 Task: Open a blank sheet, save the file as goldmine.doc Insert a picture of 'Gold Mine Fields'with name   Gold Mine Fields.png  Change shape height to 7 select the picture, apply border and shading with setting Shadow, style wavy line, color Tan and width 3/4 pt
Action: Mouse moved to (33, 26)
Screenshot: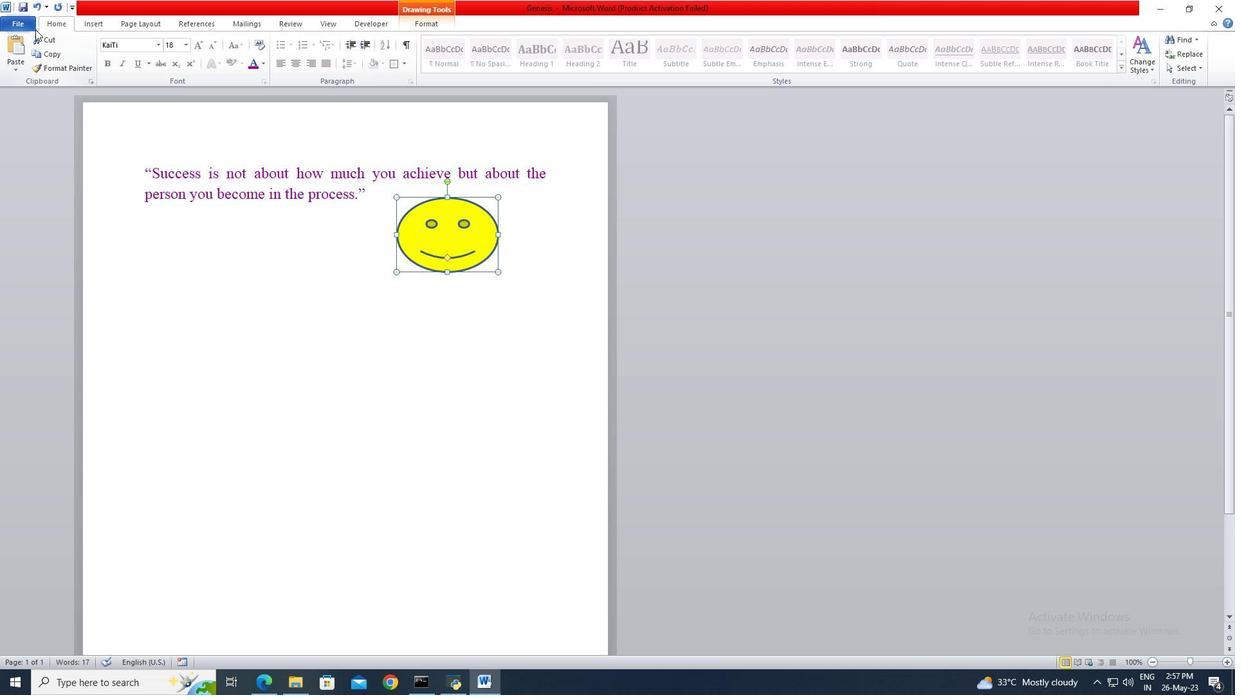 
Action: Mouse pressed left at (33, 26)
Screenshot: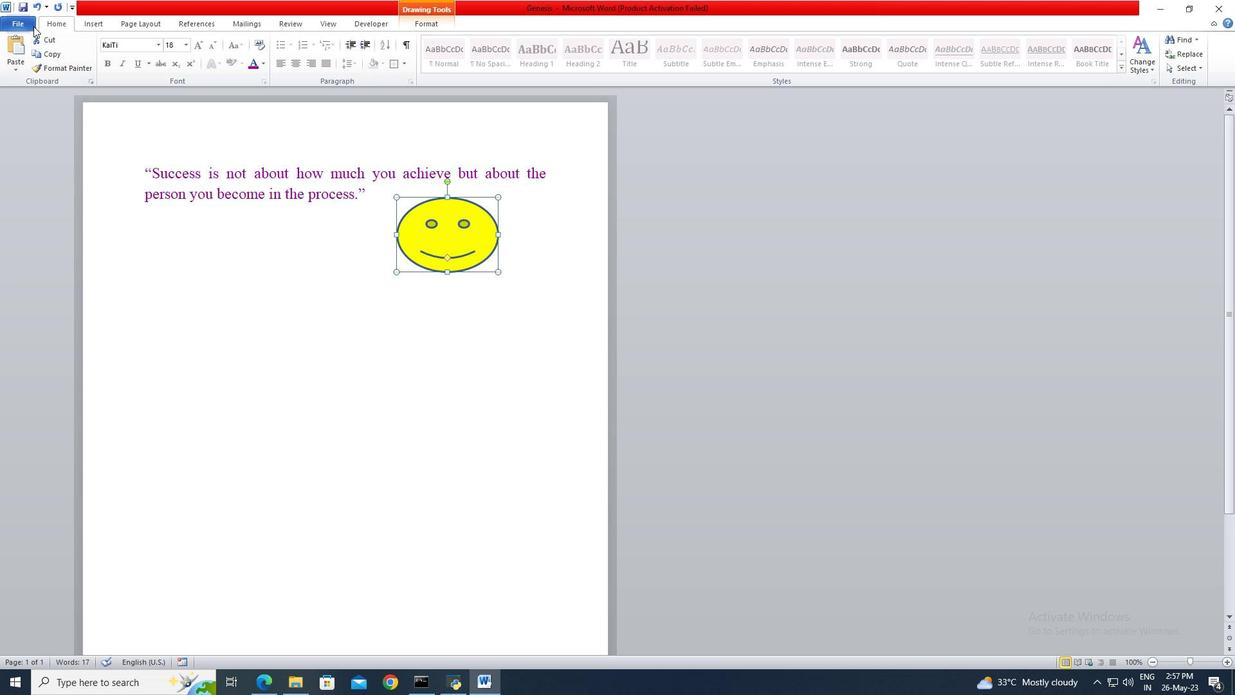 
Action: Mouse moved to (23, 164)
Screenshot: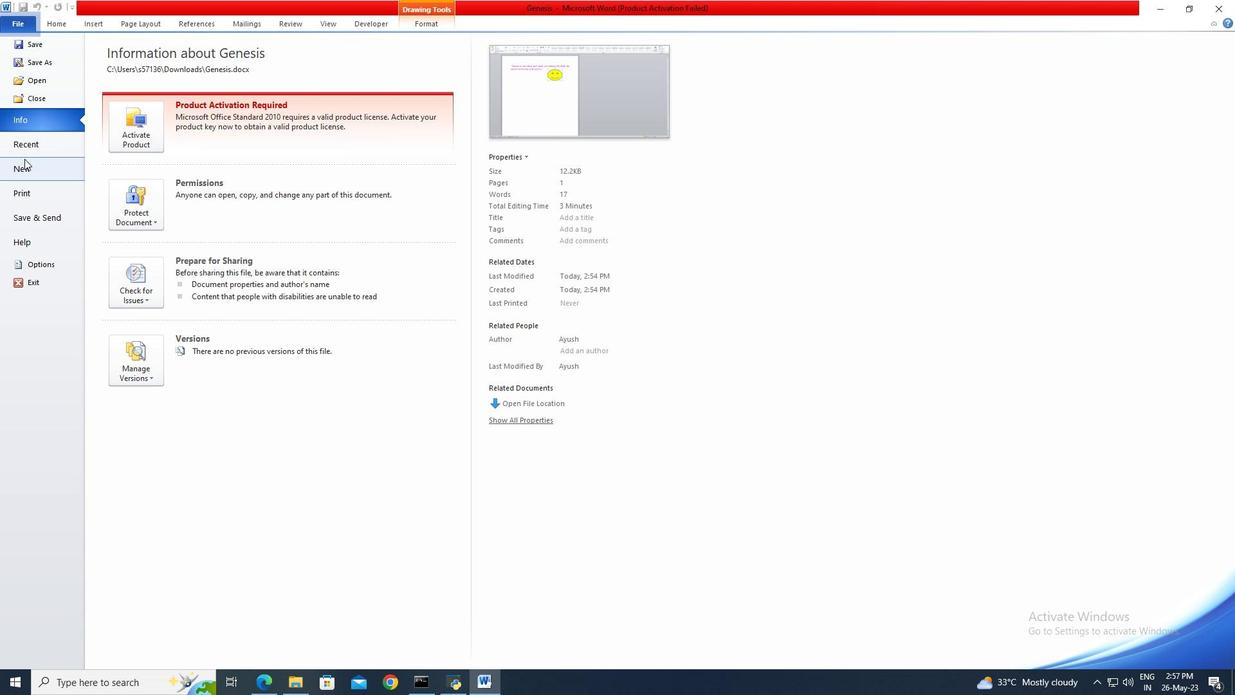 
Action: Mouse pressed left at (23, 164)
Screenshot: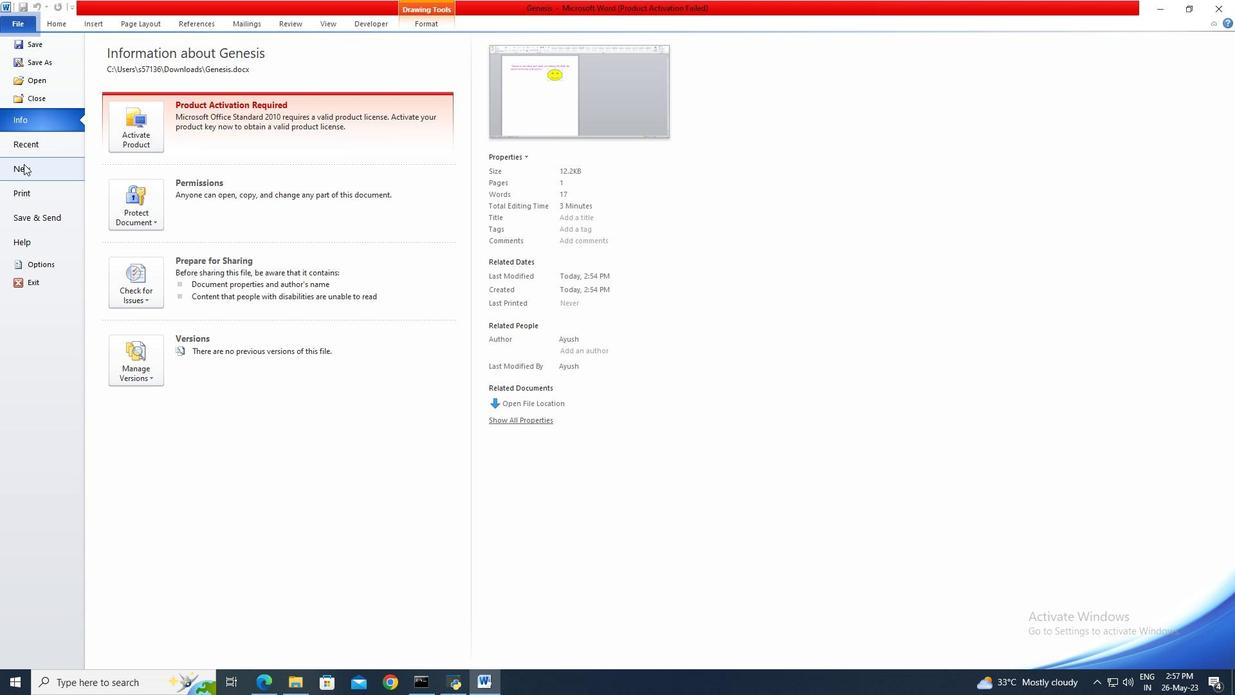 
Action: Mouse moved to (663, 328)
Screenshot: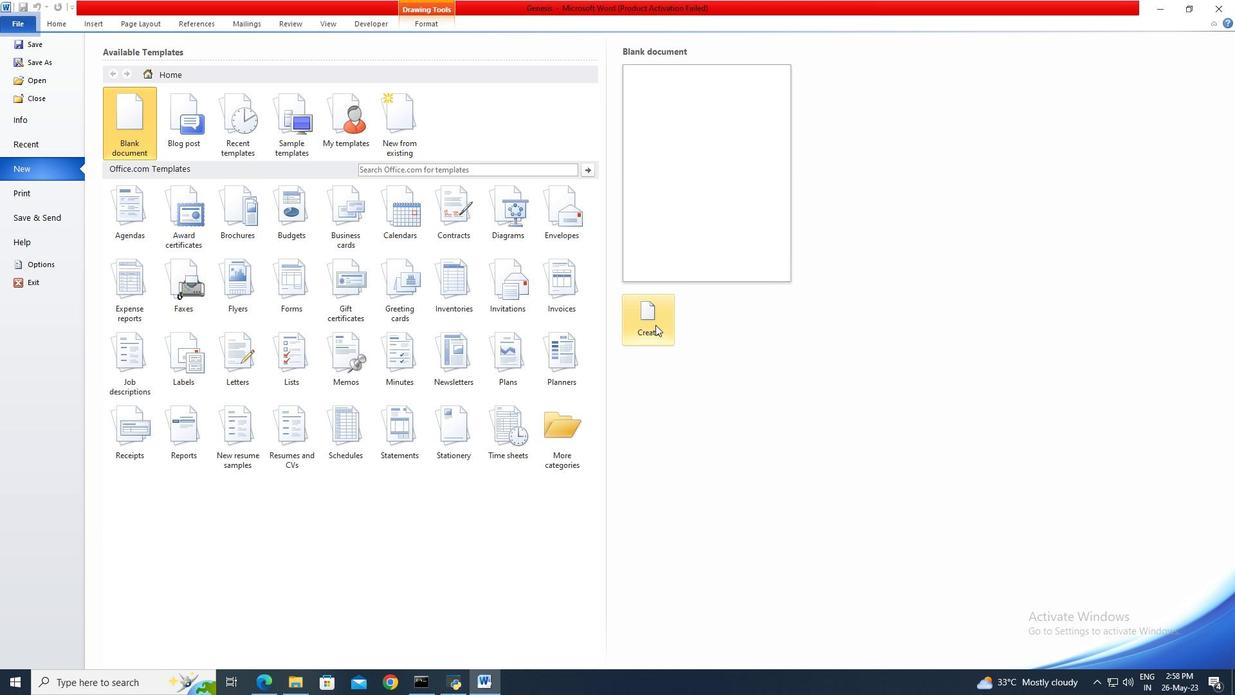 
Action: Mouse pressed left at (663, 328)
Screenshot: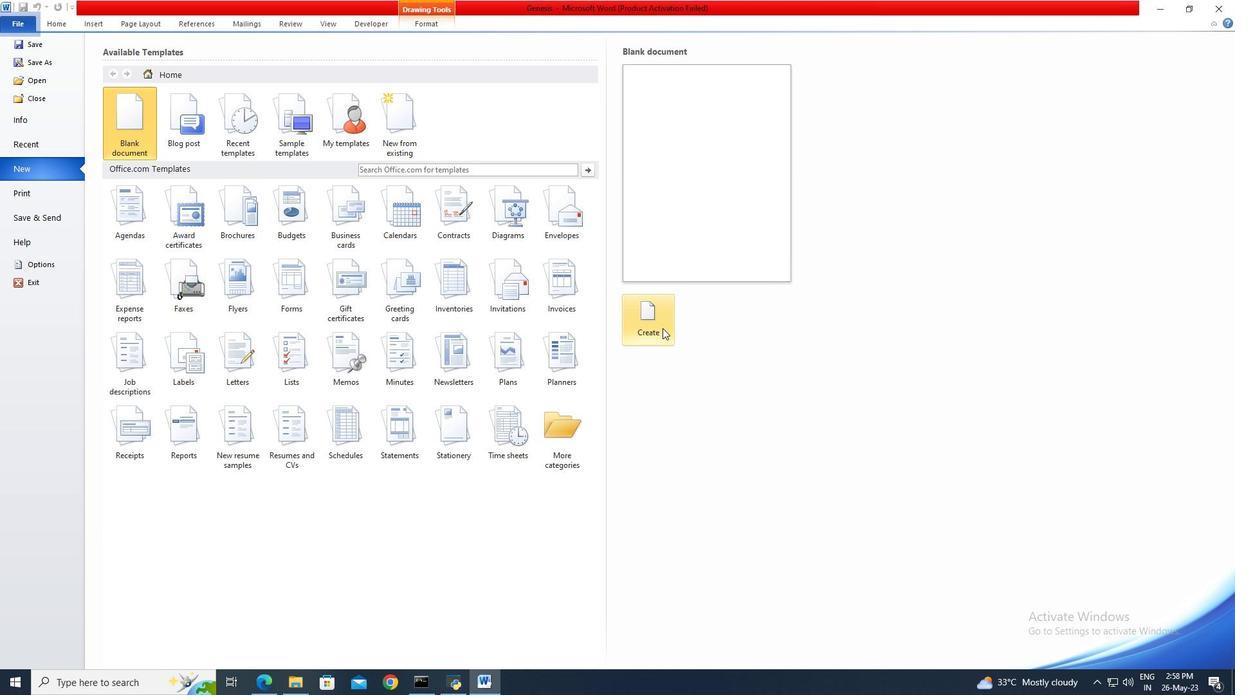 
Action: Mouse moved to (34, 24)
Screenshot: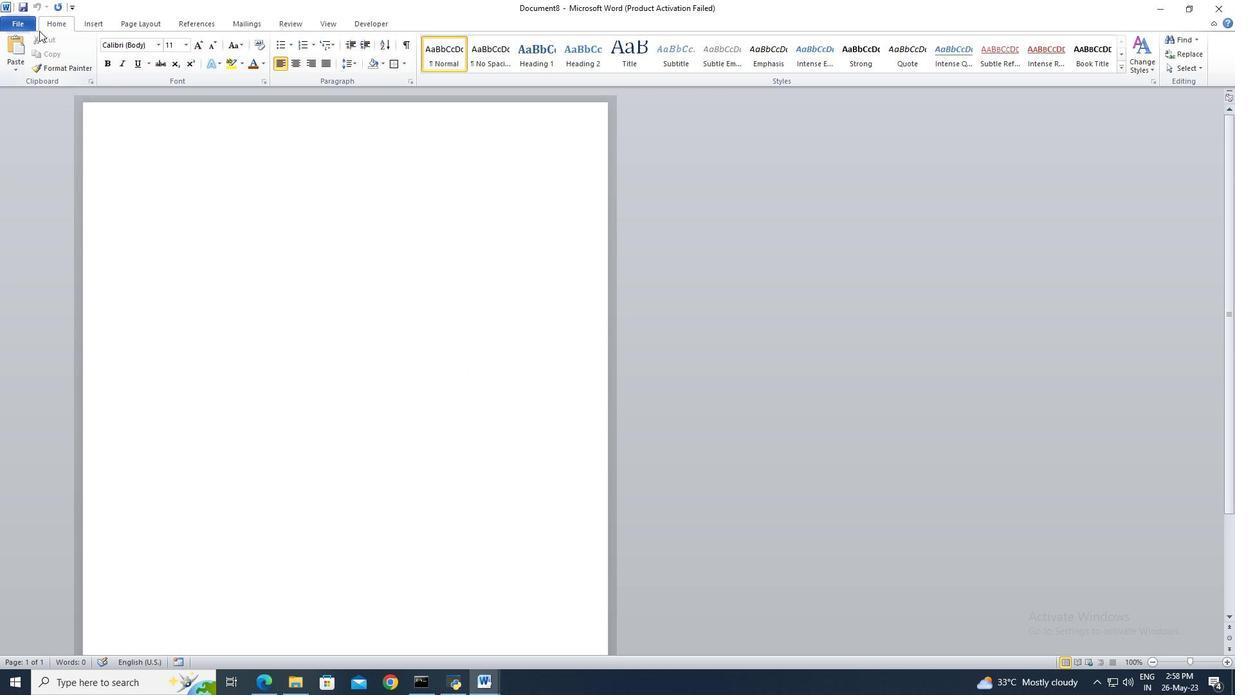 
Action: Mouse pressed left at (34, 24)
Screenshot: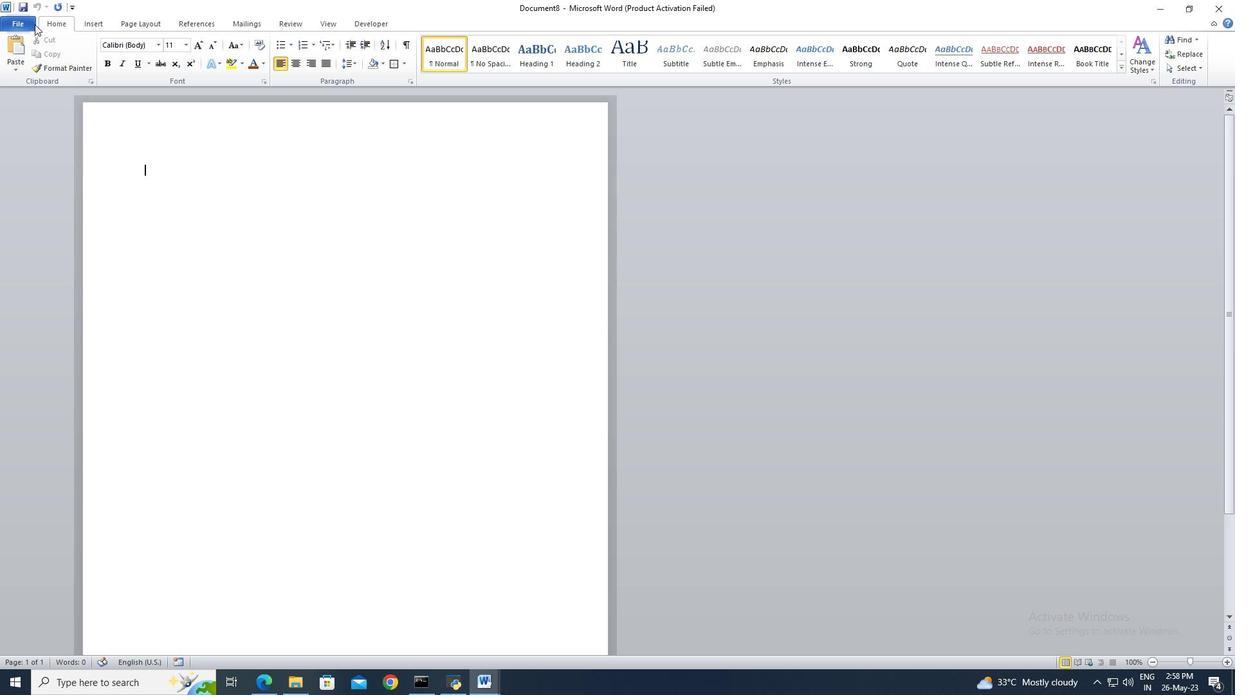 
Action: Mouse moved to (37, 61)
Screenshot: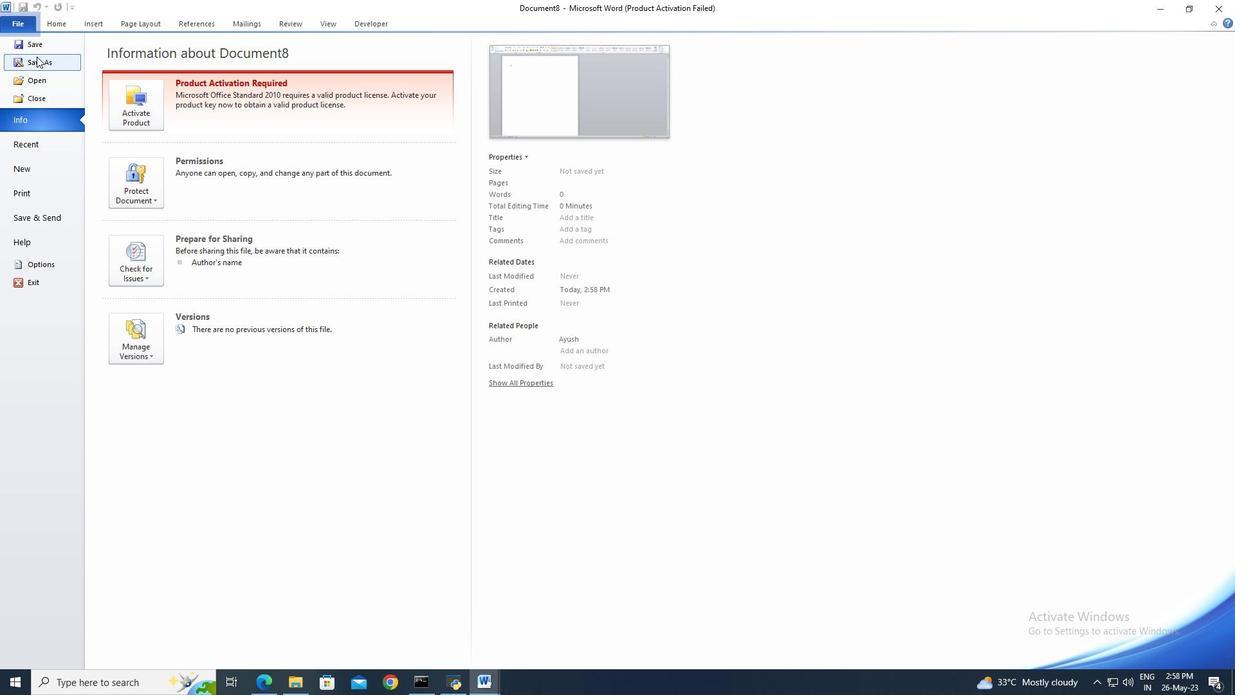 
Action: Mouse pressed left at (37, 61)
Screenshot: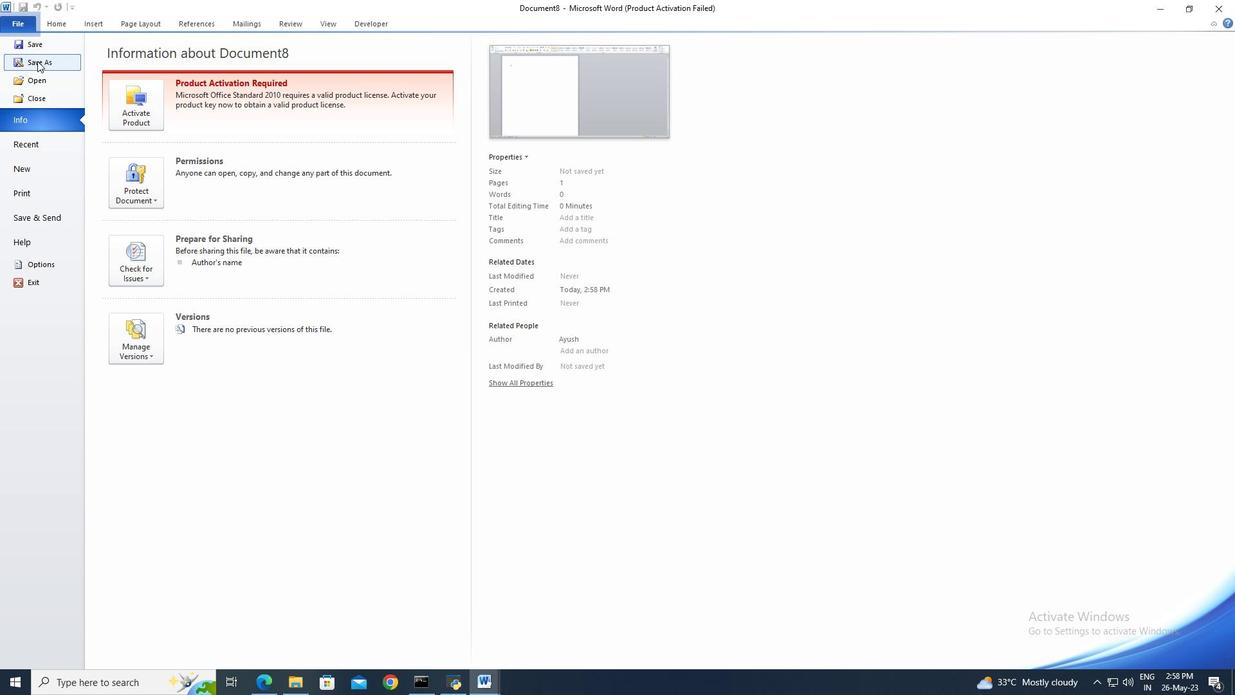 
Action: Mouse moved to (57, 137)
Screenshot: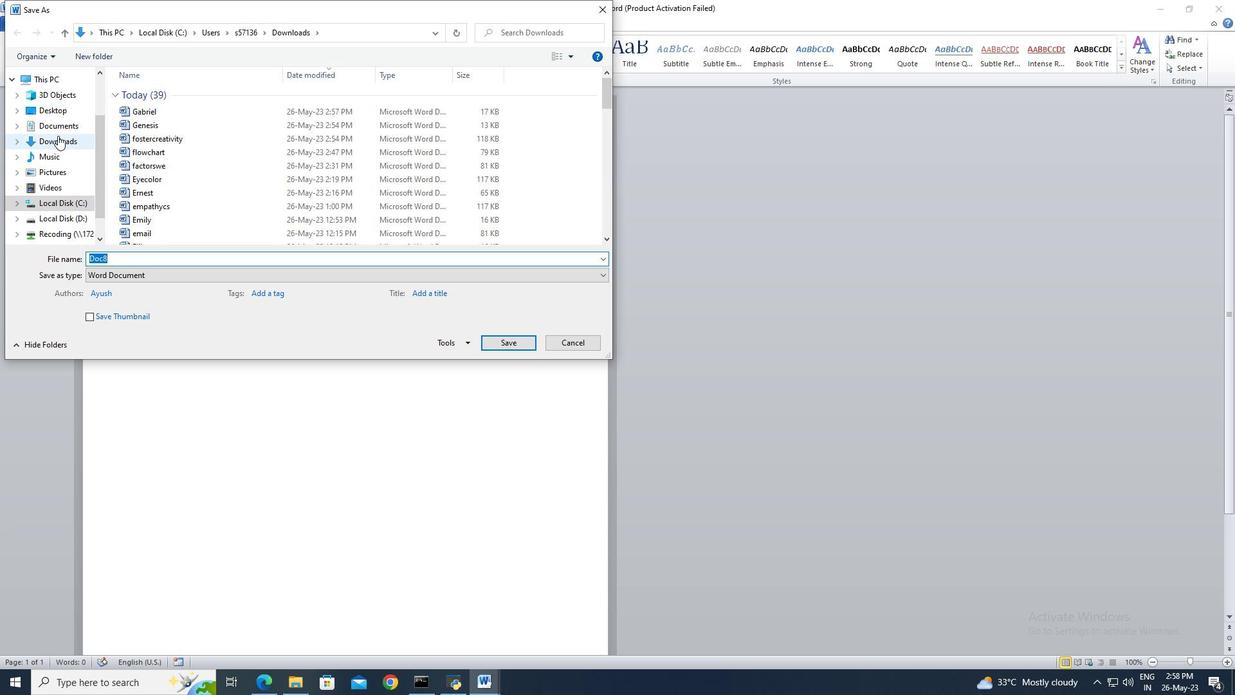 
Action: Mouse pressed left at (57, 137)
Screenshot: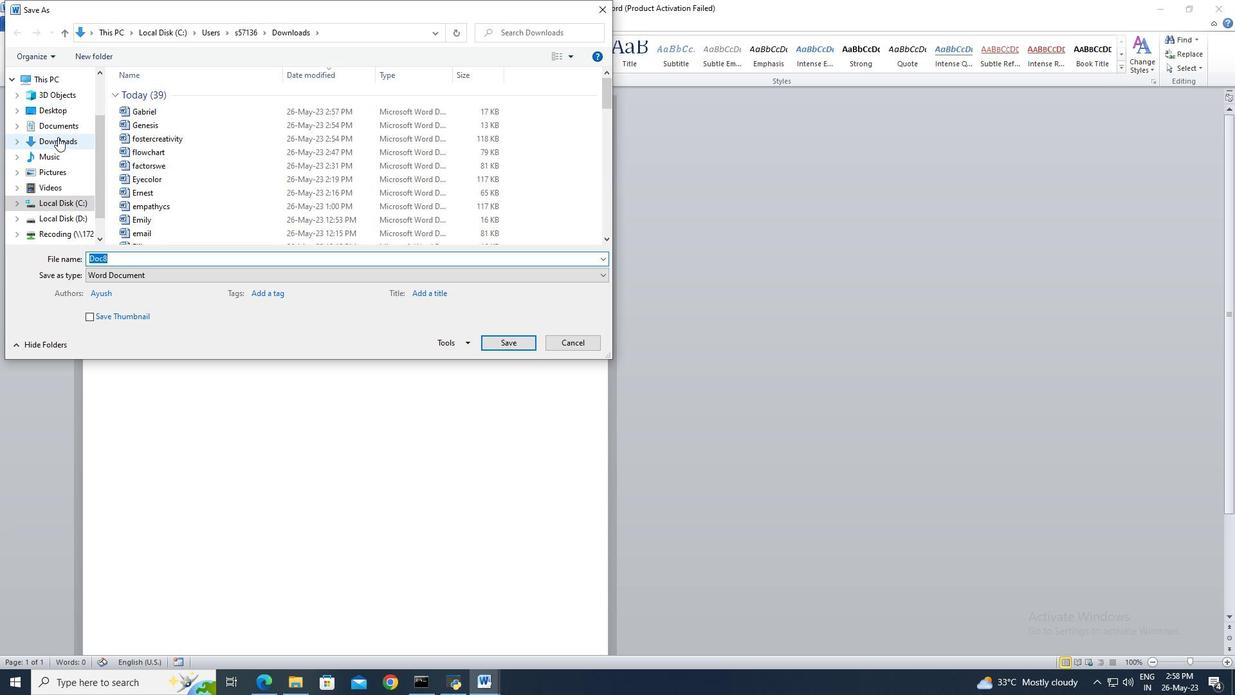 
Action: Mouse moved to (113, 258)
Screenshot: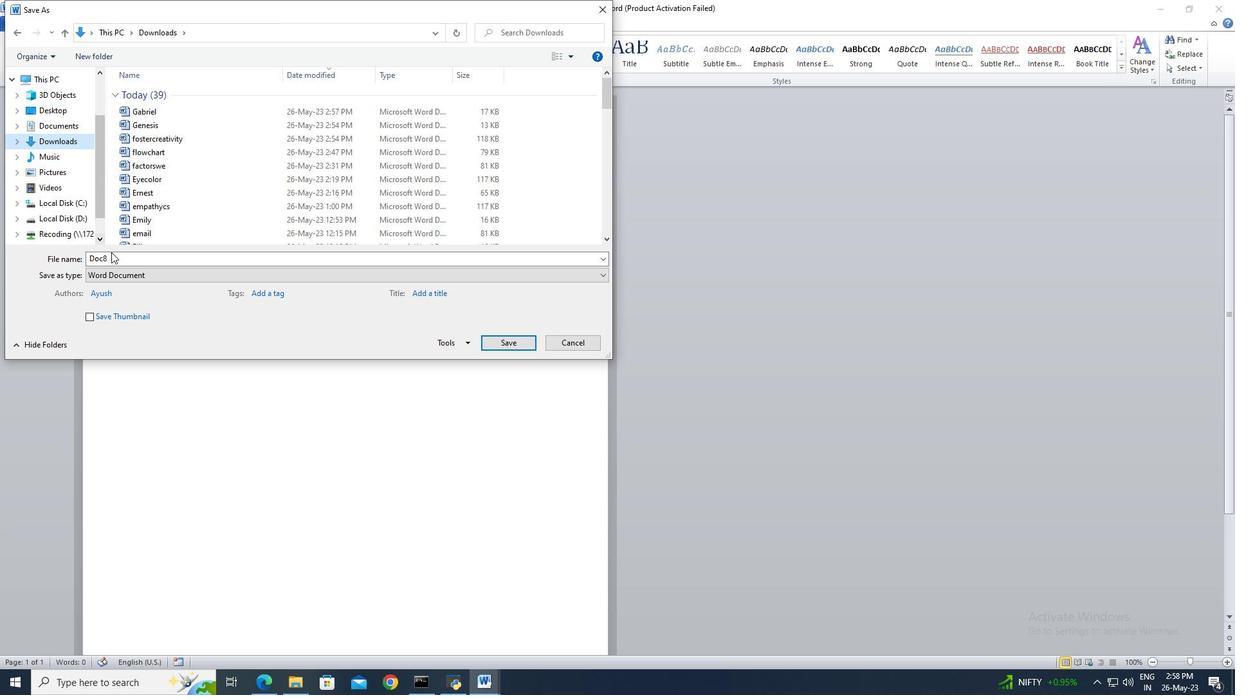 
Action: Mouse pressed left at (113, 258)
Screenshot: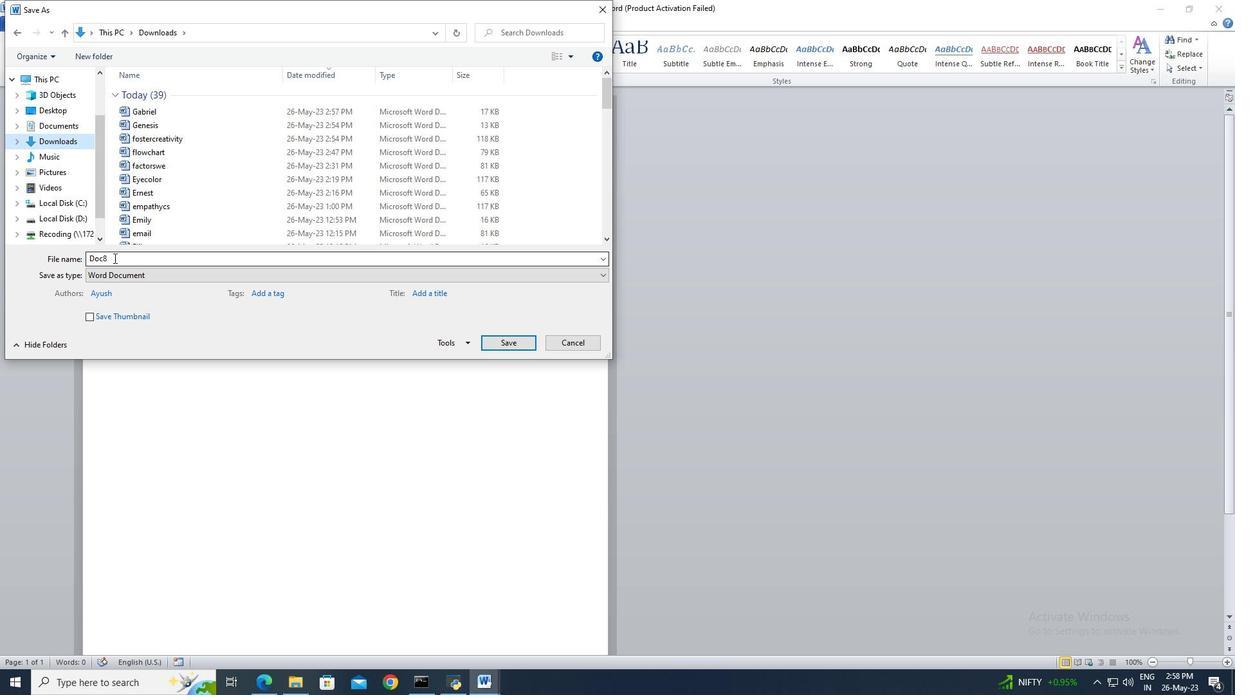 
Action: Key pressed goldmine
Screenshot: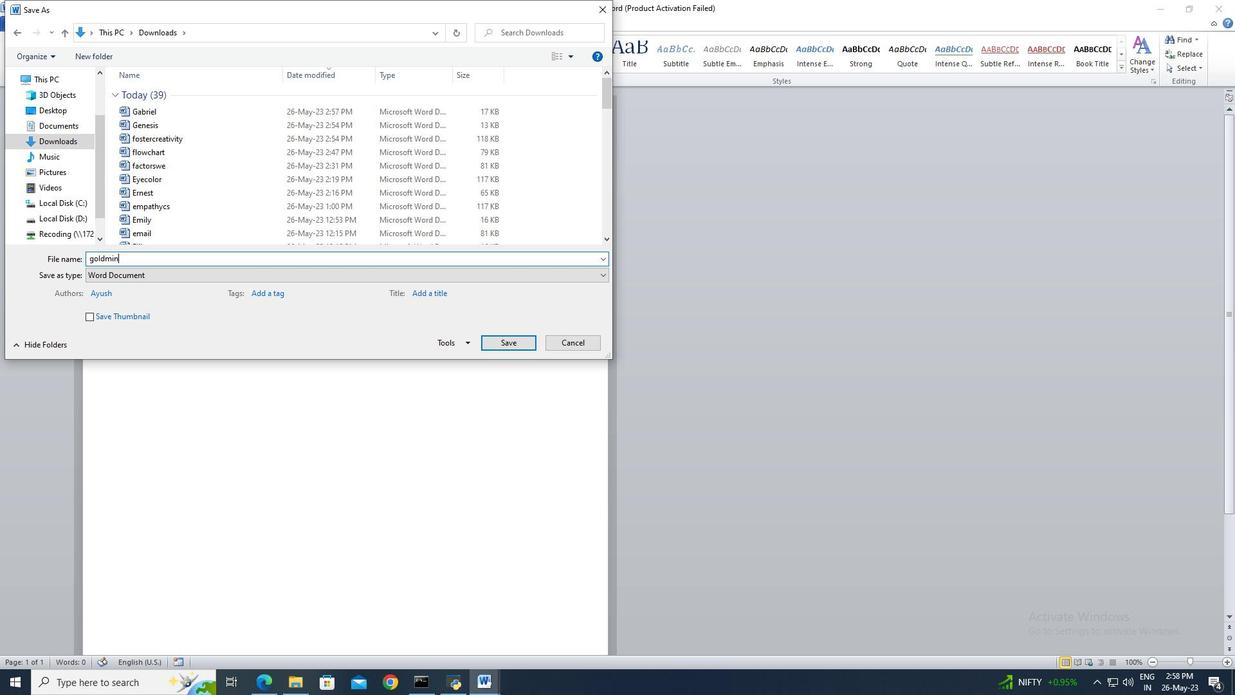 
Action: Mouse moved to (488, 341)
Screenshot: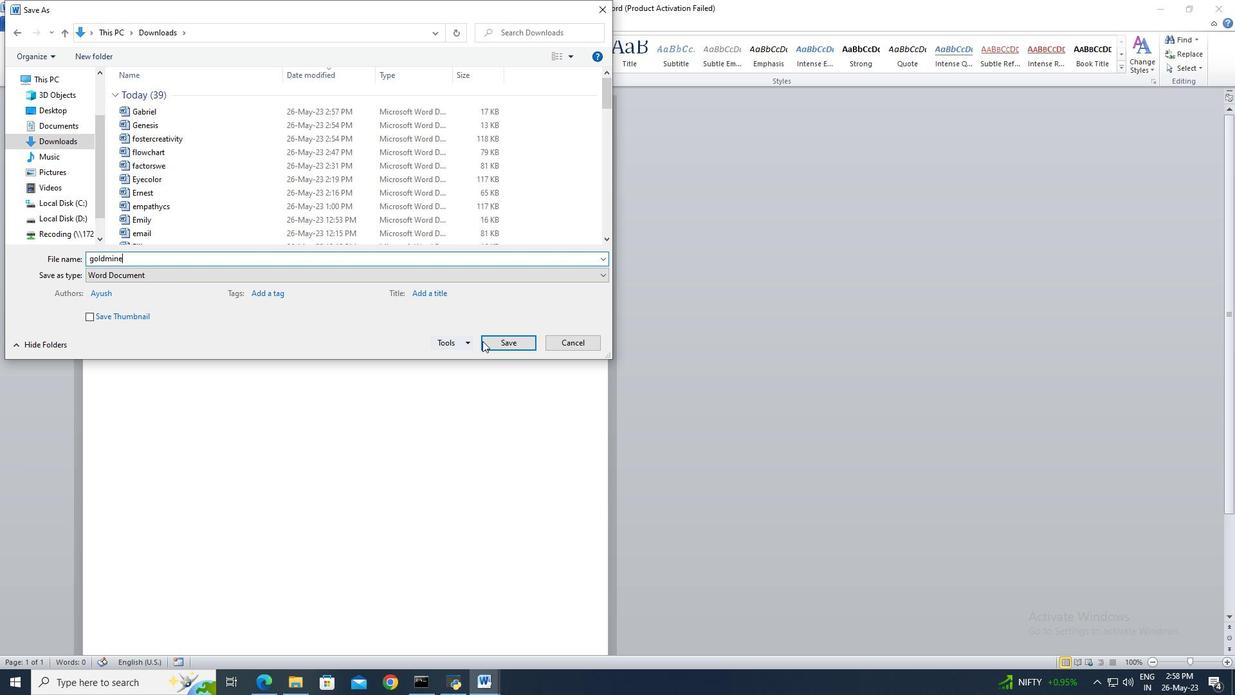 
Action: Mouse pressed left at (488, 341)
Screenshot: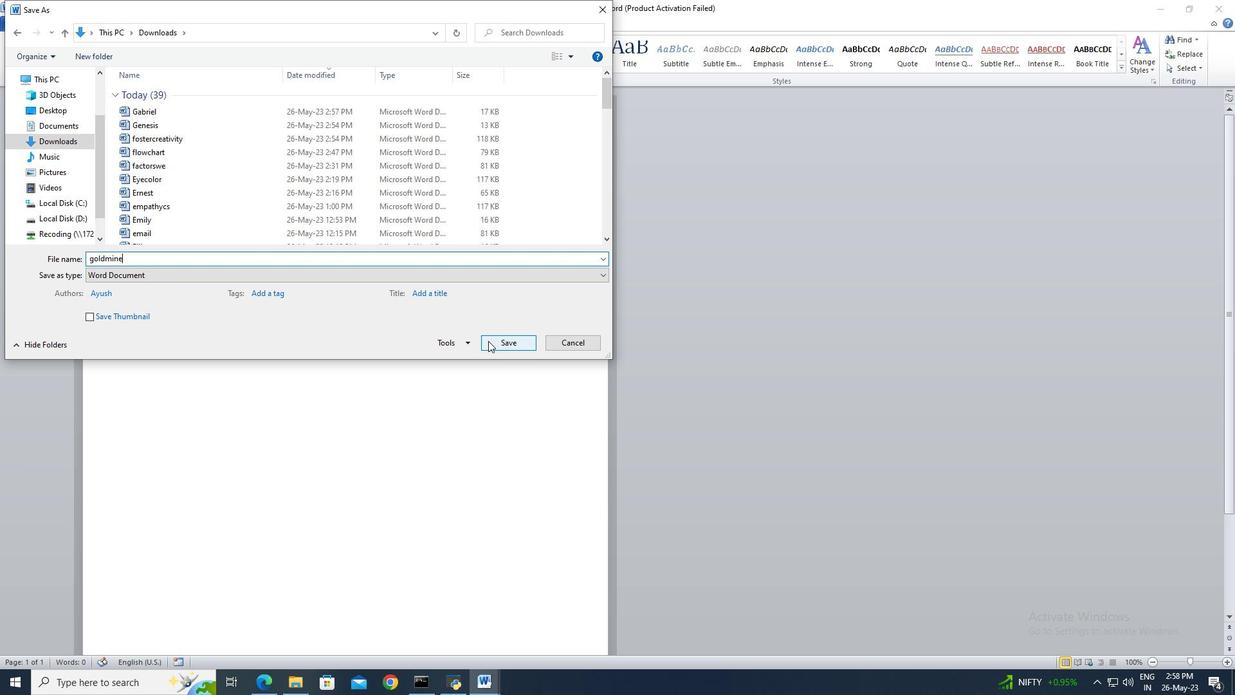 
Action: Mouse moved to (262, 688)
Screenshot: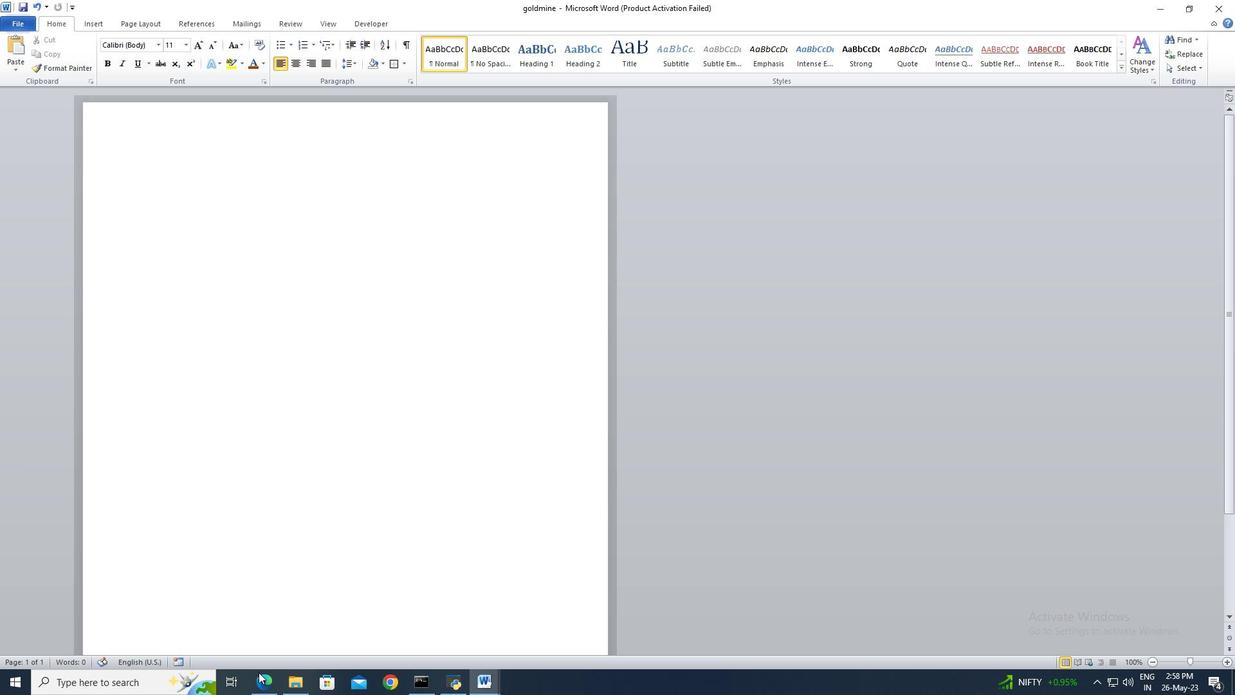 
Action: Mouse pressed left at (262, 688)
Screenshot: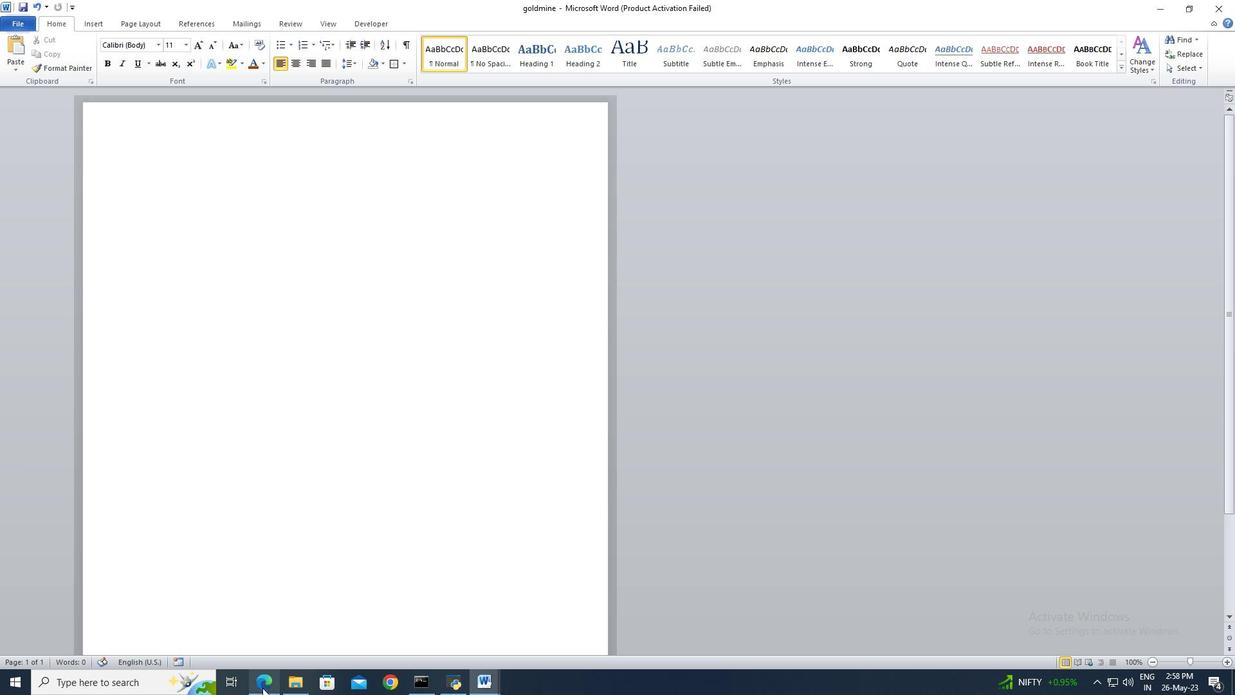 
Action: Mouse moved to (222, 66)
Screenshot: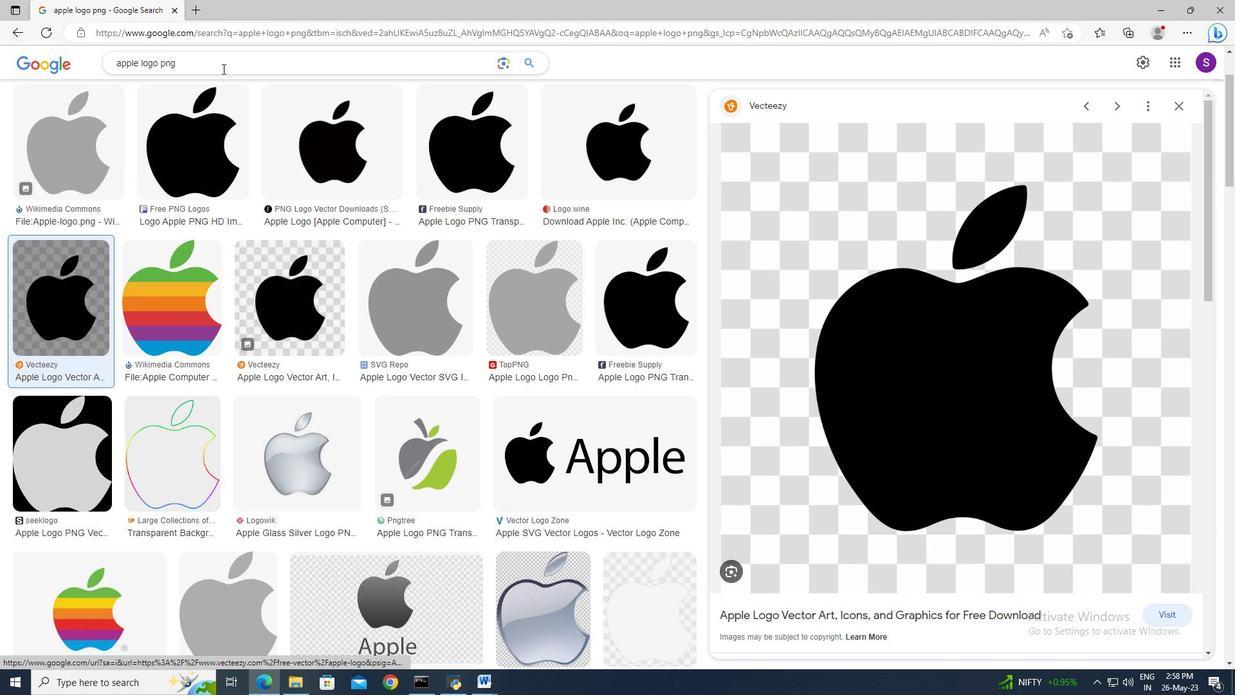 
Action: Mouse pressed left at (222, 66)
Screenshot: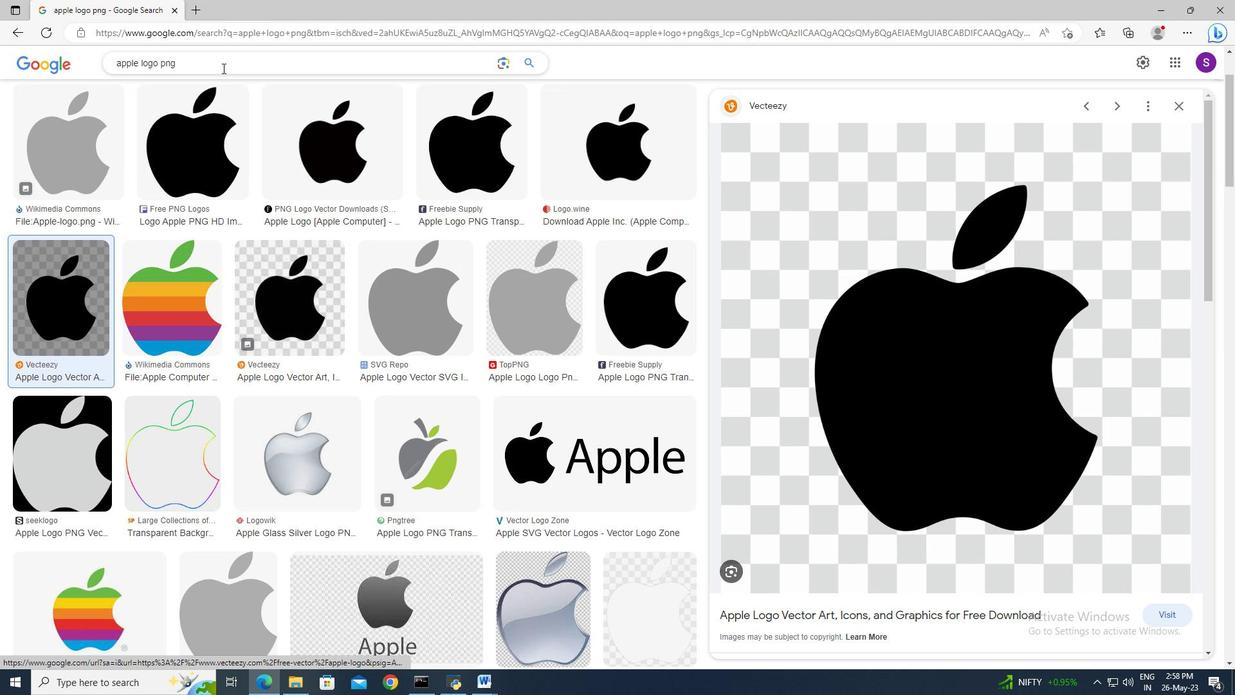 
Action: Key pressed ctrl+A<Key.delete>gold<Key.space>mine<Key.space>fields<Key.space>png<Key.enter>
Screenshot: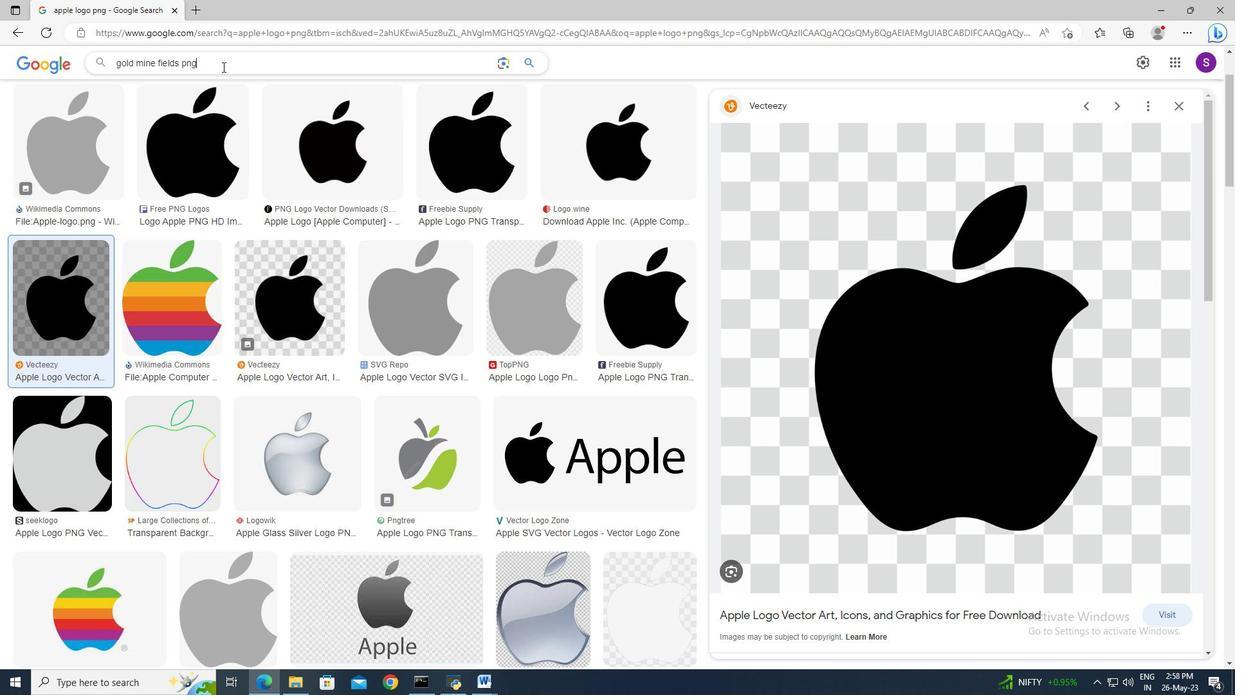 
Action: Mouse moved to (435, 232)
Screenshot: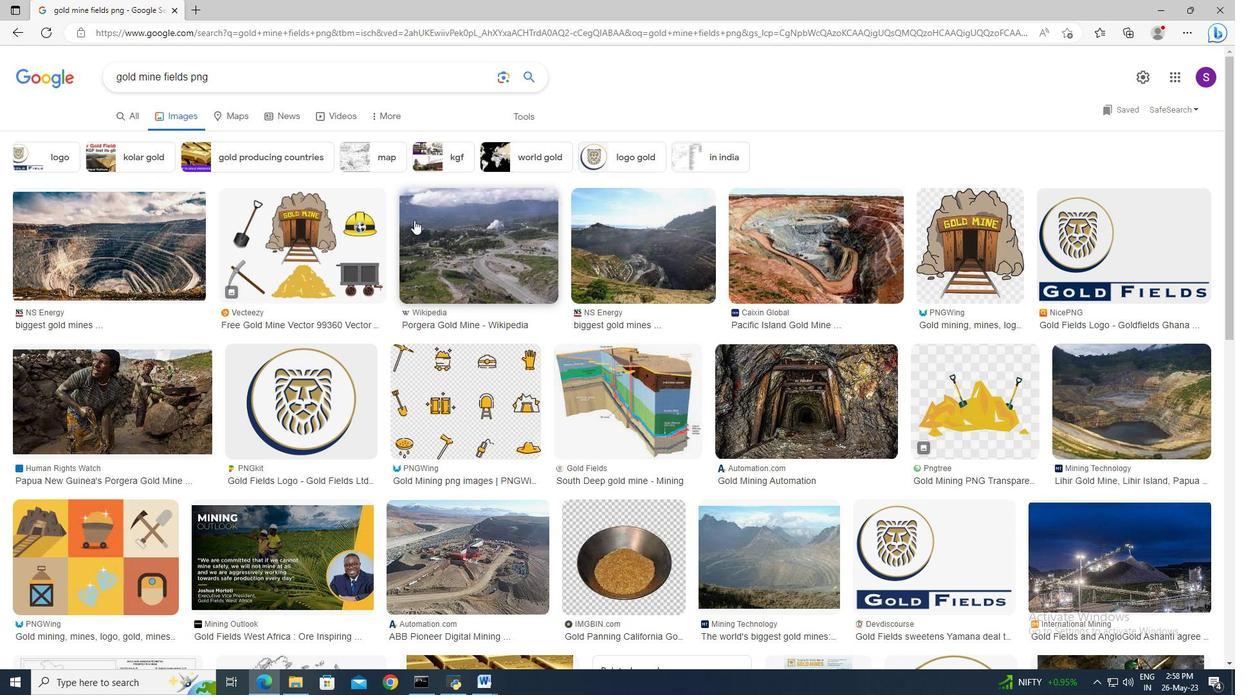 
Action: Mouse pressed left at (435, 232)
Screenshot: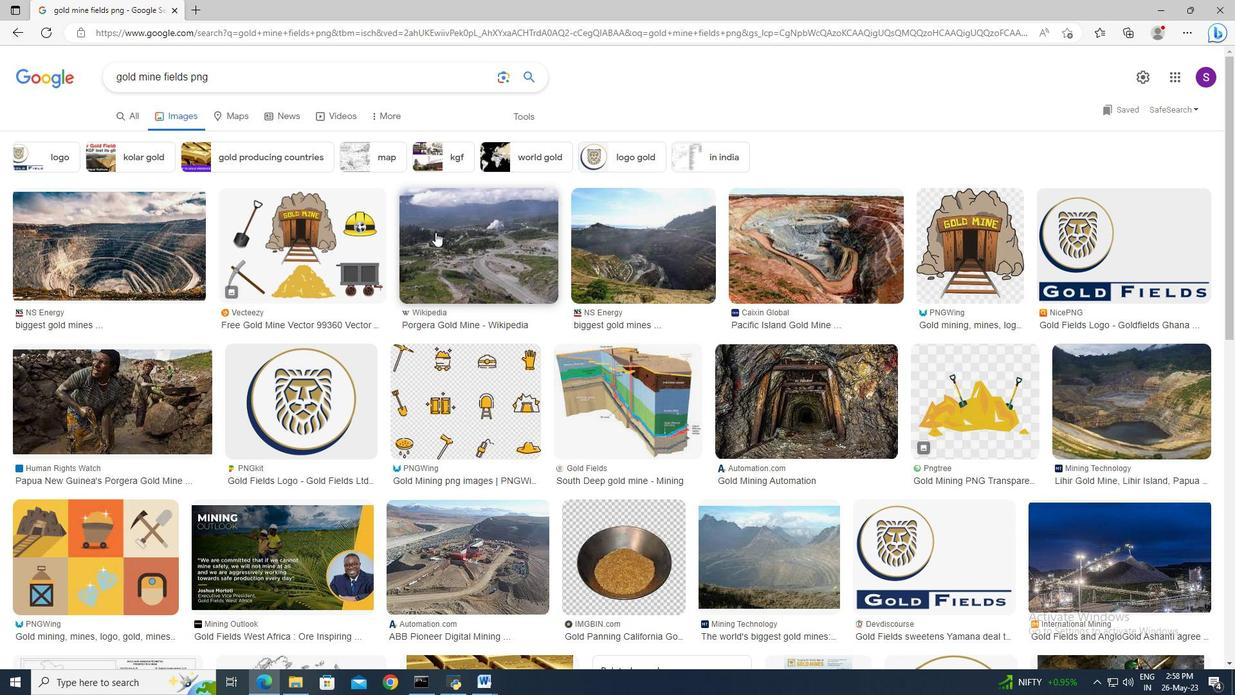 
Action: Mouse moved to (778, 249)
Screenshot: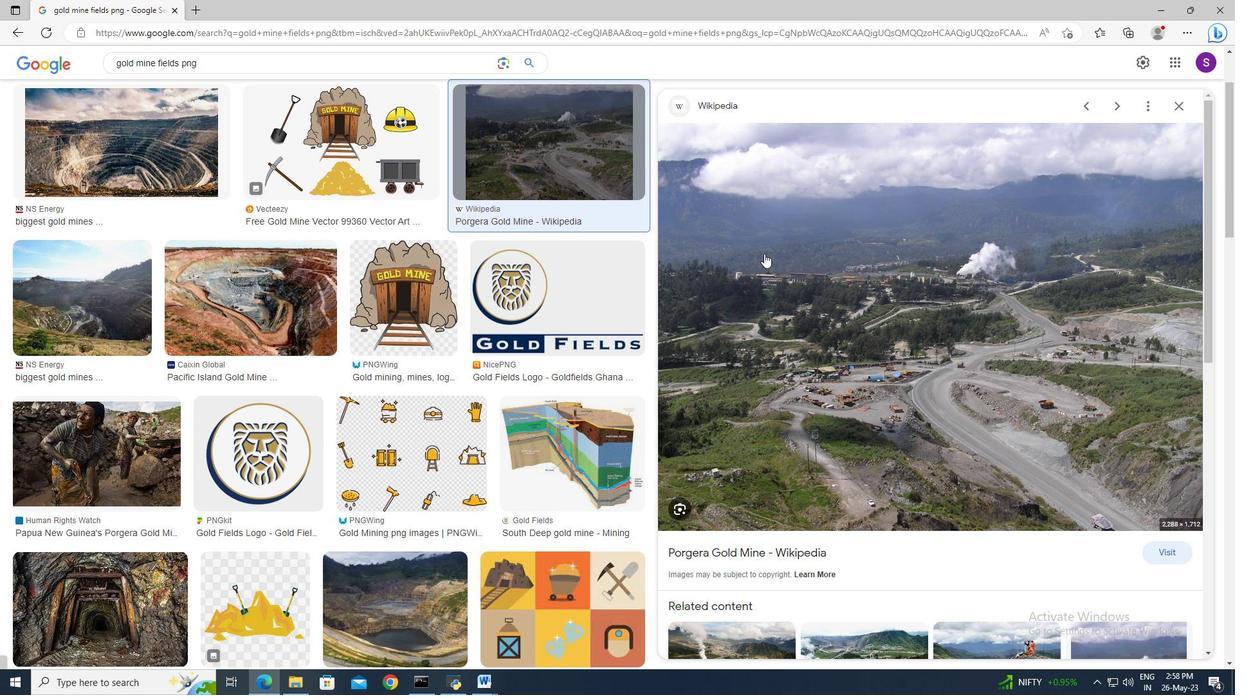 
Action: Mouse pressed right at (778, 249)
Screenshot: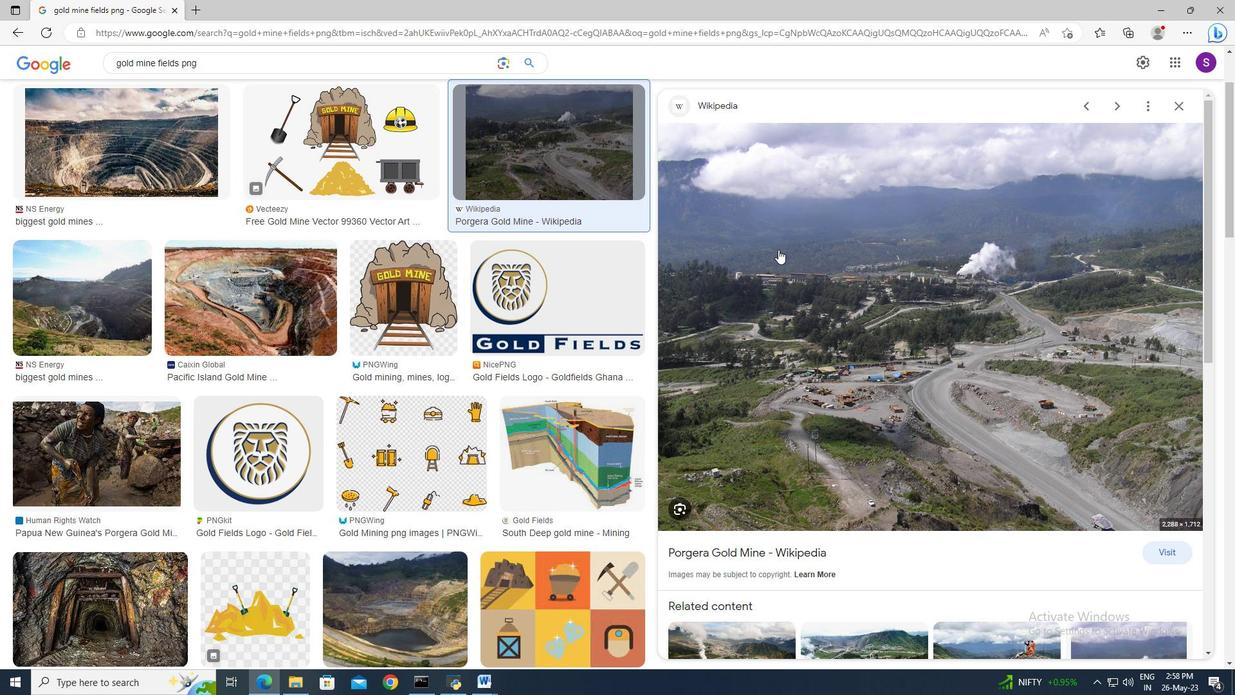 
Action: Mouse moved to (805, 411)
Screenshot: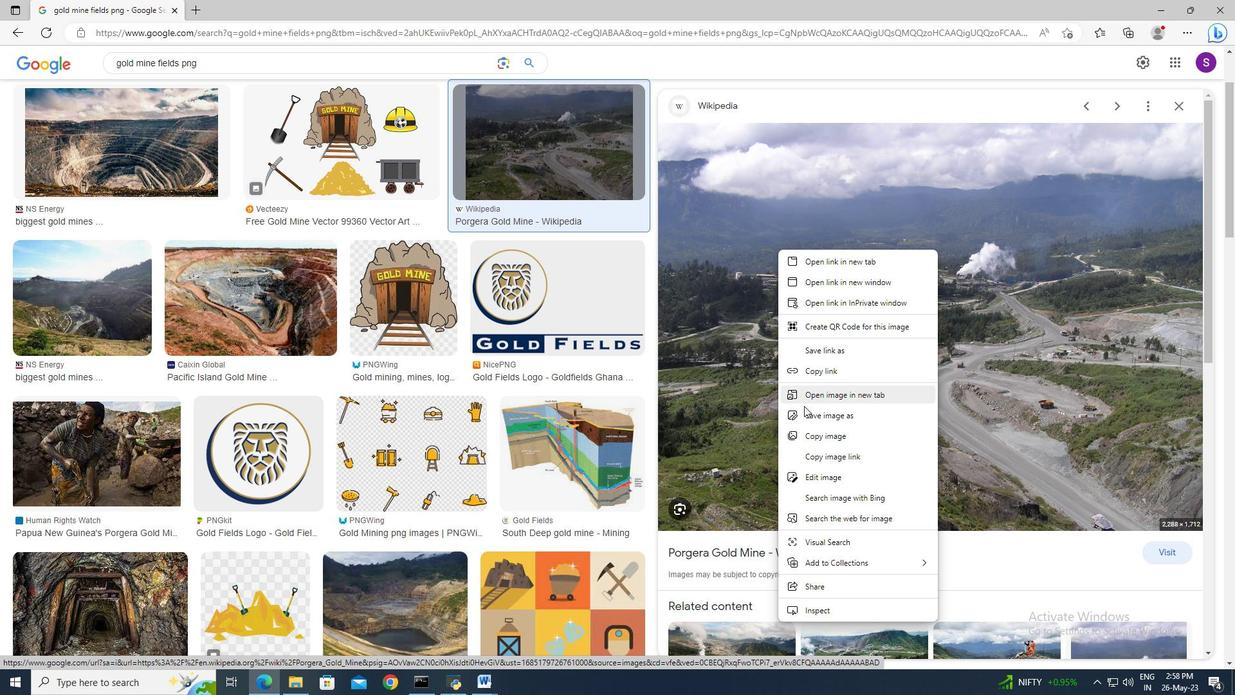 
Action: Mouse pressed left at (805, 411)
Screenshot: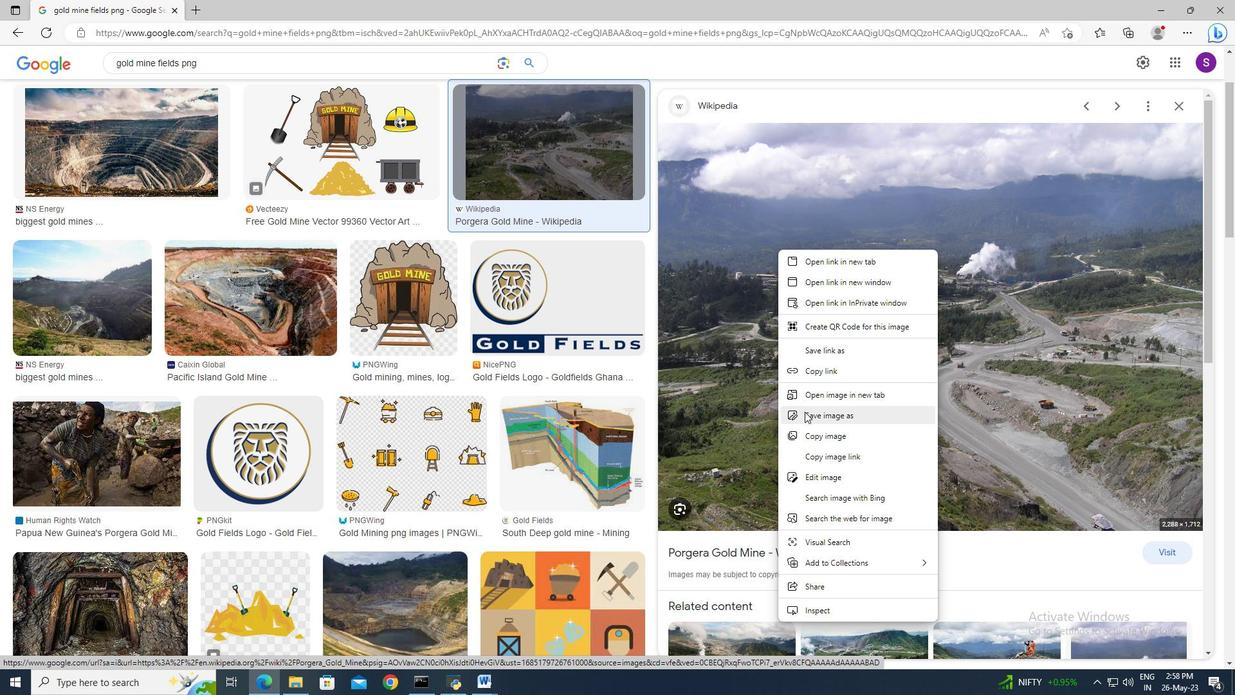 
Action: Key pressed <Key.shift>Gold<Key.space><Key.shift>Mine<Key.space><Key.shift>Fields.png<Key.enter>
Screenshot: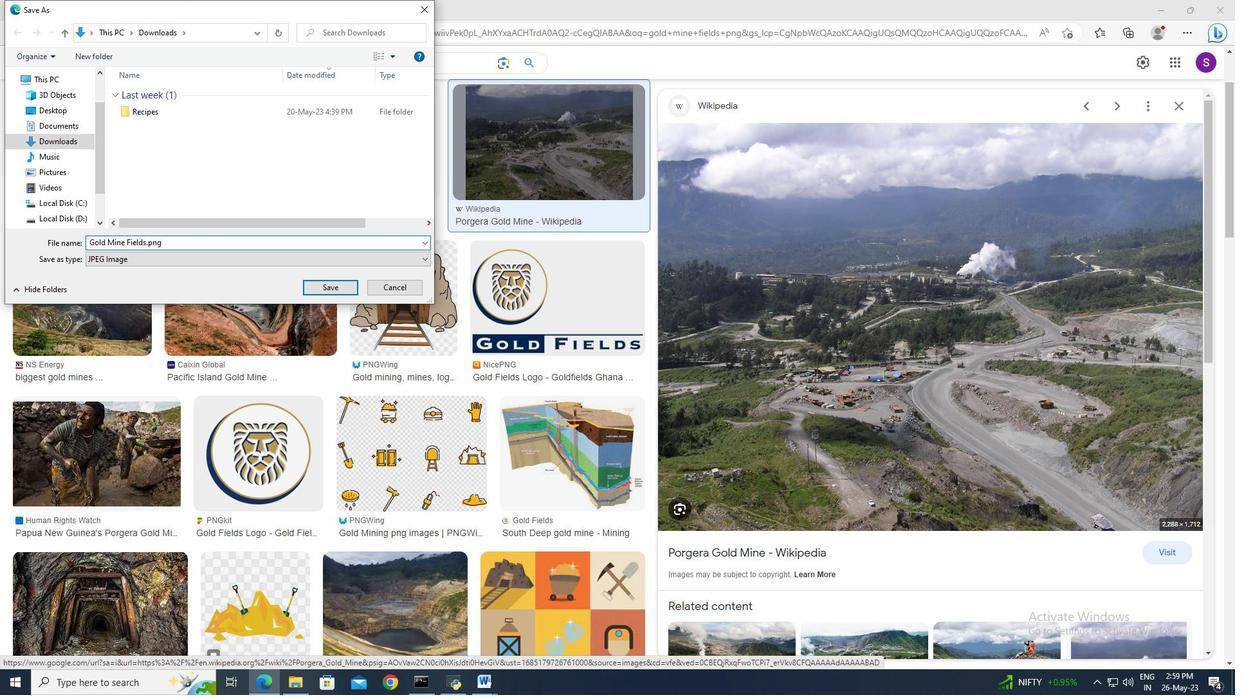 
Action: Mouse moved to (274, 679)
Screenshot: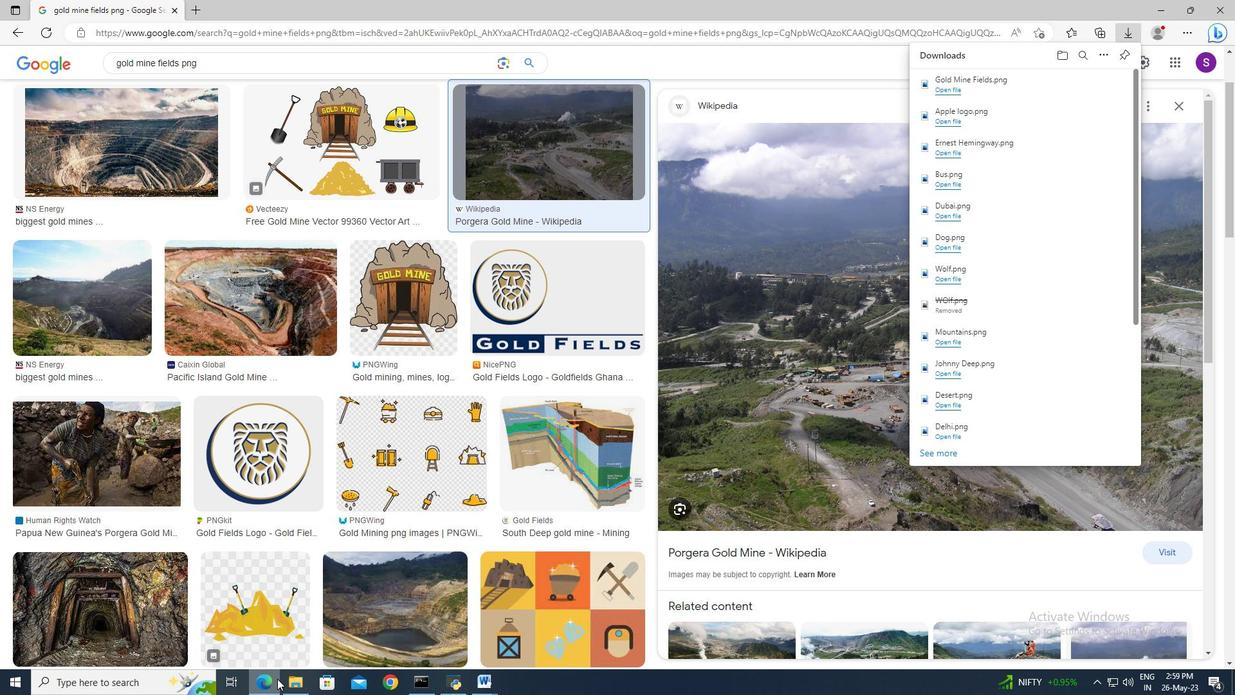 
Action: Mouse pressed left at (274, 679)
Screenshot: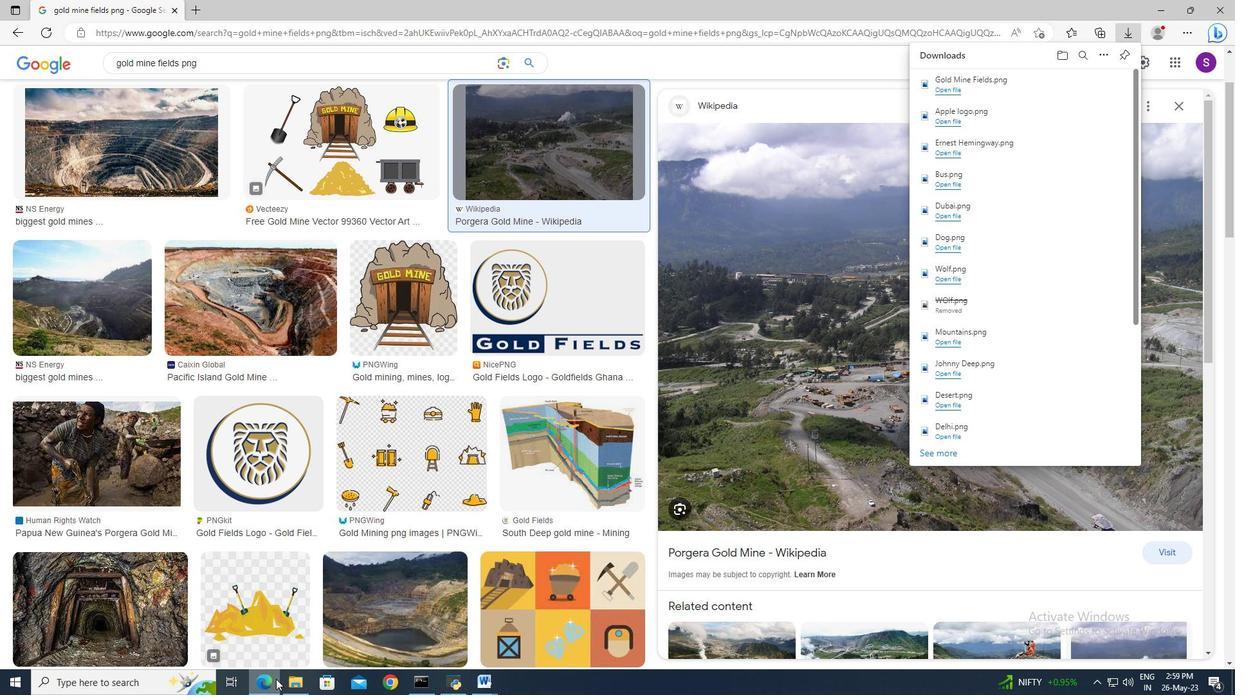 
Action: Mouse moved to (95, 28)
Screenshot: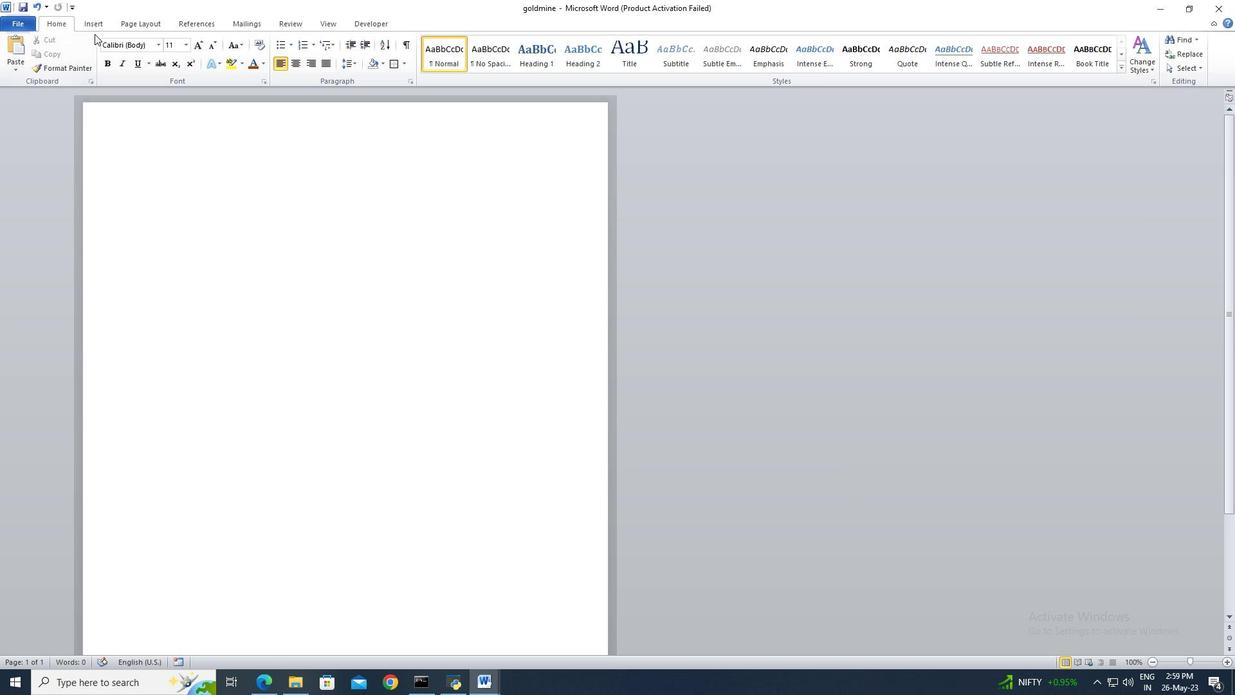 
Action: Mouse pressed left at (95, 28)
Screenshot: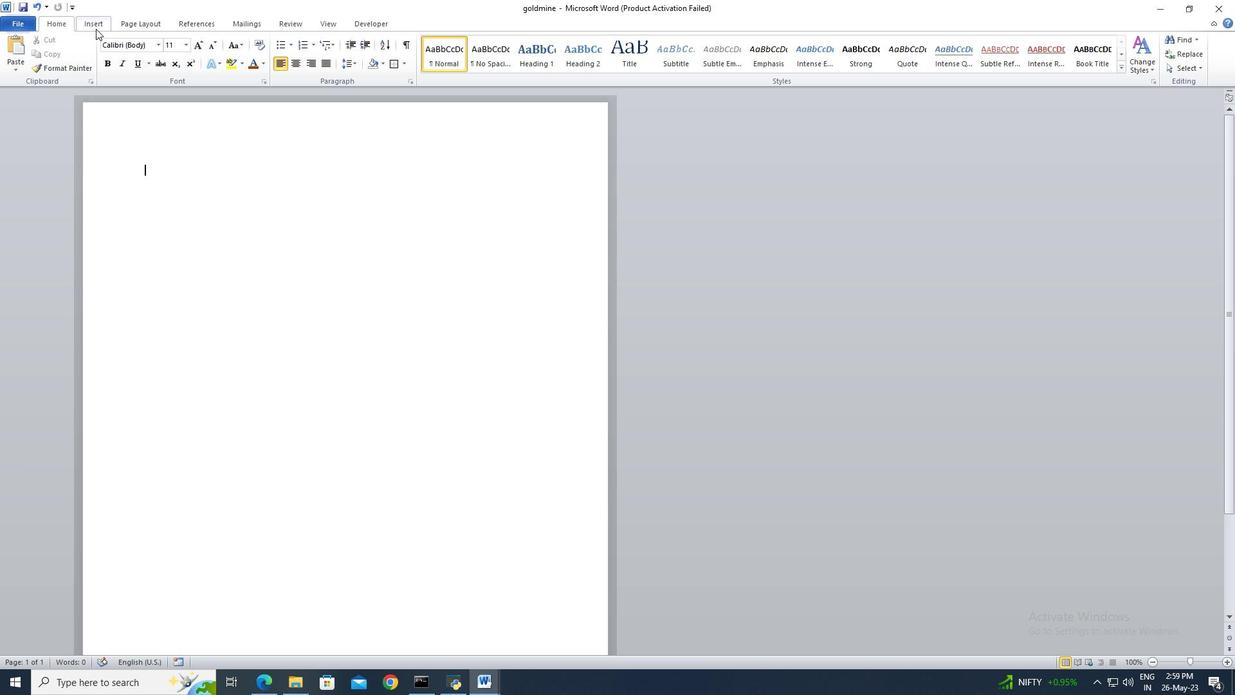 
Action: Mouse moved to (181, 56)
Screenshot: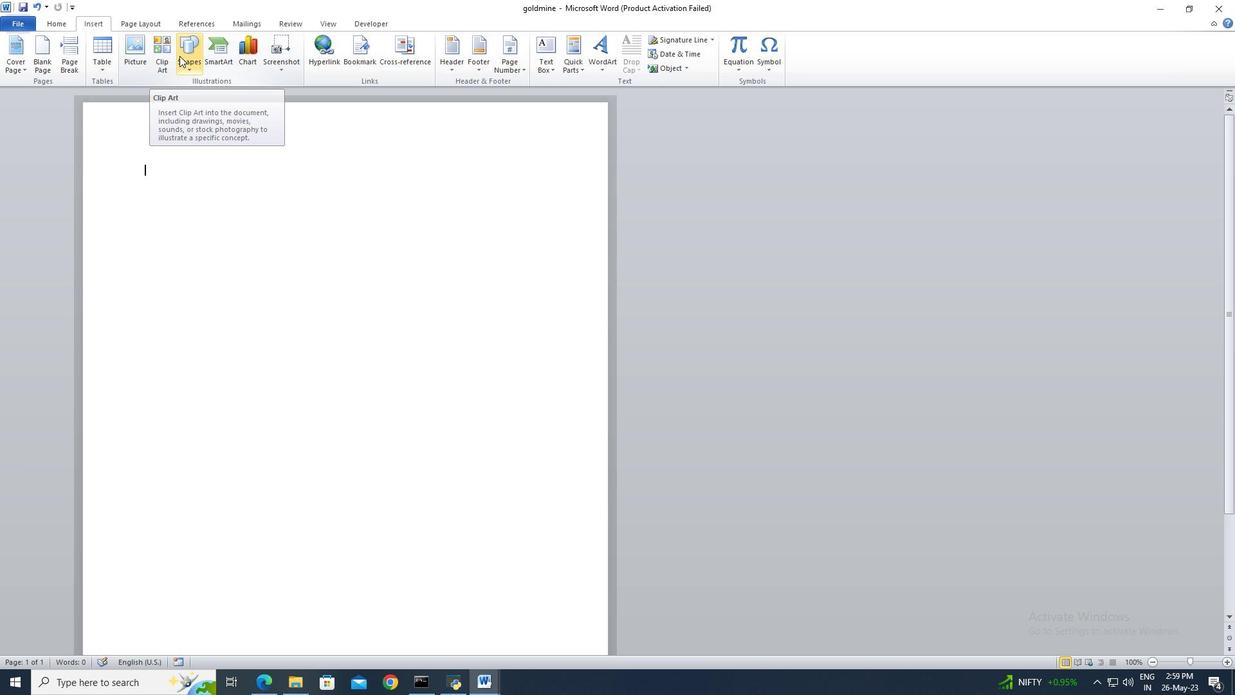 
Action: Mouse pressed left at (181, 56)
Screenshot: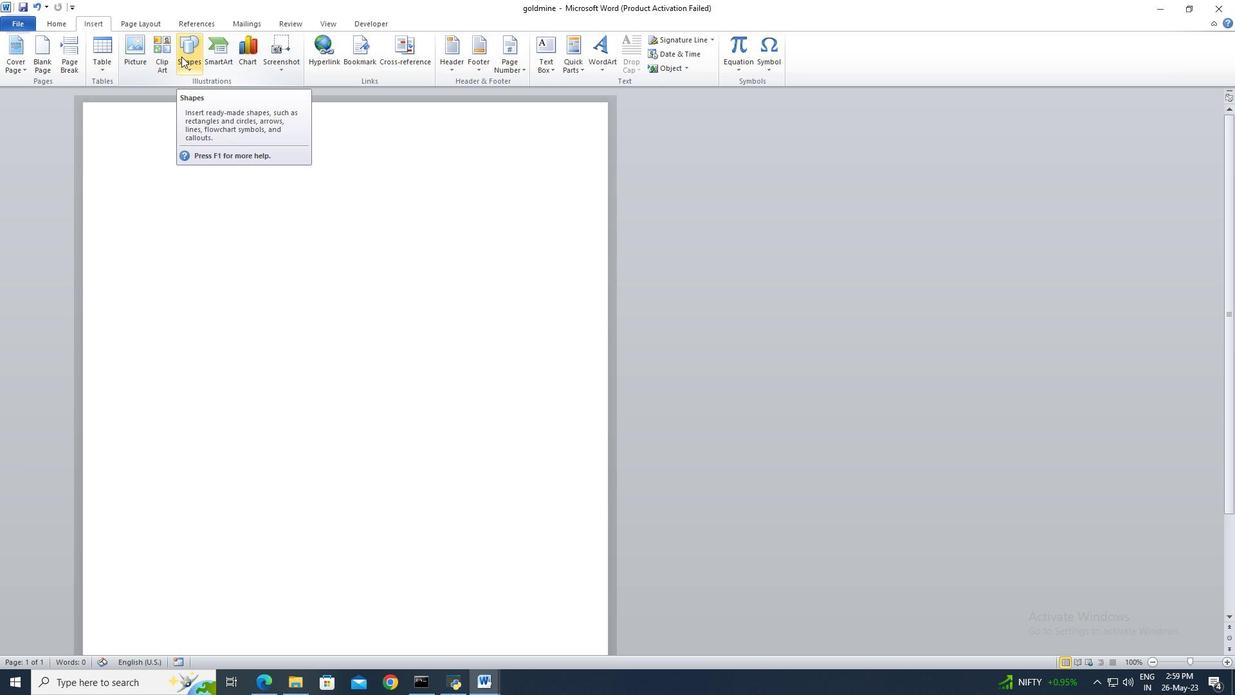 
Action: Mouse moved to (126, 56)
Screenshot: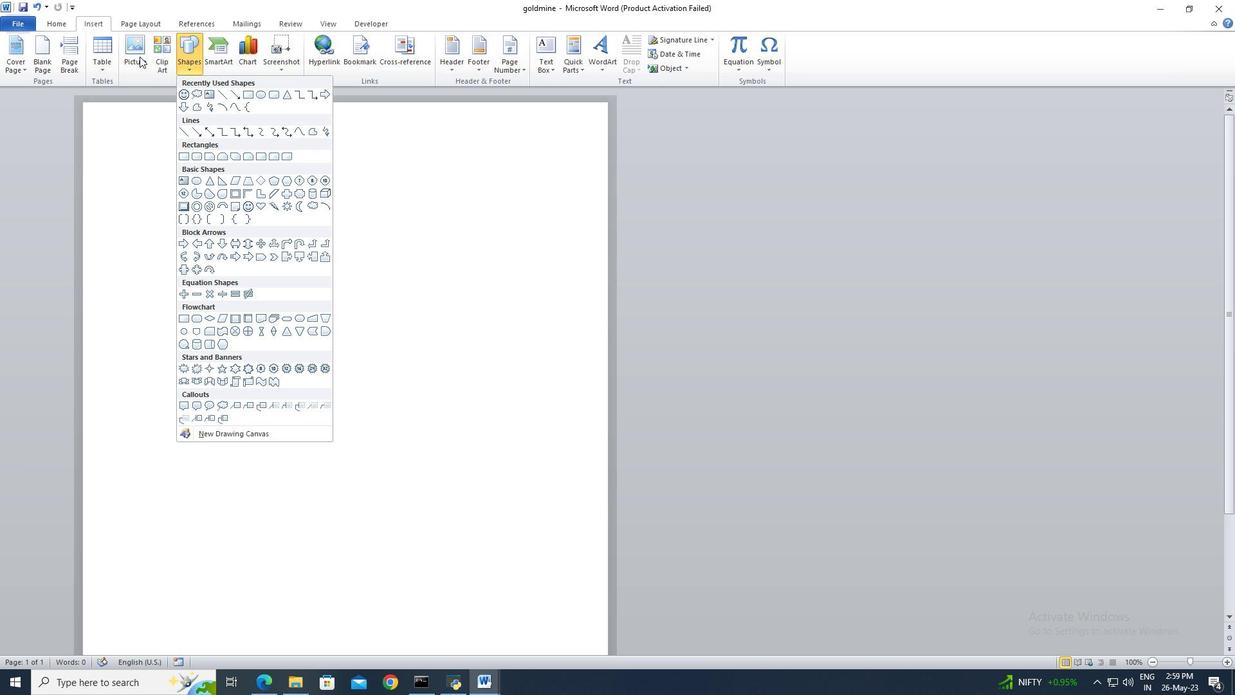 
Action: Mouse pressed left at (126, 56)
Screenshot: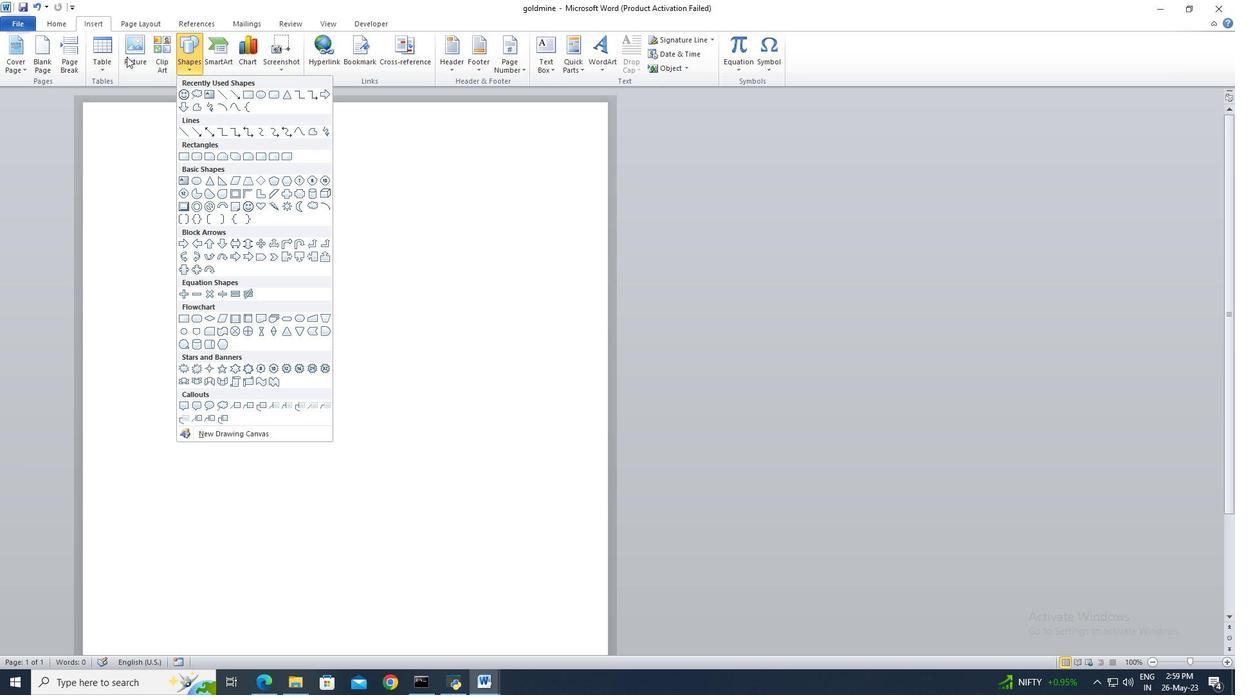 
Action: Mouse moved to (146, 114)
Screenshot: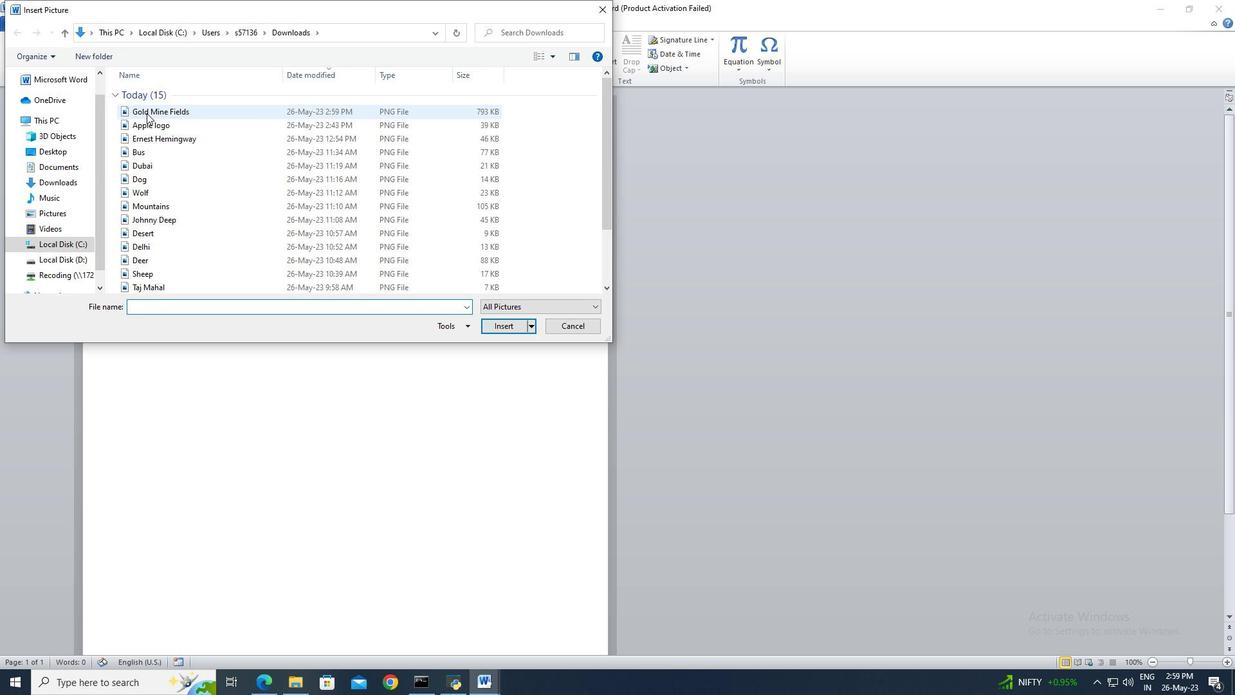 
Action: Mouse pressed left at (146, 114)
Screenshot: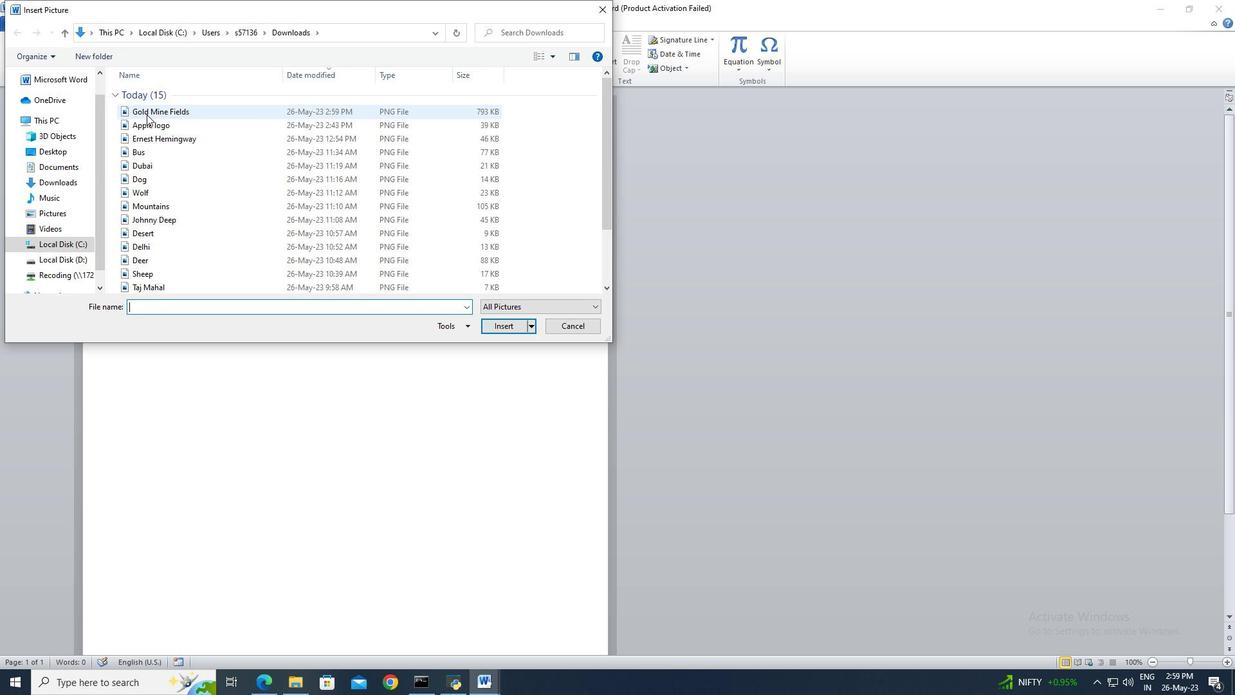 
Action: Mouse moved to (489, 325)
Screenshot: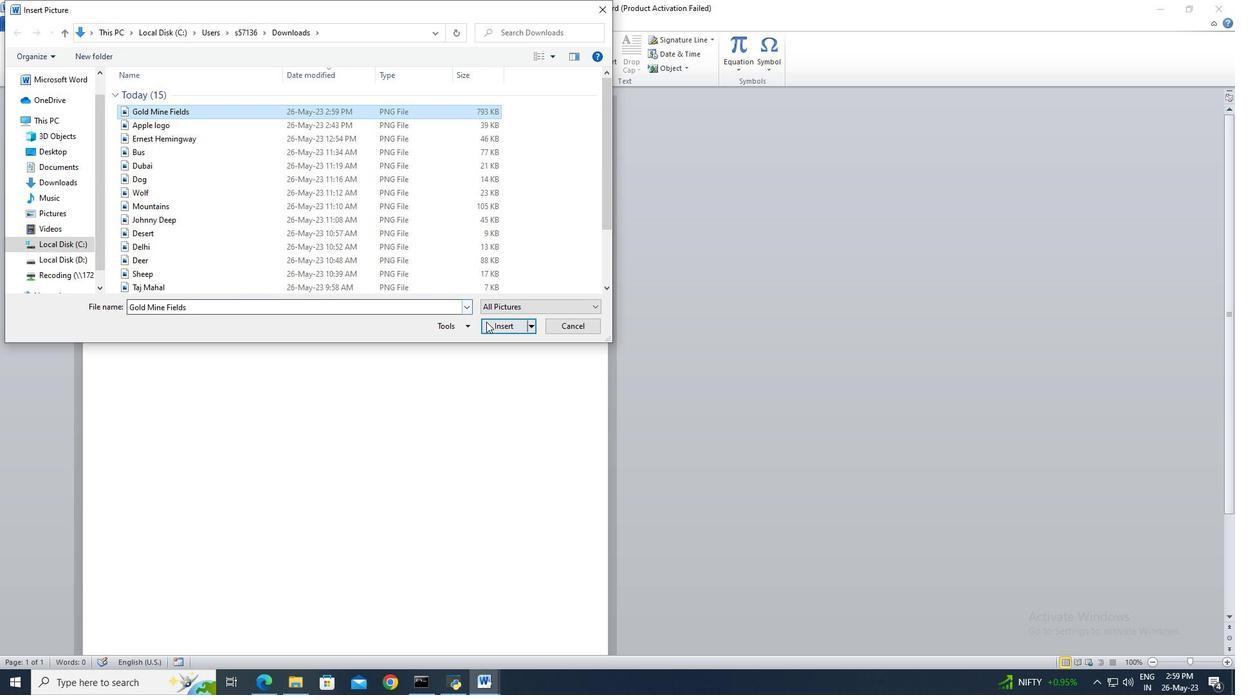 
Action: Mouse pressed left at (489, 325)
Screenshot: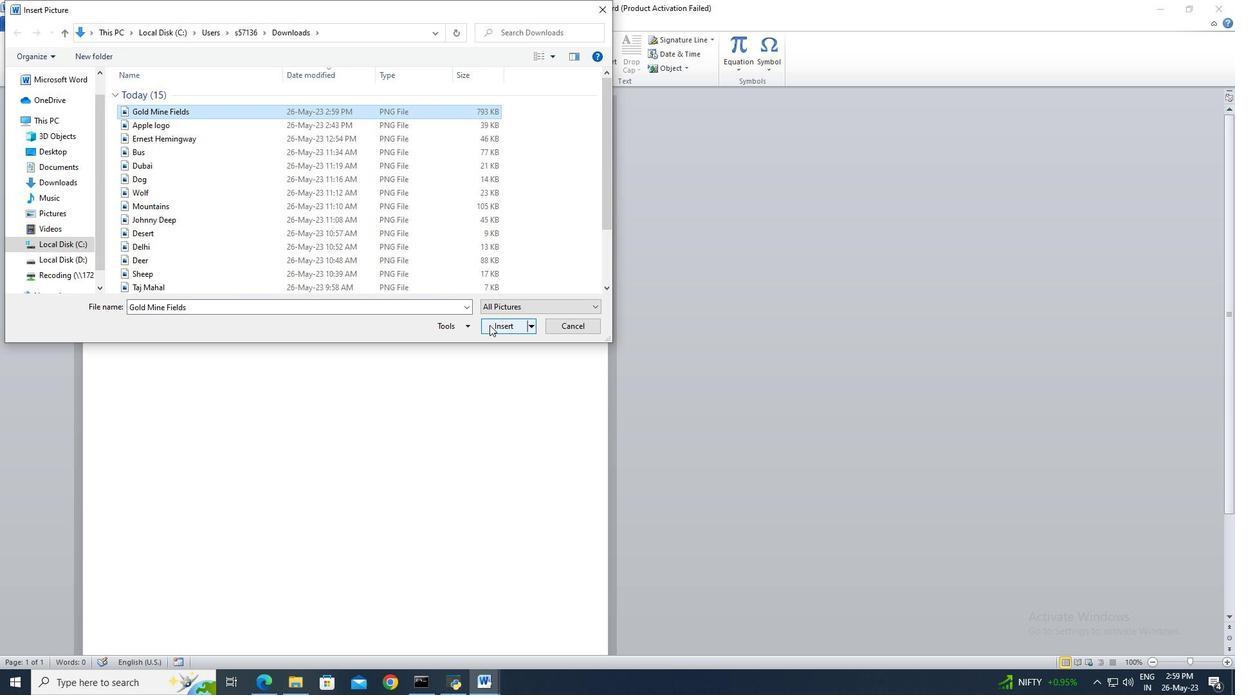 
Action: Mouse moved to (1208, 40)
Screenshot: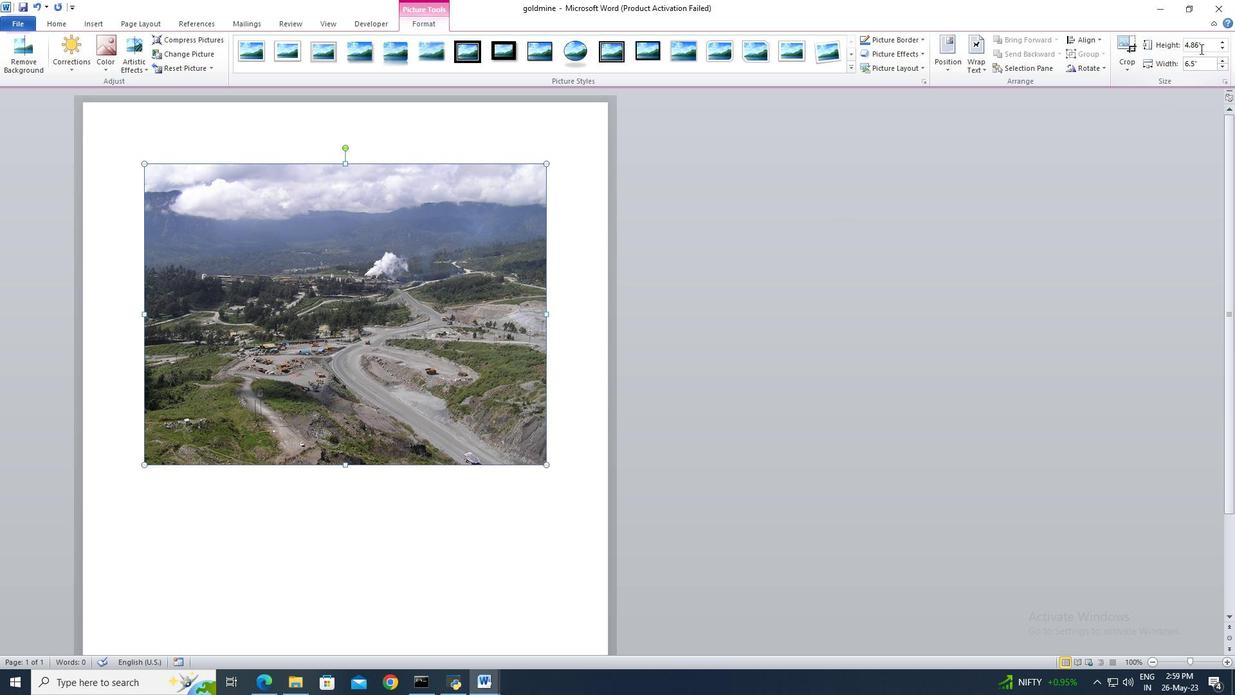 
Action: Mouse pressed left at (1208, 40)
Screenshot: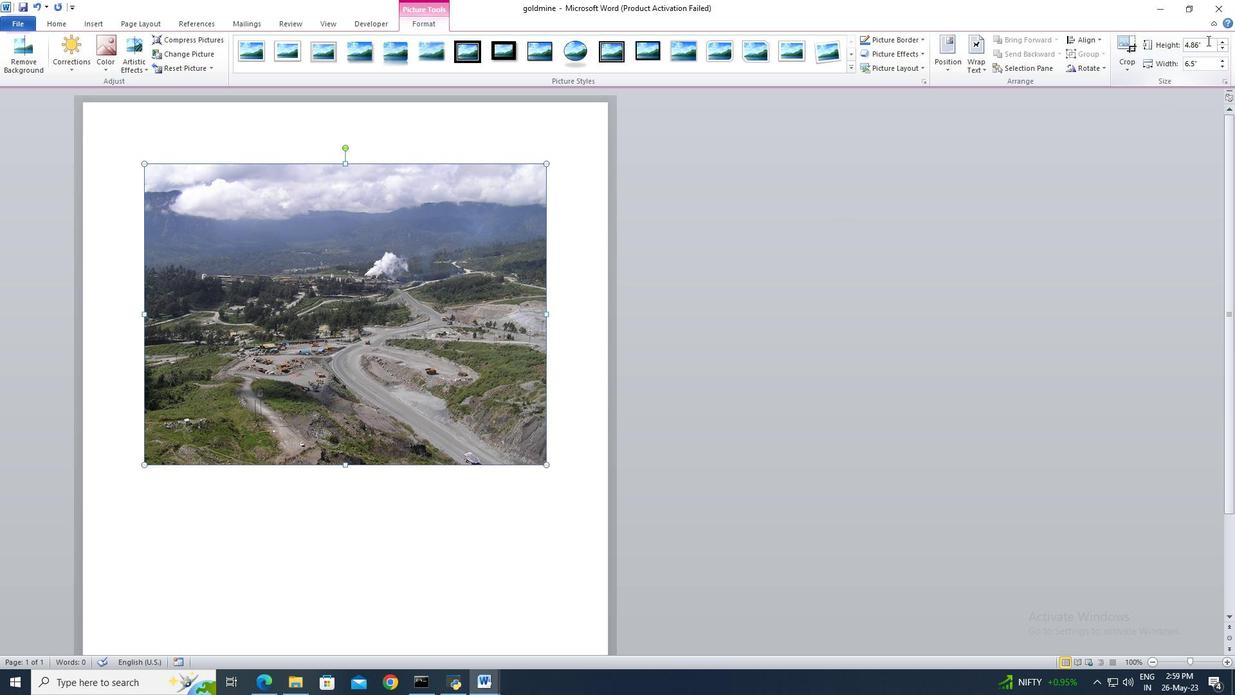 
Action: Mouse moved to (1208, 40)
Screenshot: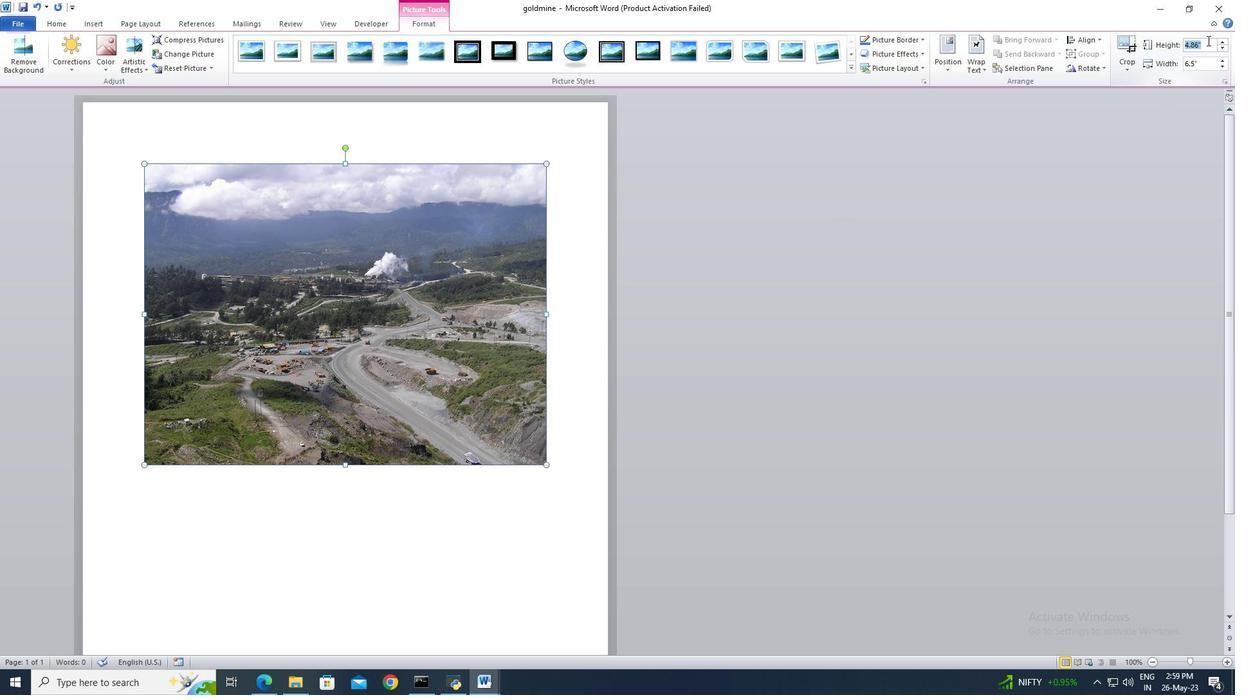 
Action: Key pressed 7
Screenshot: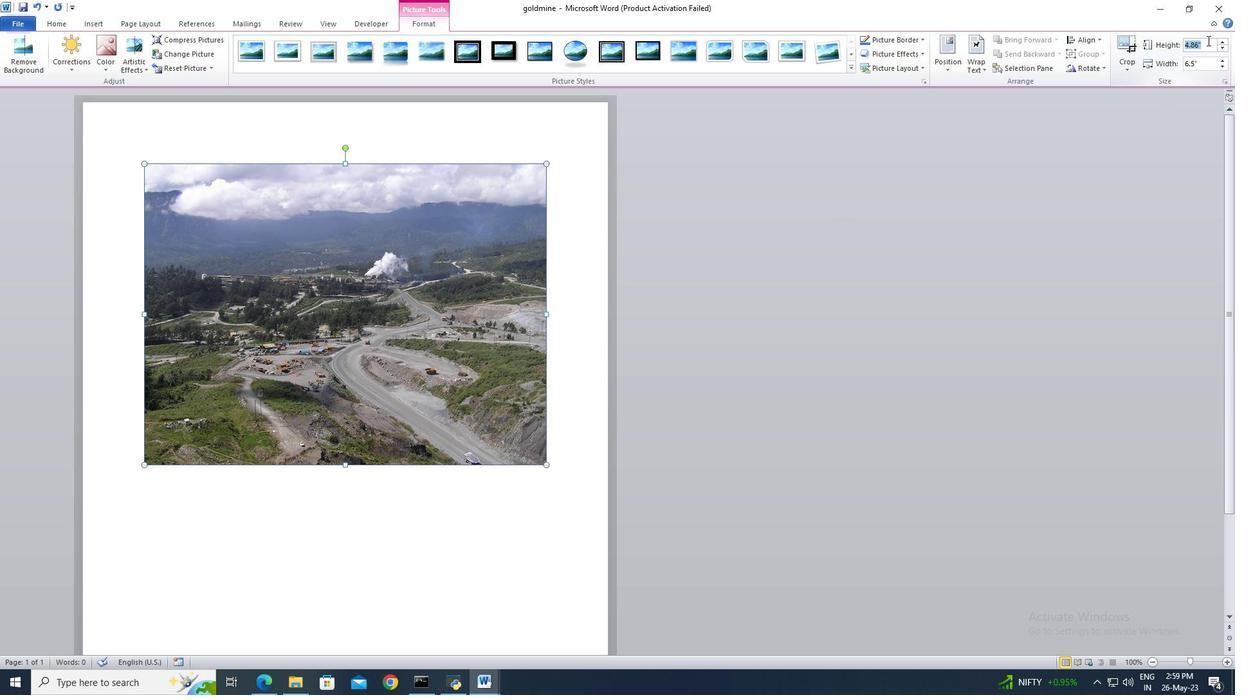 
Action: Mouse moved to (1207, 40)
Screenshot: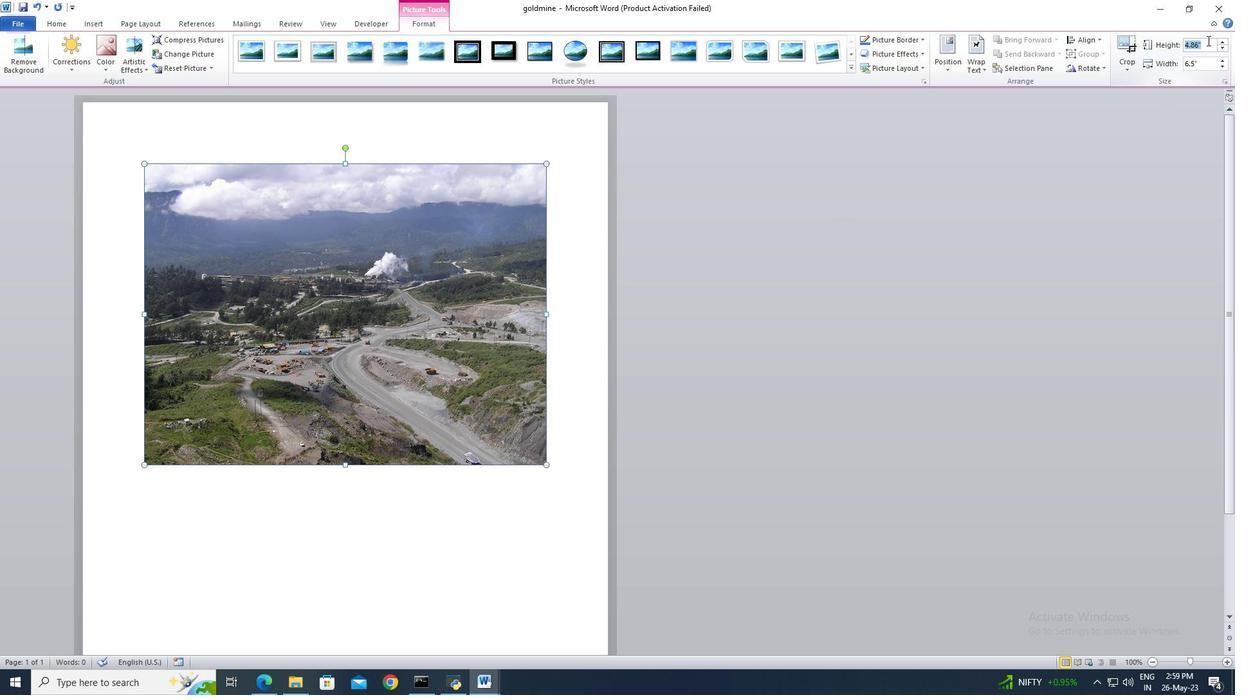 
Action: Key pressed <Key.enter>
Screenshot: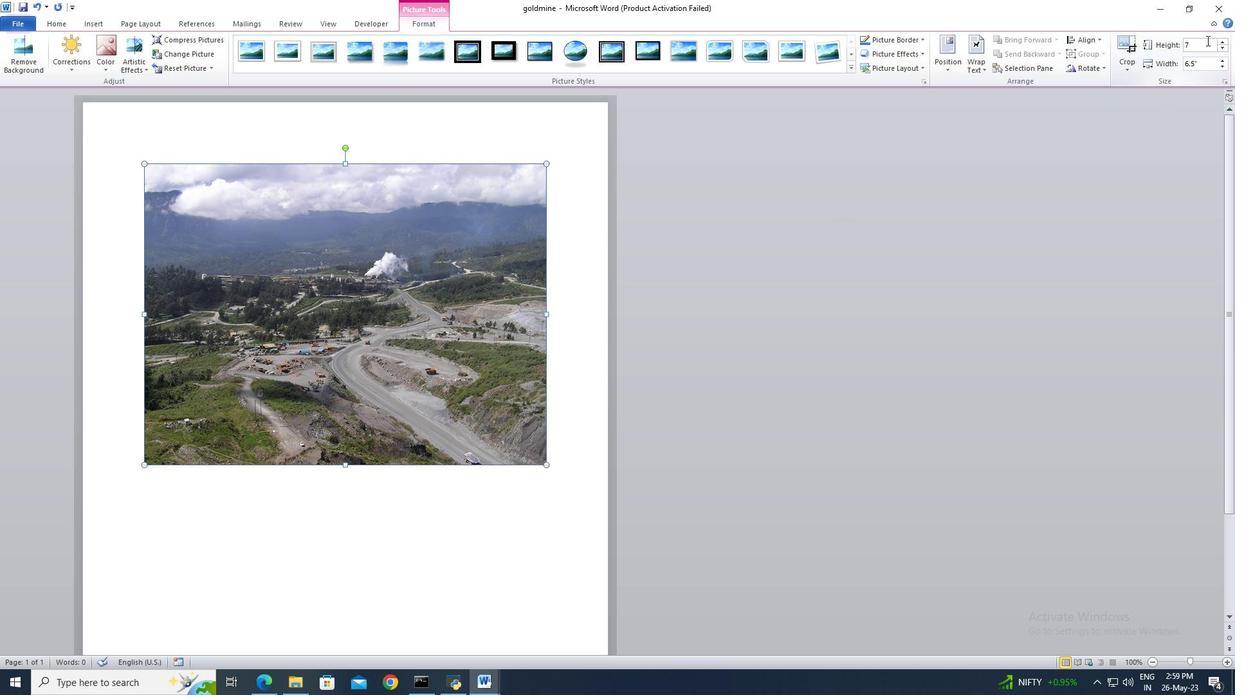 
Action: Mouse moved to (57, 21)
Screenshot: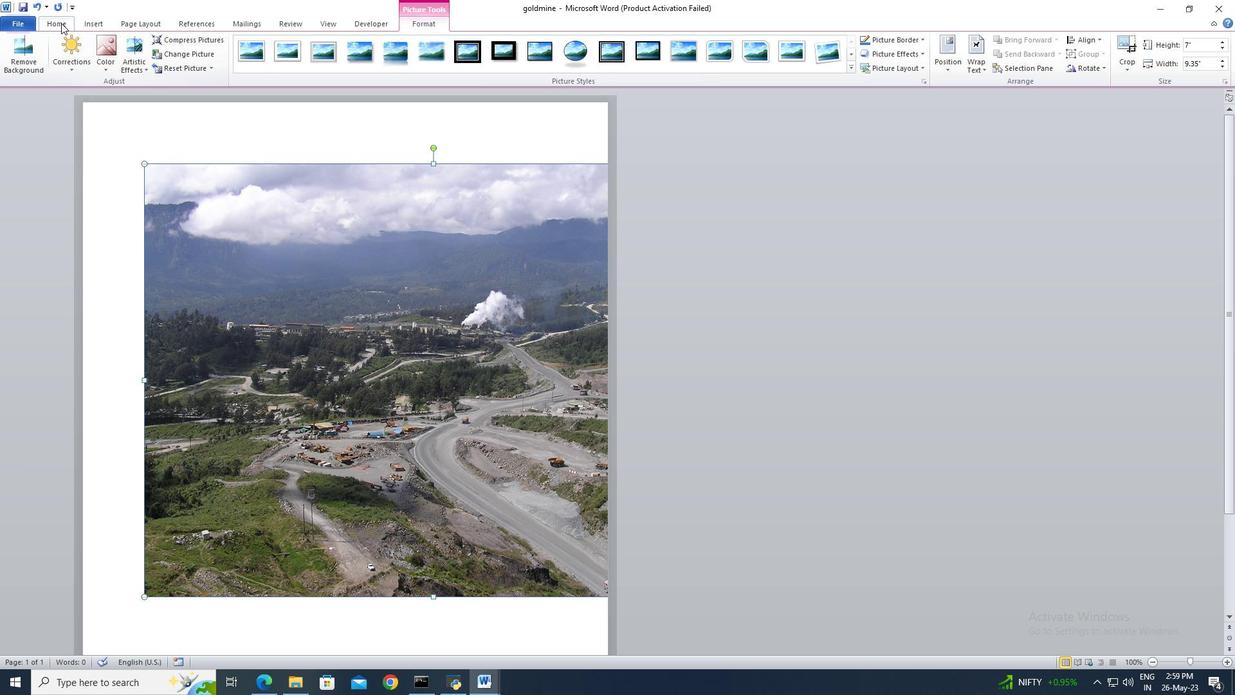 
Action: Mouse pressed left at (57, 21)
Screenshot: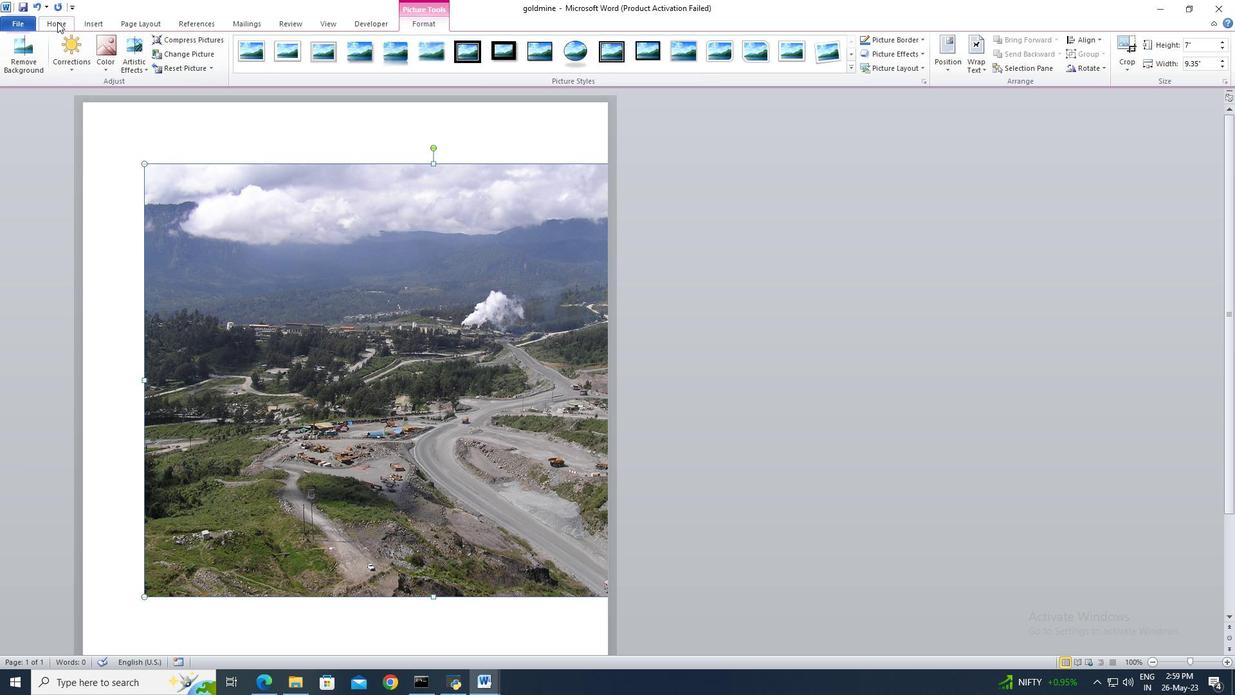
Action: Mouse moved to (402, 64)
Screenshot: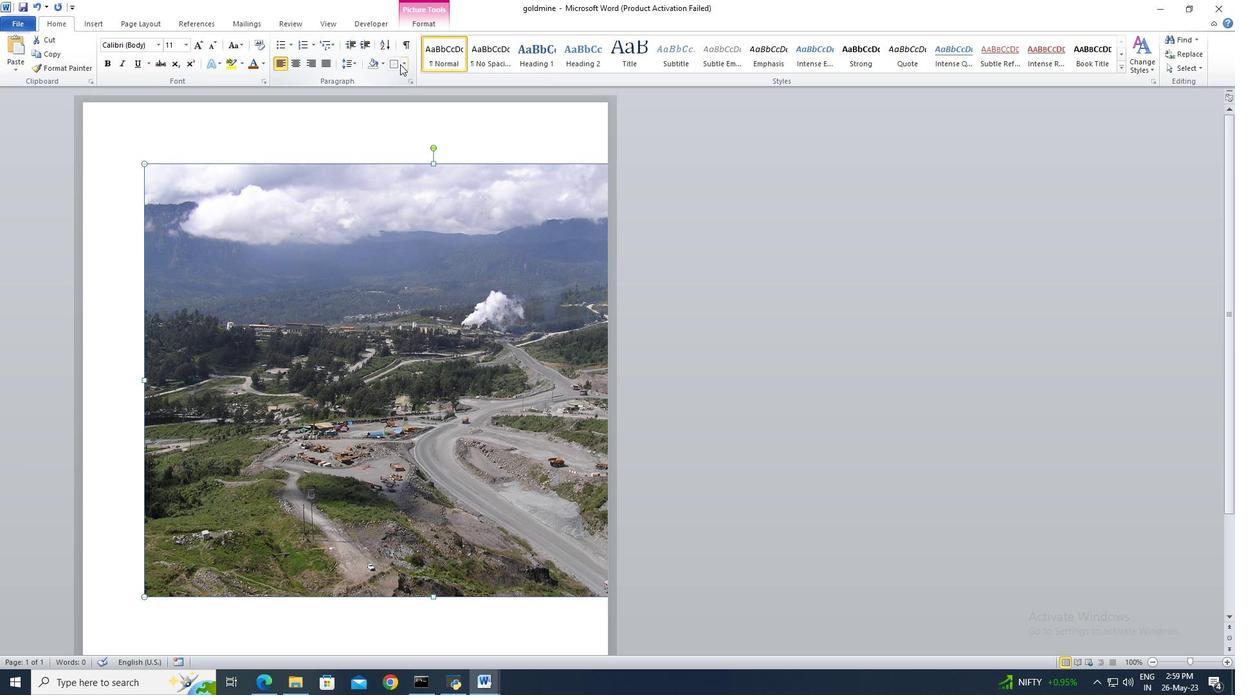 
Action: Mouse pressed left at (402, 64)
Screenshot: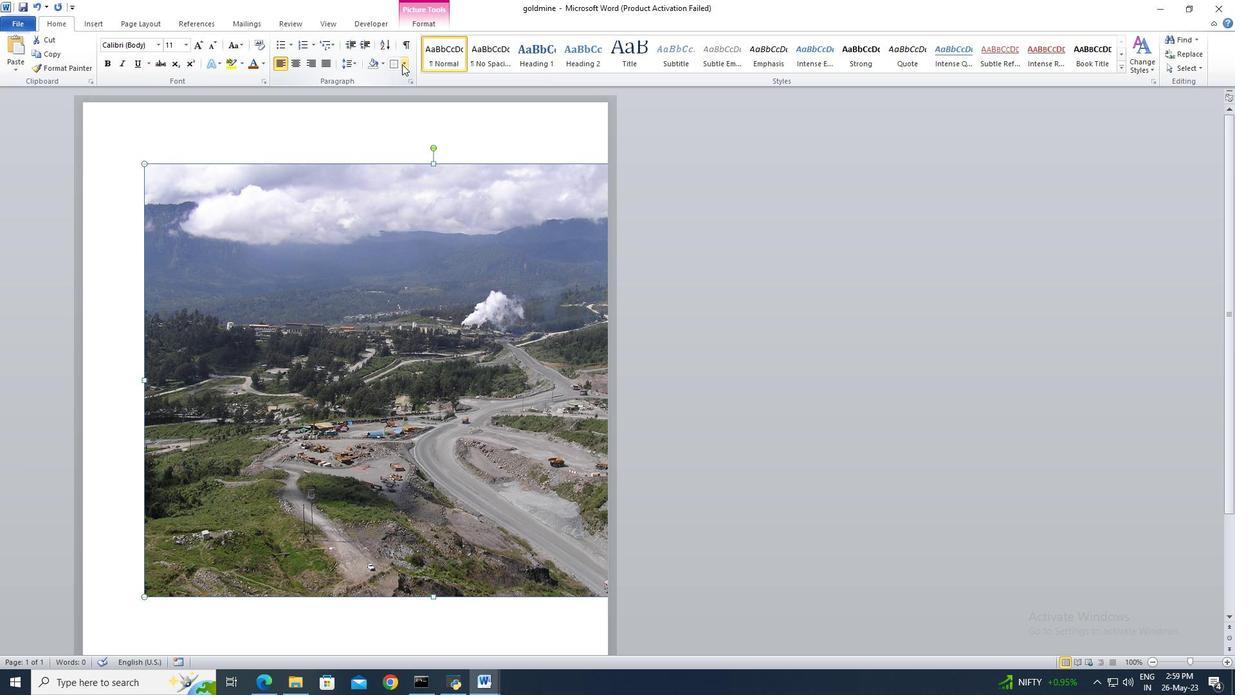 
Action: Mouse moved to (430, 299)
Screenshot: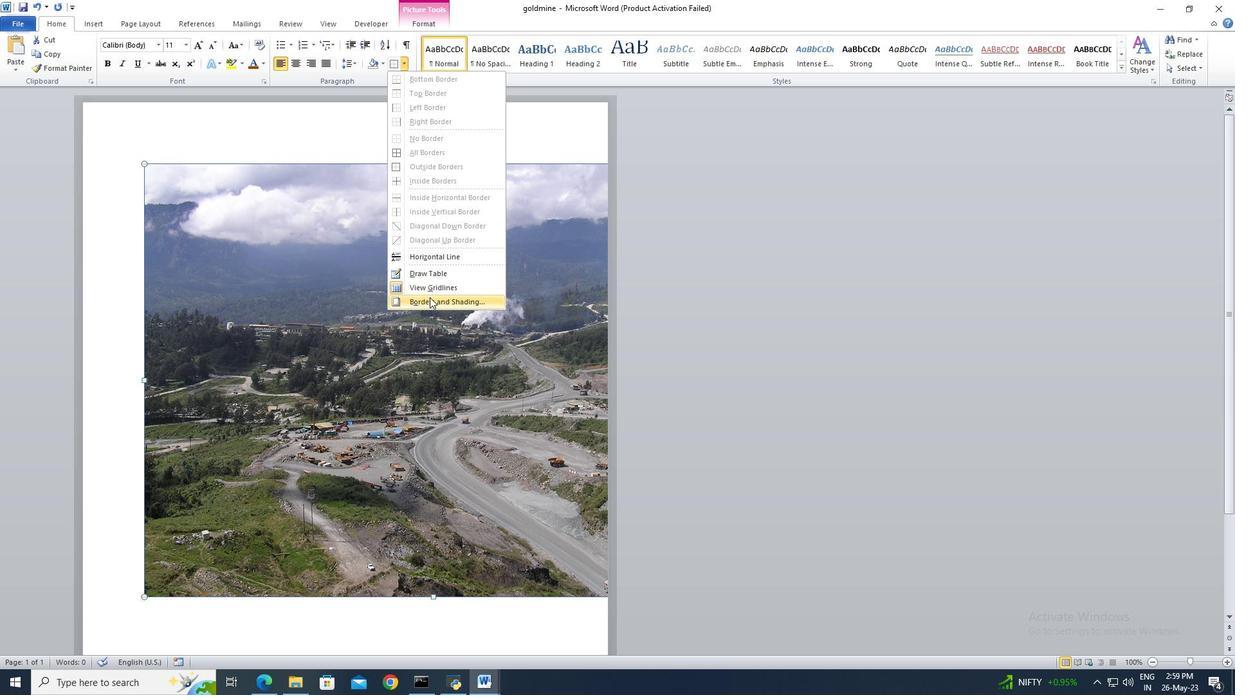 
Action: Mouse pressed left at (430, 299)
Screenshot: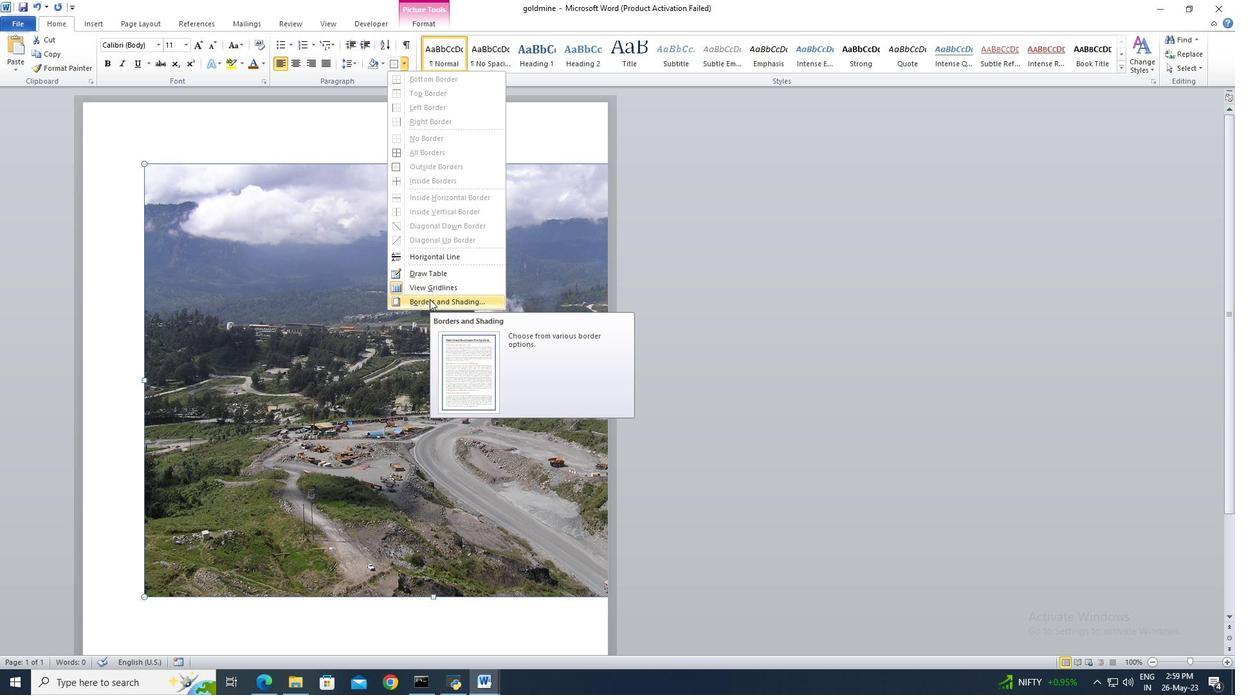 
Action: Mouse moved to (462, 317)
Screenshot: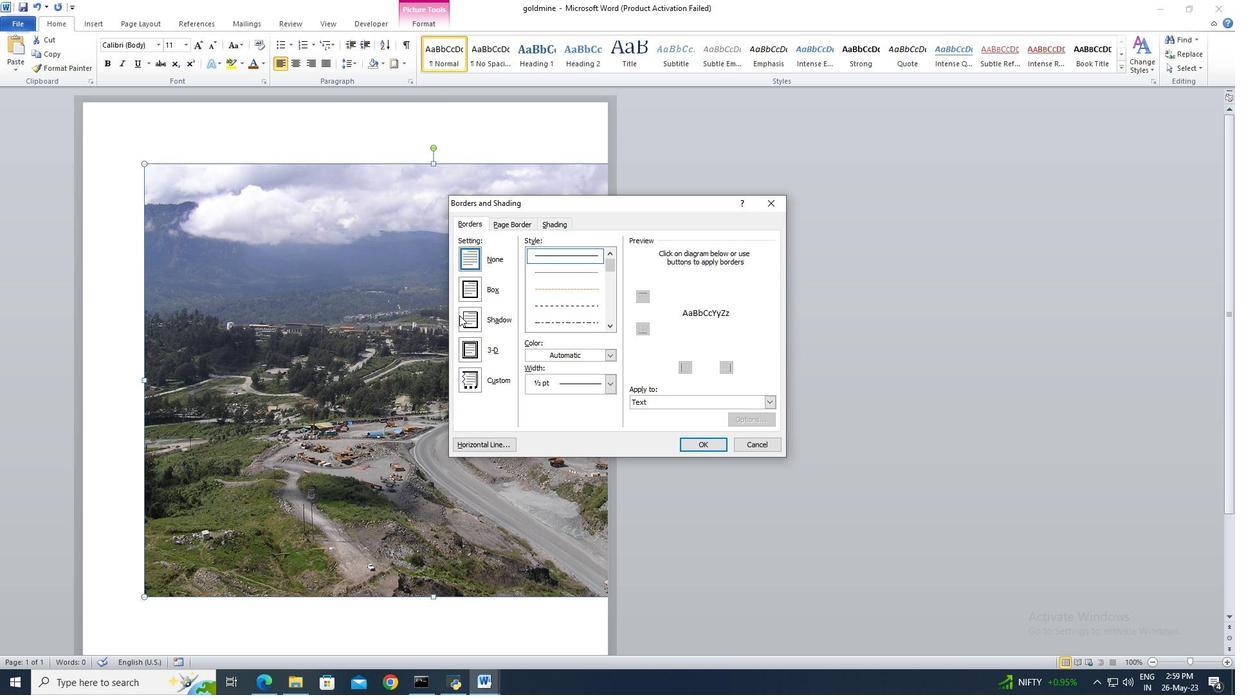 
Action: Mouse pressed left at (462, 317)
Screenshot: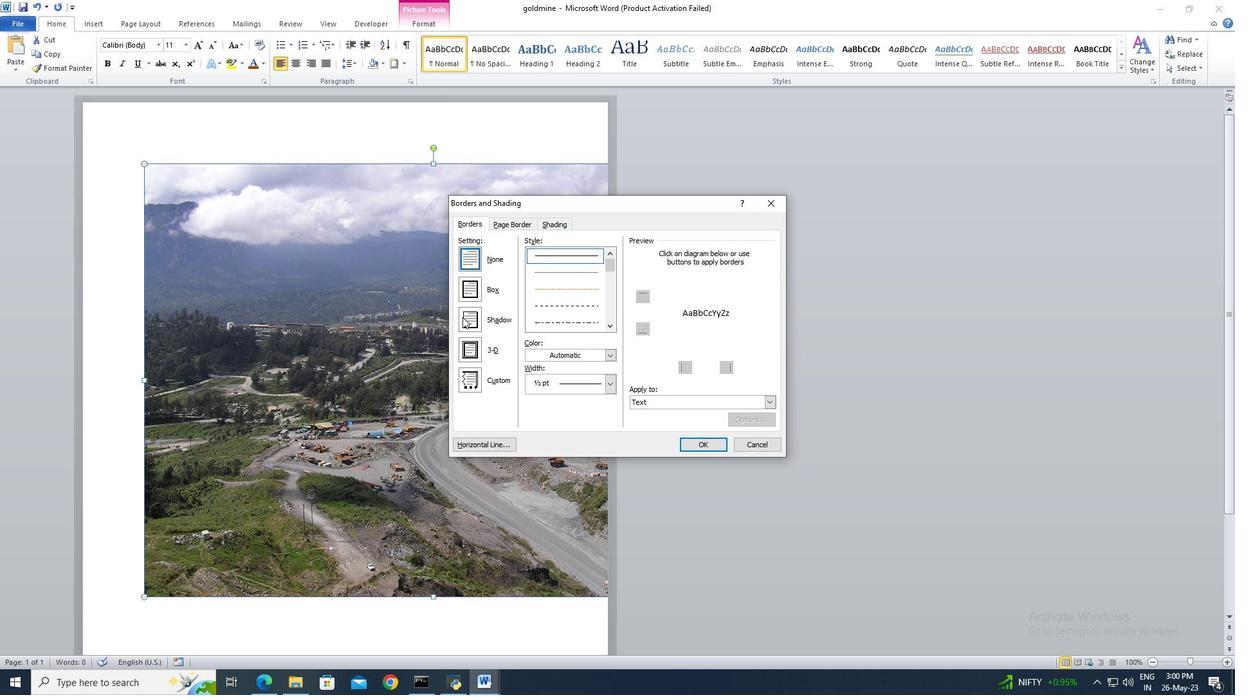 
Action: Mouse moved to (605, 324)
Screenshot: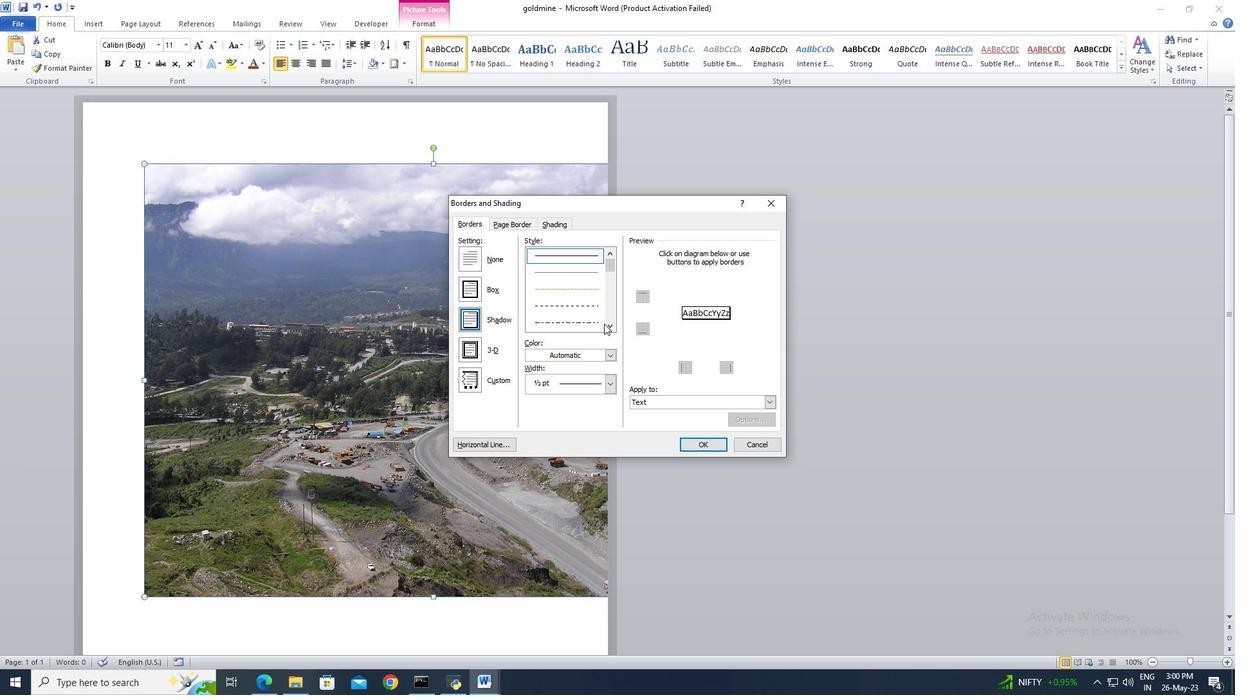
Action: Mouse pressed left at (605, 324)
Screenshot: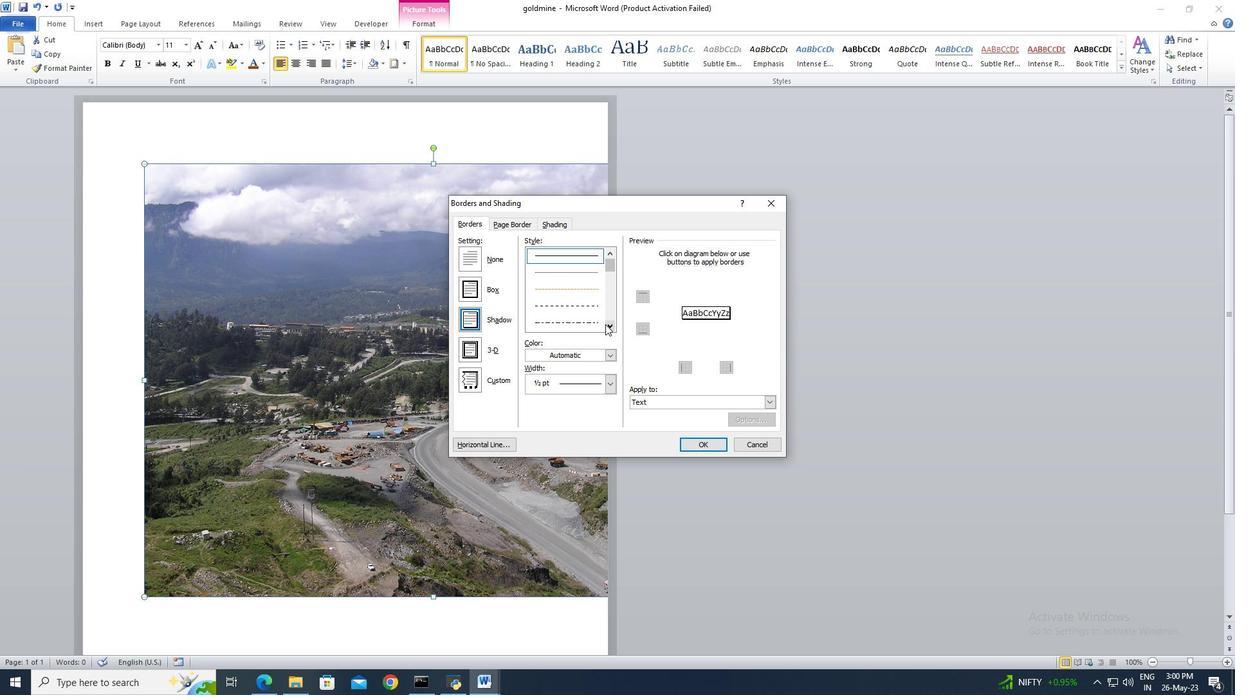 
Action: Mouse pressed left at (605, 324)
Screenshot: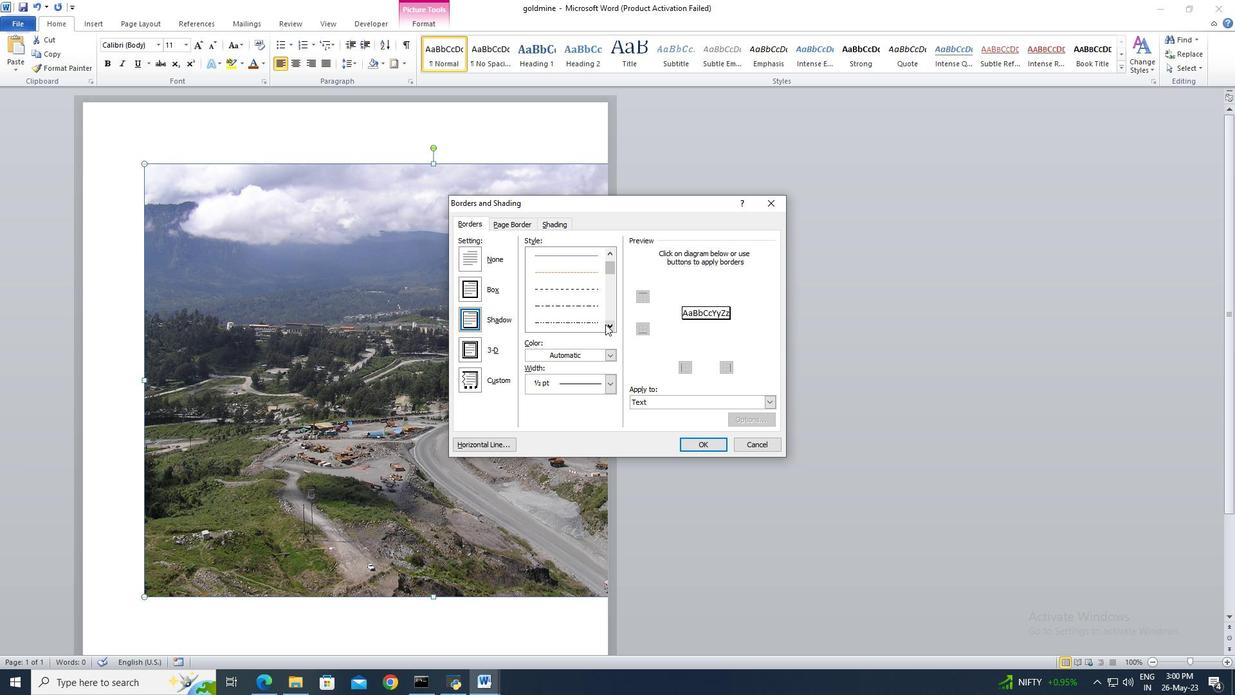 
Action: Mouse pressed left at (605, 324)
Screenshot: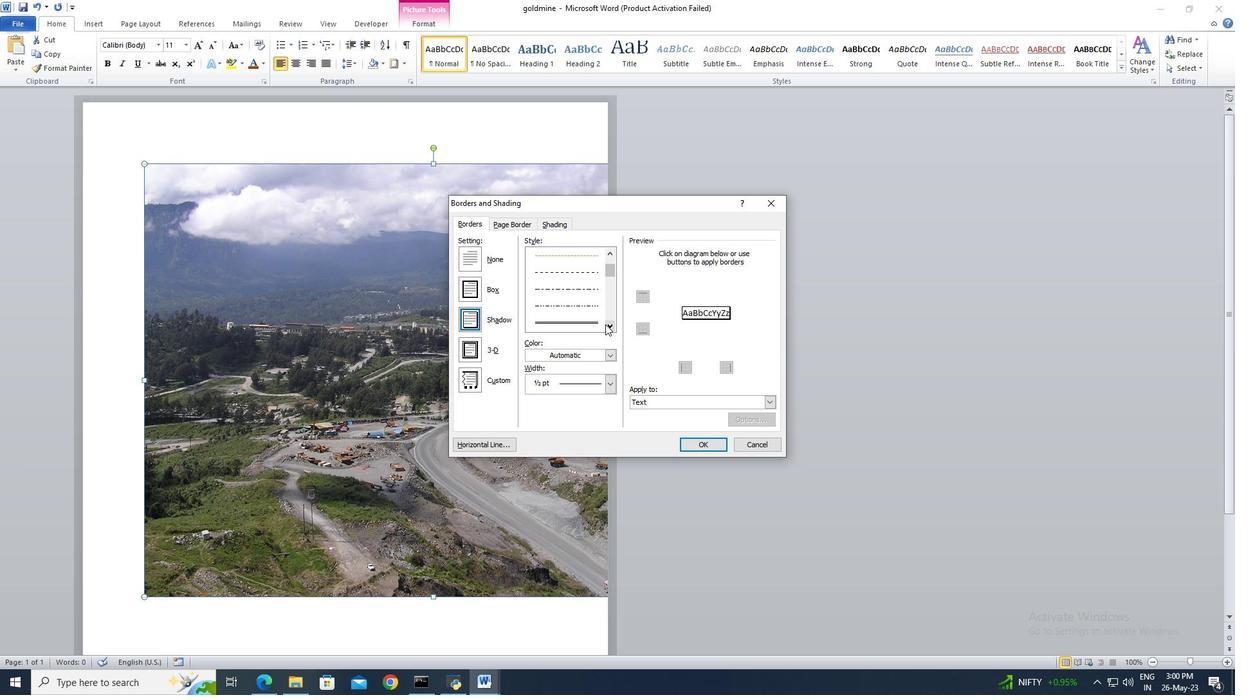 
Action: Mouse pressed left at (605, 324)
Screenshot: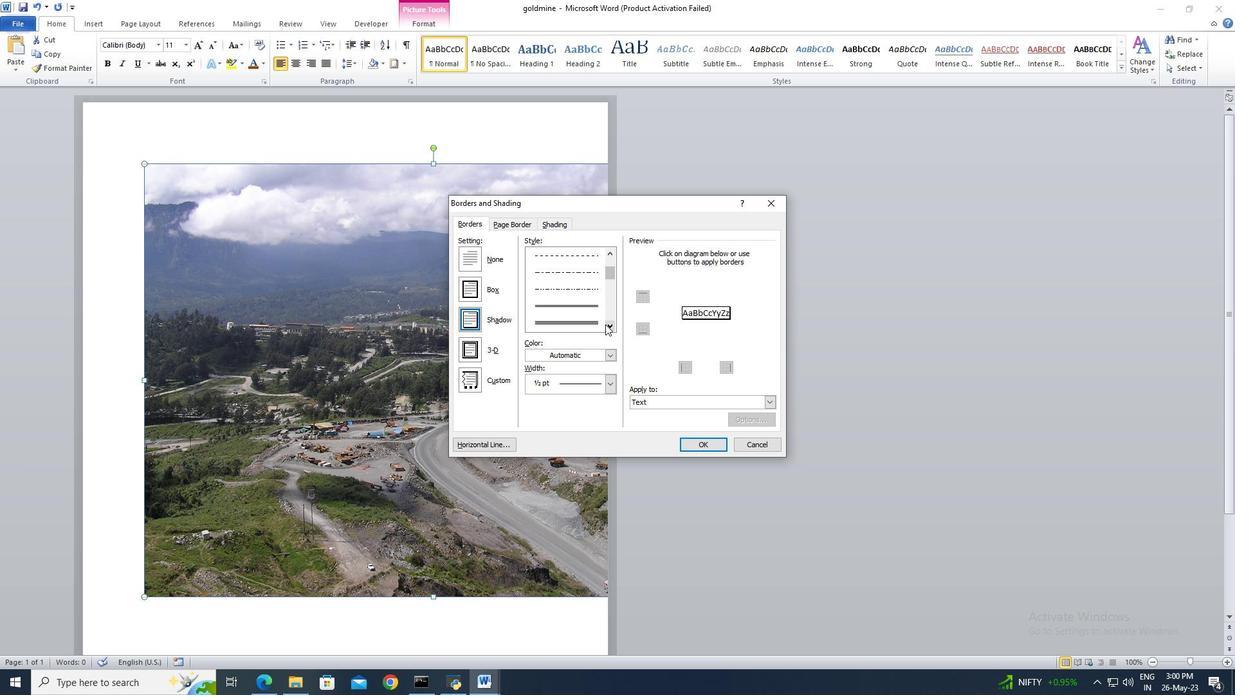 
Action: Mouse pressed left at (605, 324)
Screenshot: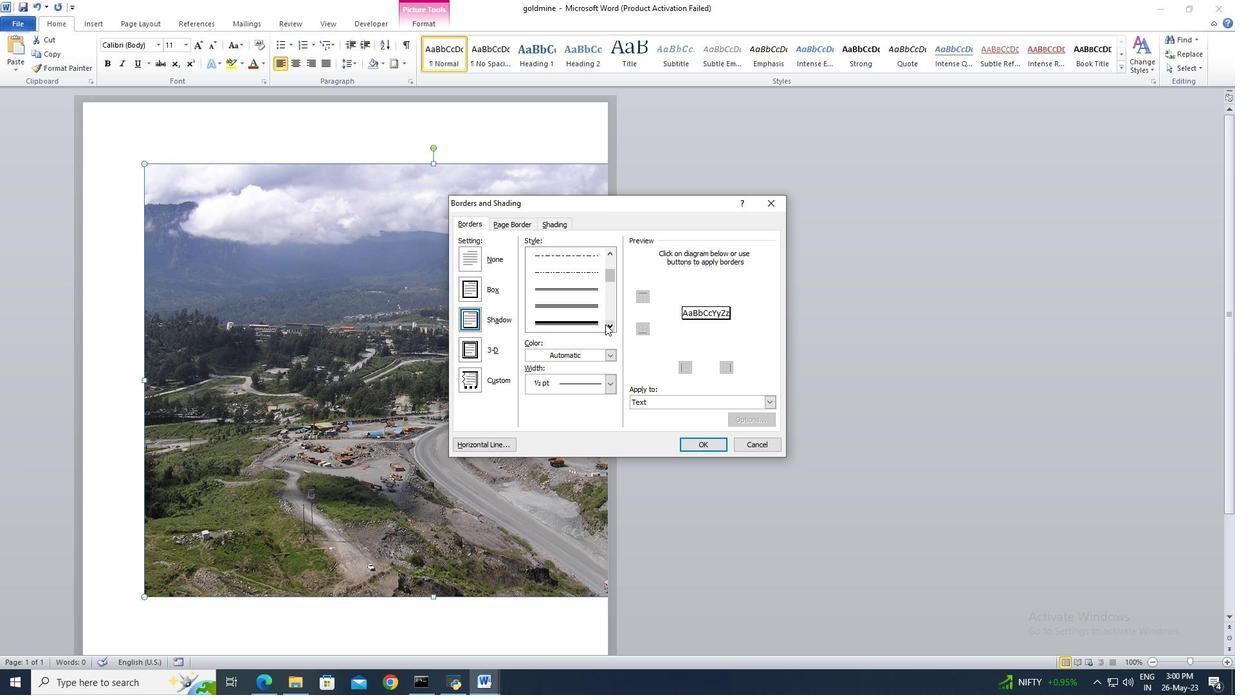 
Action: Mouse pressed left at (605, 324)
Screenshot: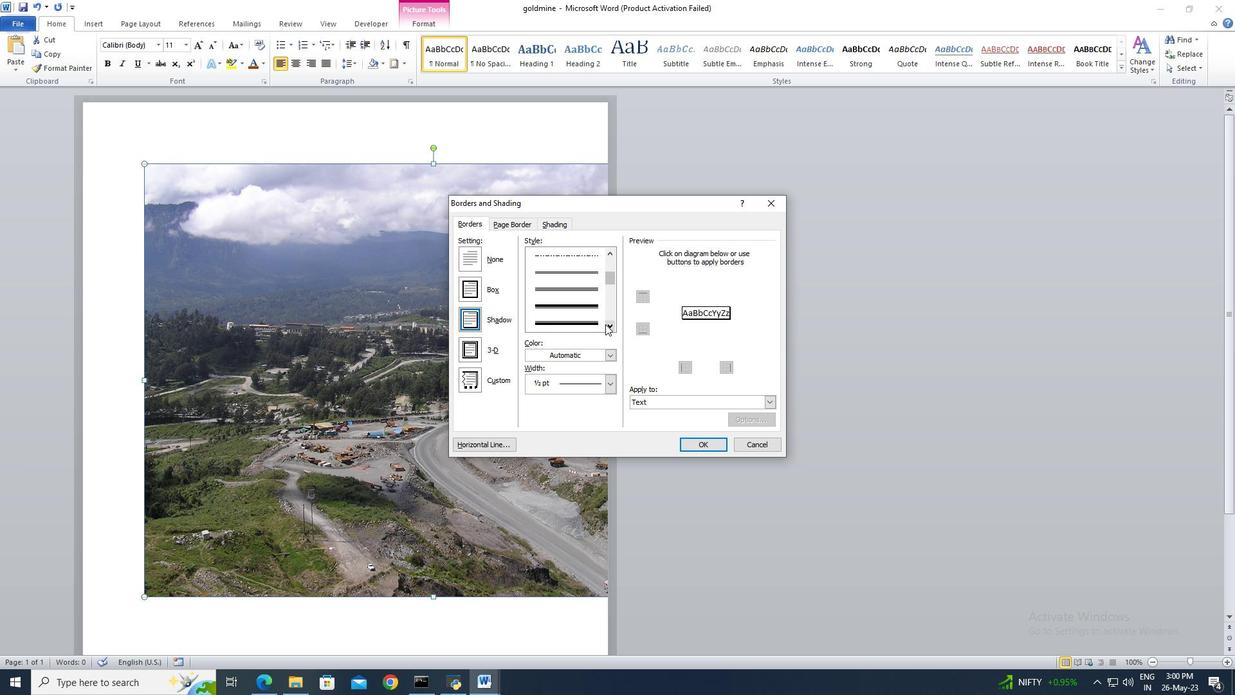 
Action: Mouse pressed left at (605, 324)
Screenshot: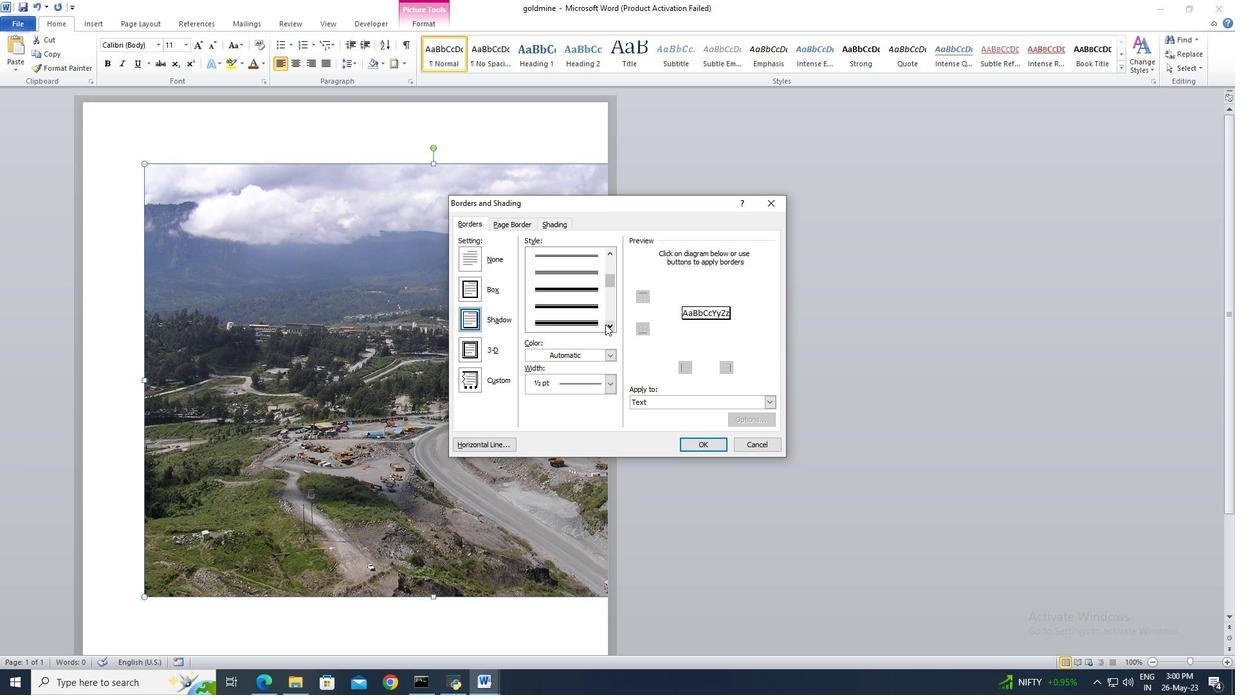 
Action: Mouse pressed left at (605, 324)
Screenshot: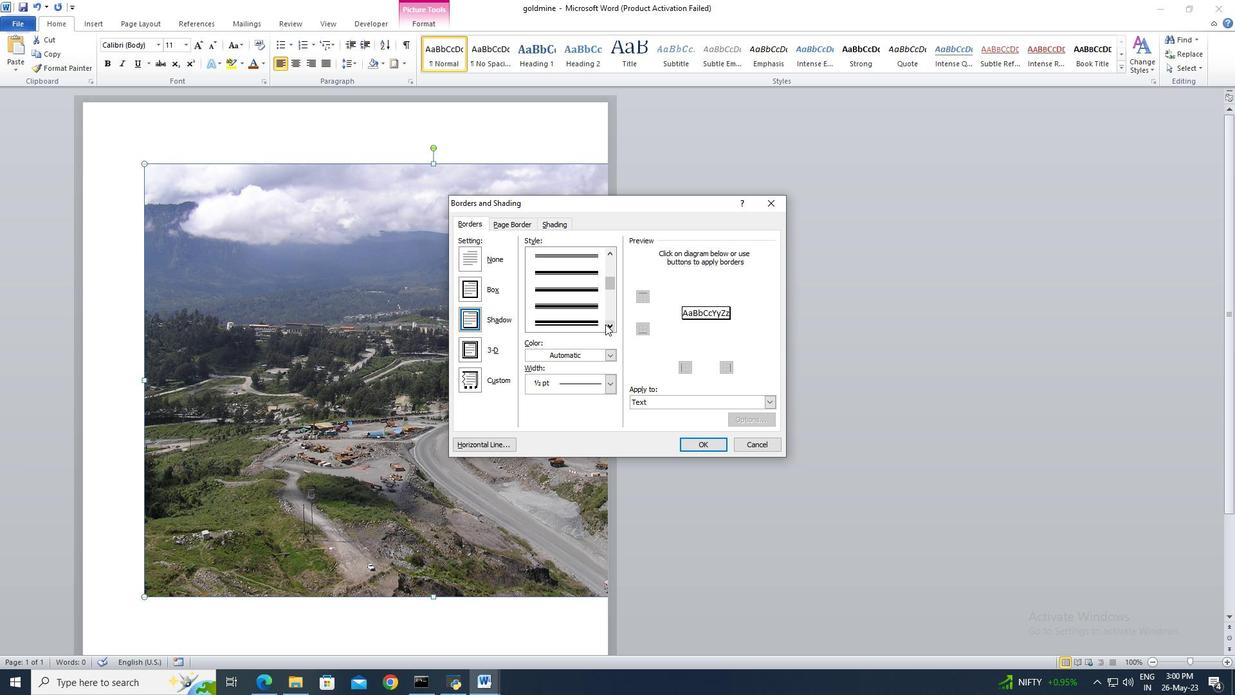 
Action: Mouse pressed left at (605, 324)
Screenshot: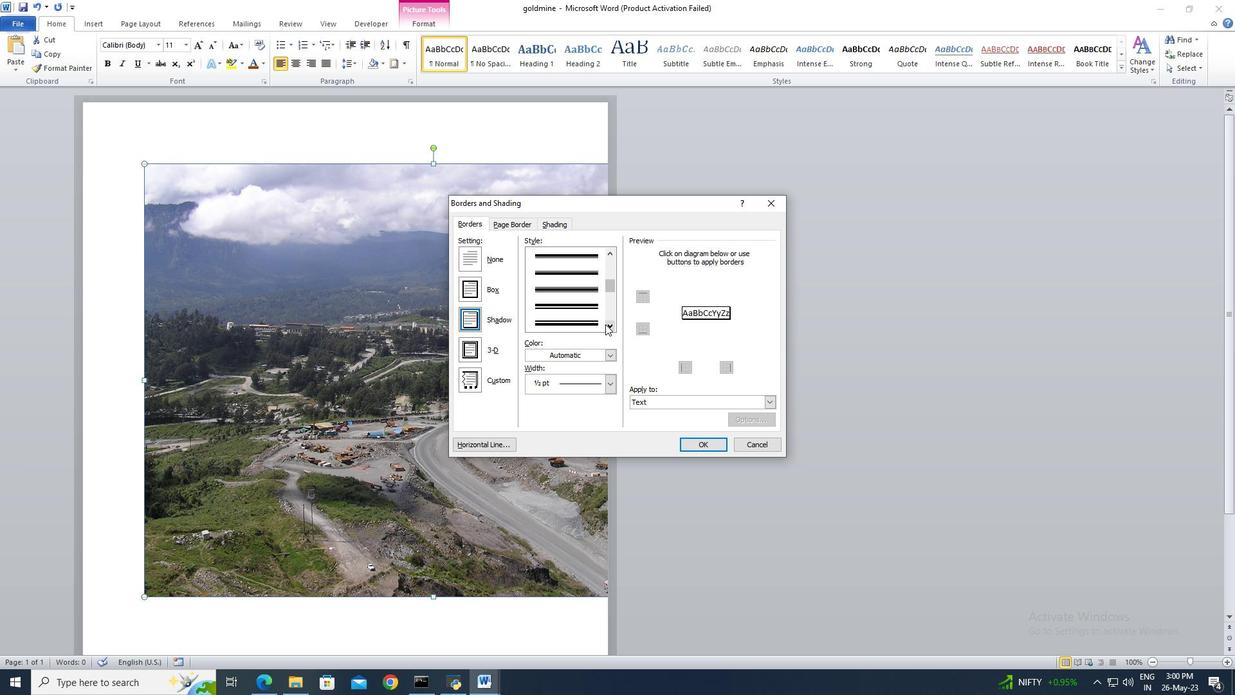 
Action: Mouse pressed left at (605, 324)
Screenshot: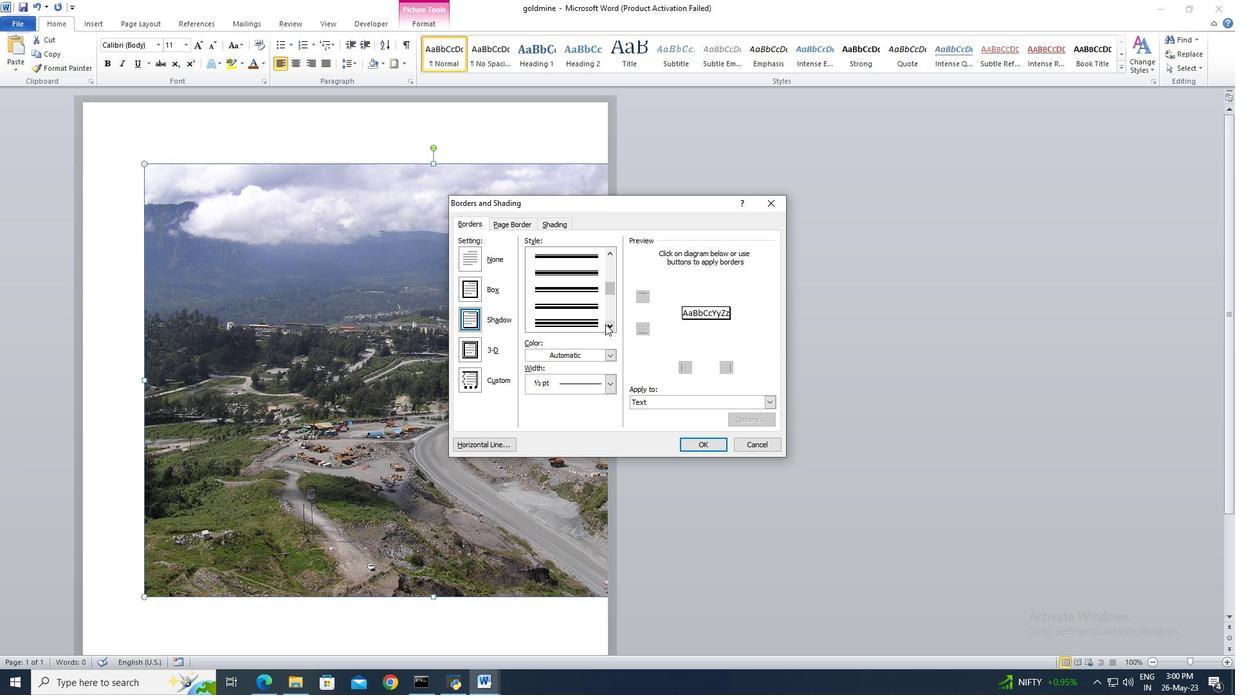 
Action: Mouse pressed left at (605, 324)
Screenshot: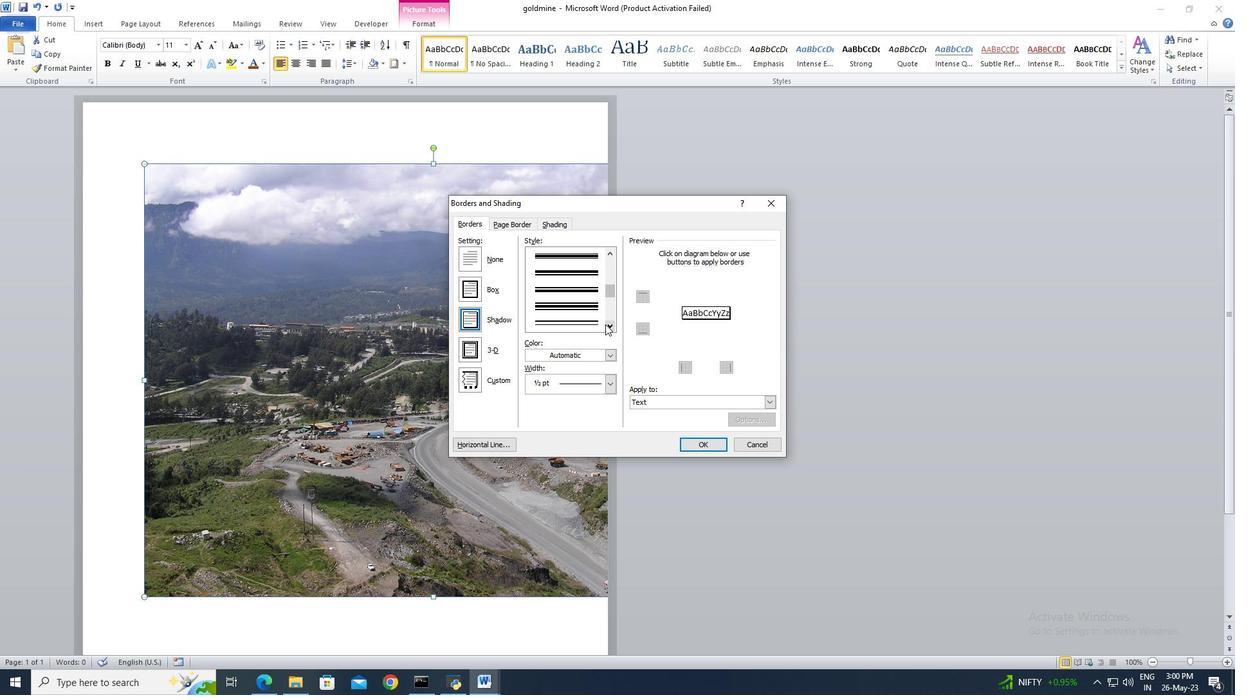 
Action: Mouse pressed left at (605, 324)
Screenshot: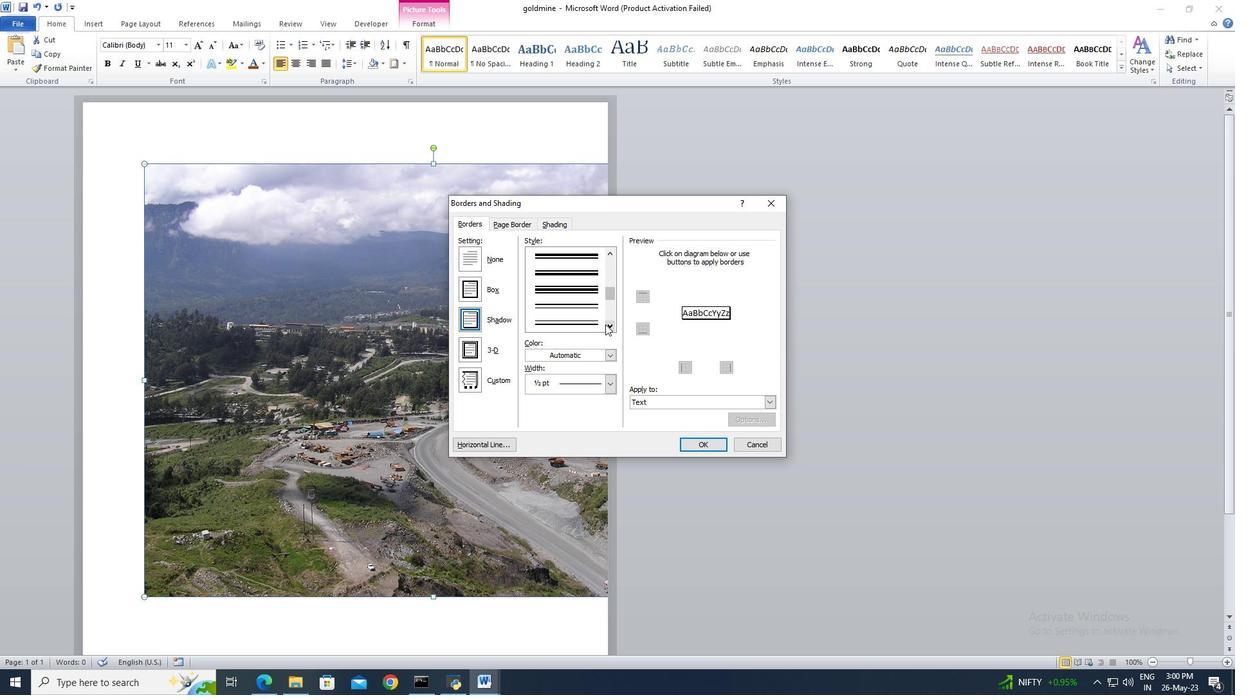 
Action: Mouse pressed left at (605, 324)
Screenshot: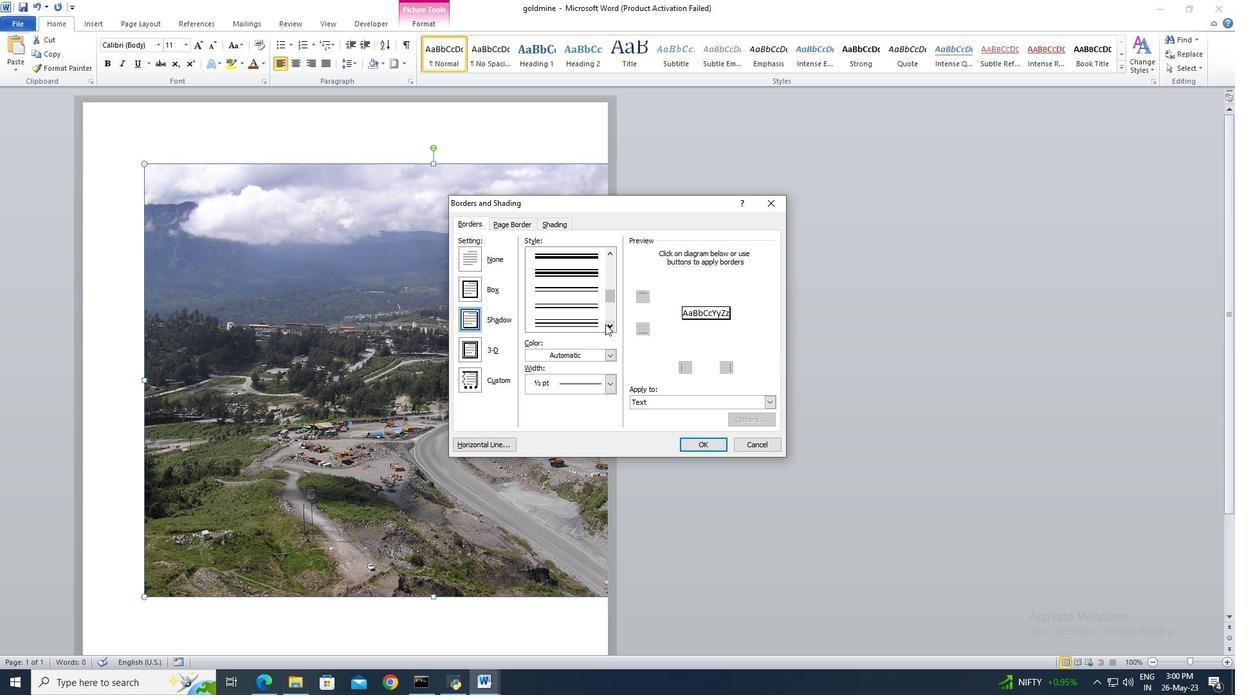 
Action: Mouse pressed left at (605, 324)
Screenshot: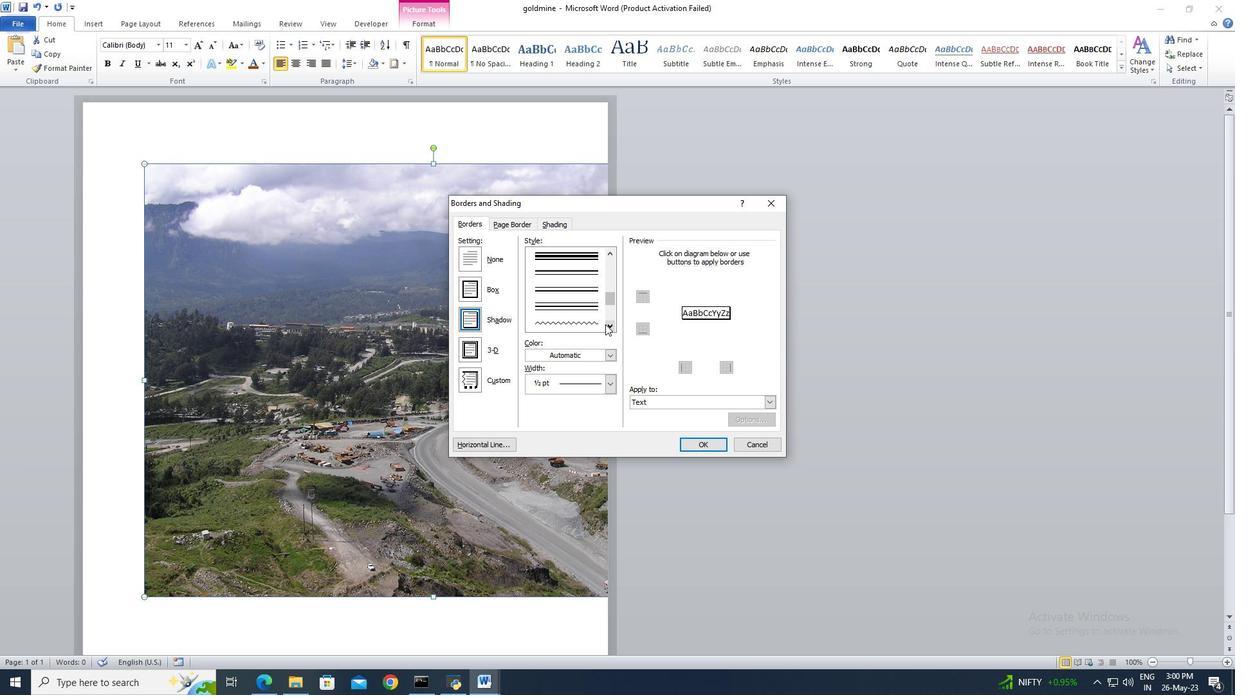 
Action: Mouse pressed left at (605, 324)
Screenshot: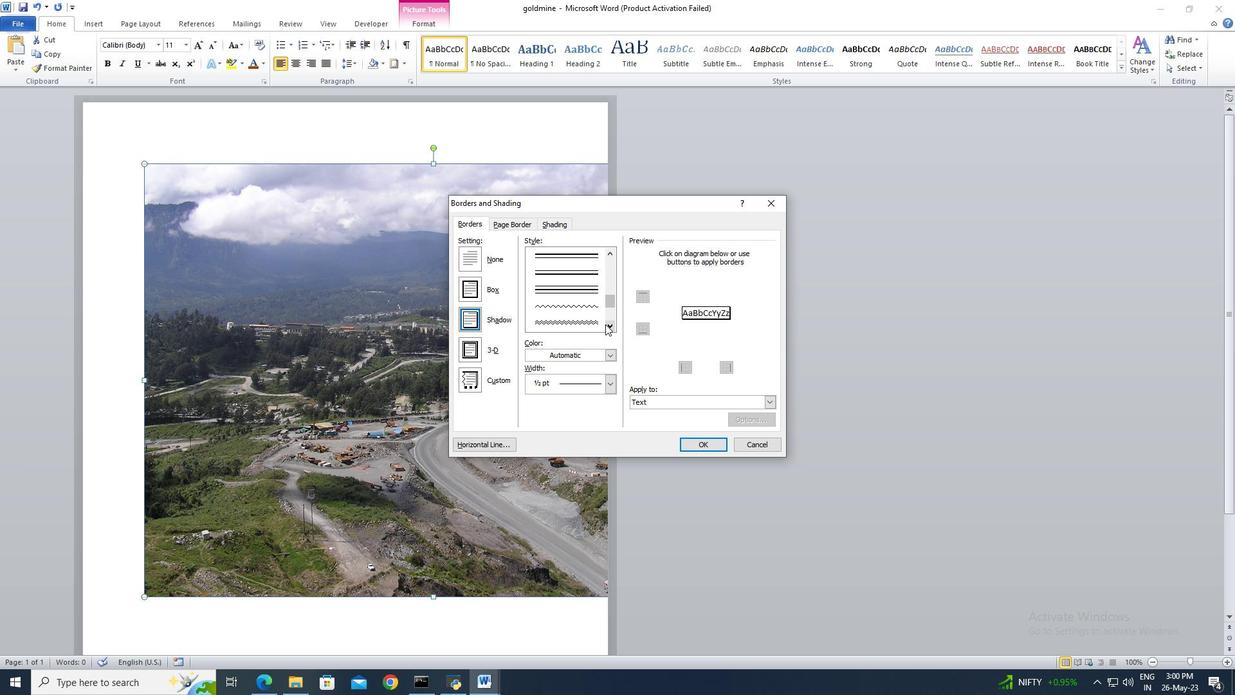 
Action: Mouse pressed left at (605, 324)
Screenshot: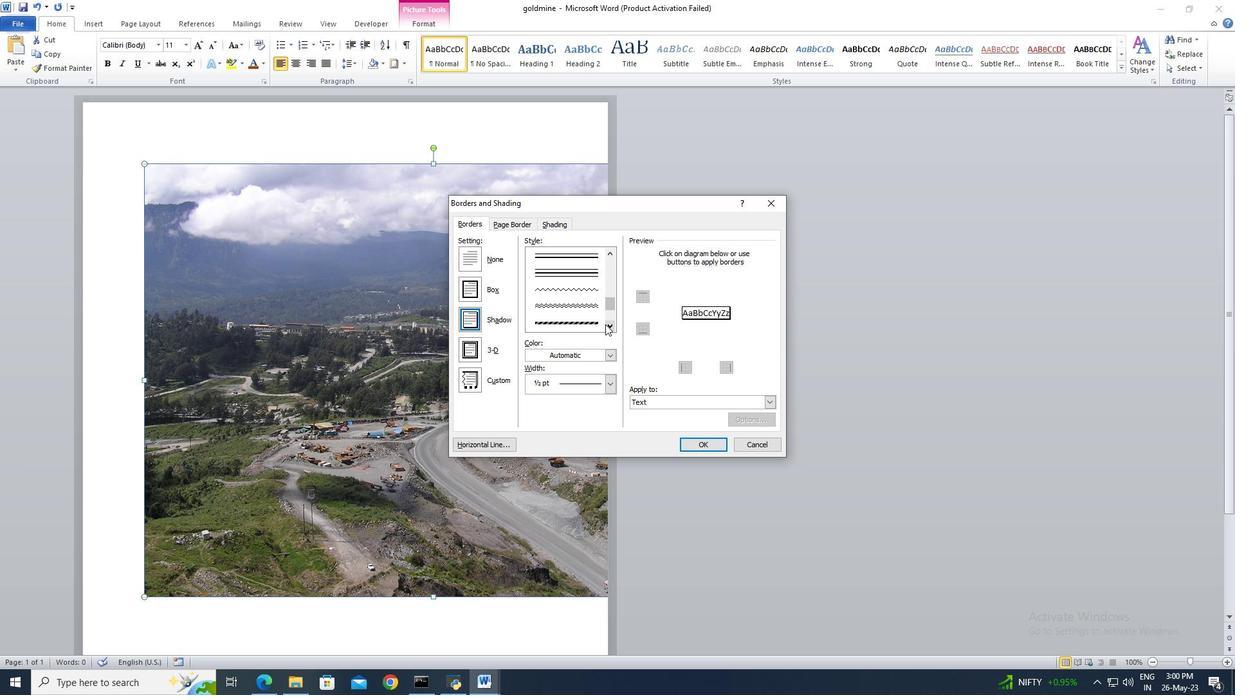 
Action: Mouse pressed left at (605, 324)
Screenshot: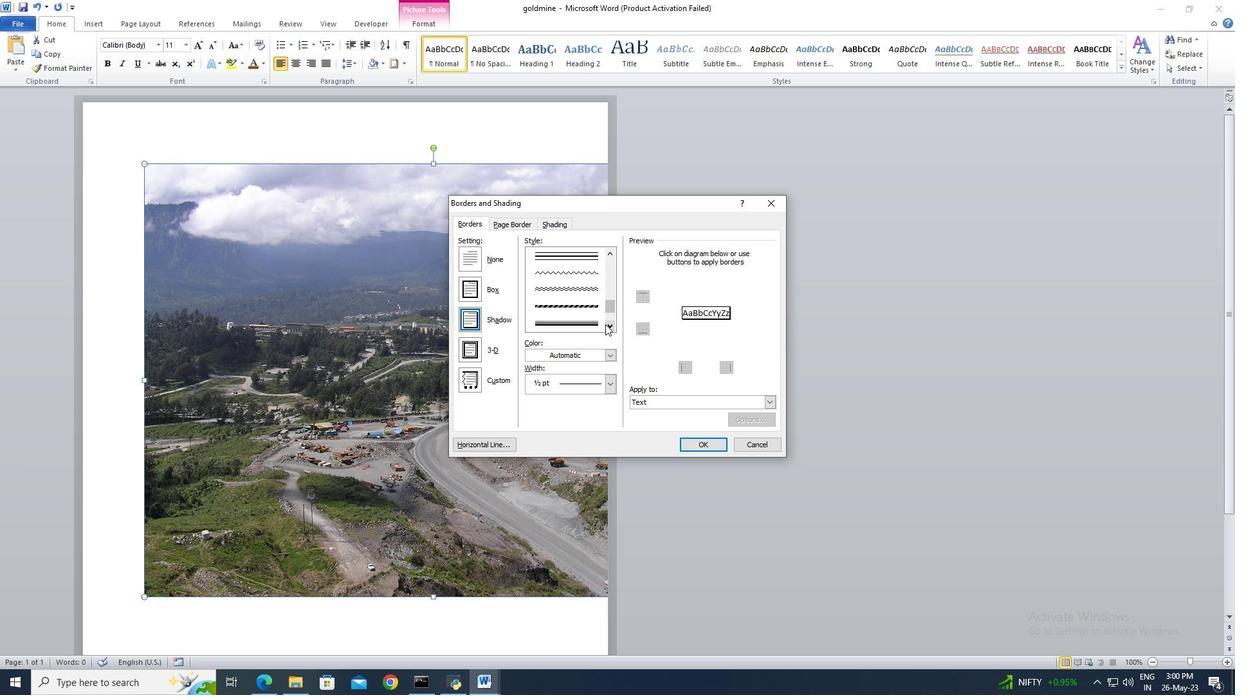 
Action: Mouse pressed left at (605, 324)
Screenshot: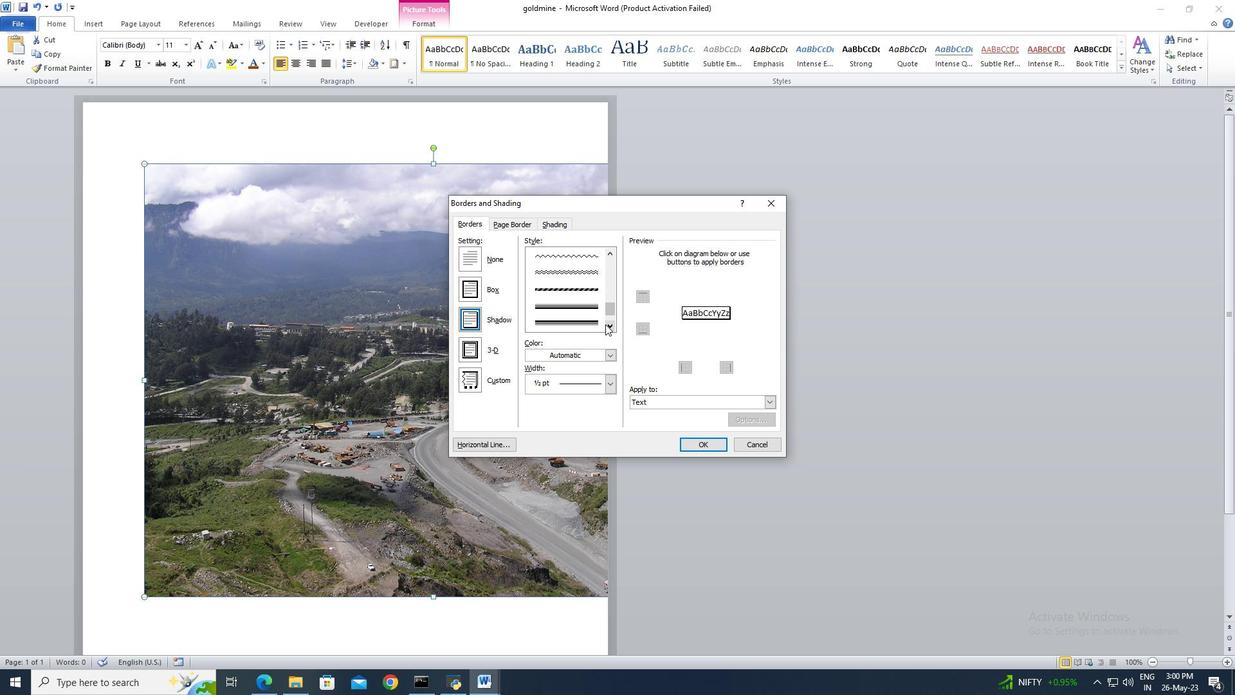 
Action: Mouse pressed left at (605, 324)
Screenshot: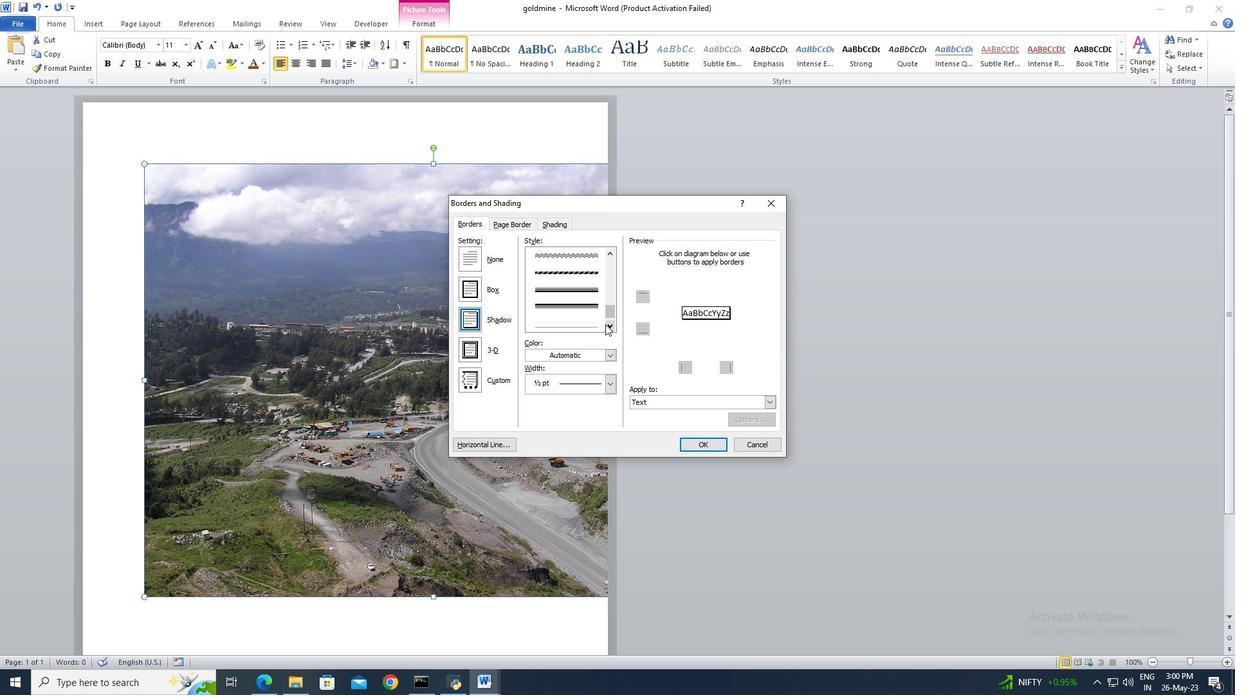 
Action: Mouse pressed left at (605, 324)
Screenshot: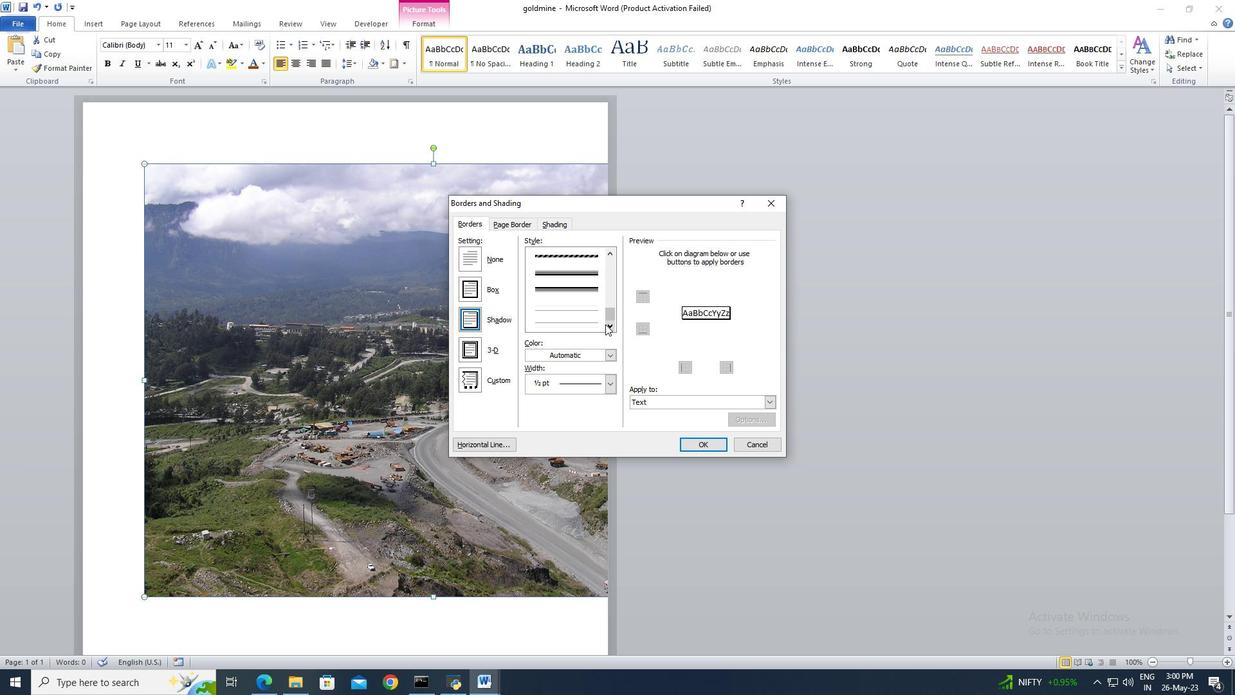 
Action: Mouse moved to (613, 254)
Screenshot: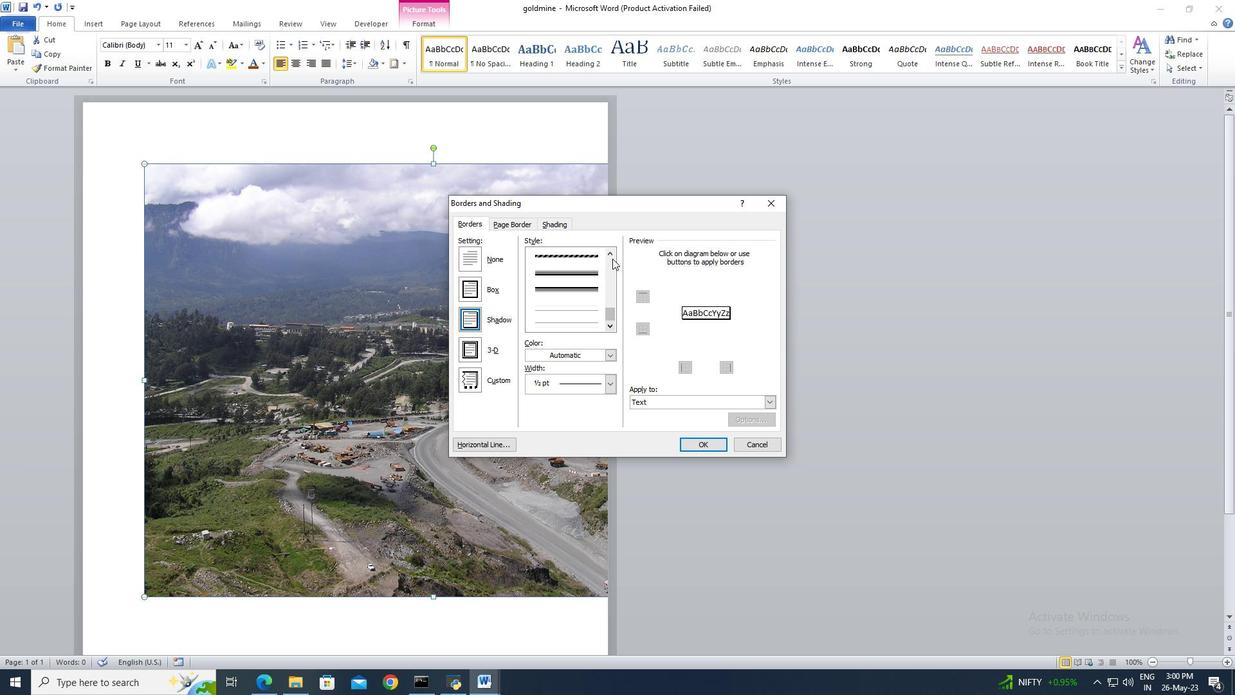 
Action: Mouse pressed left at (613, 254)
Screenshot: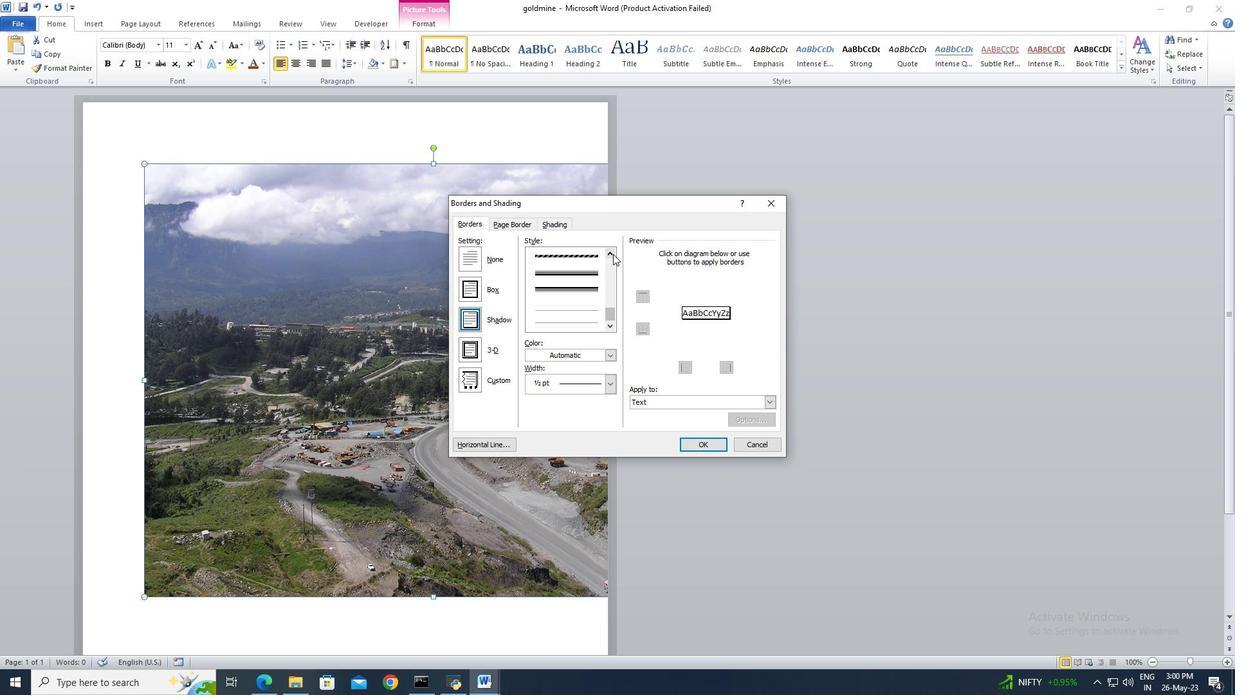 
Action: Mouse pressed left at (613, 254)
Screenshot: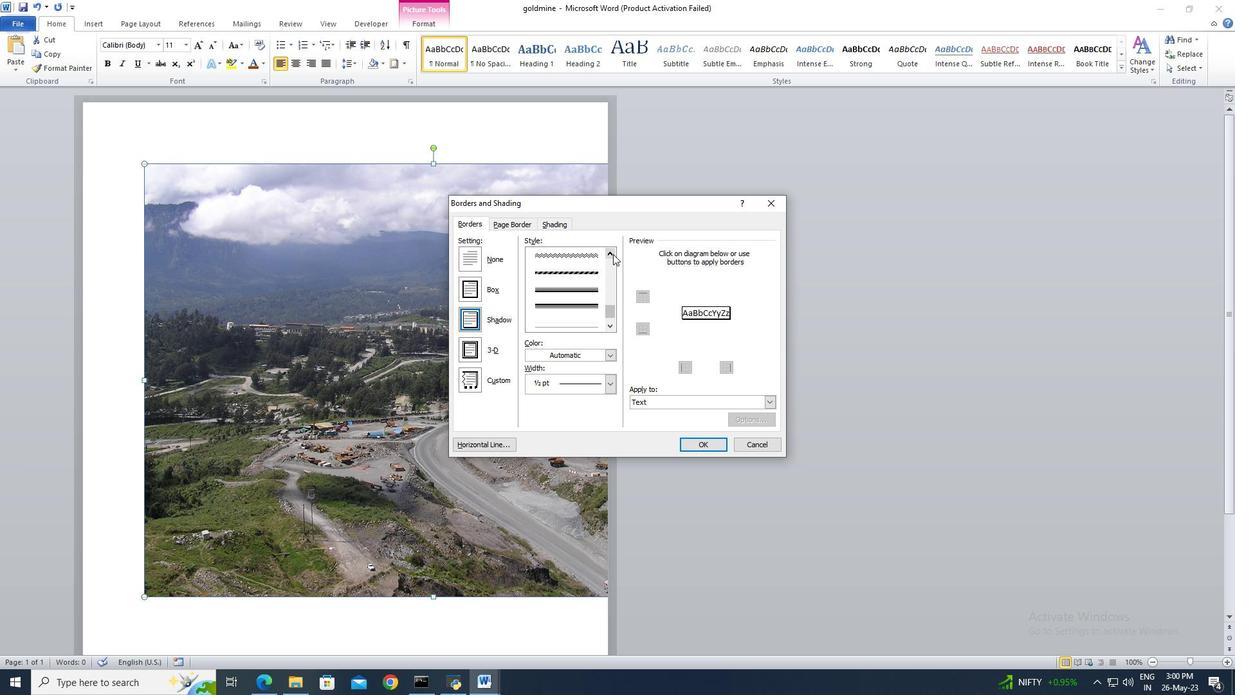 
Action: Mouse moved to (588, 267)
Screenshot: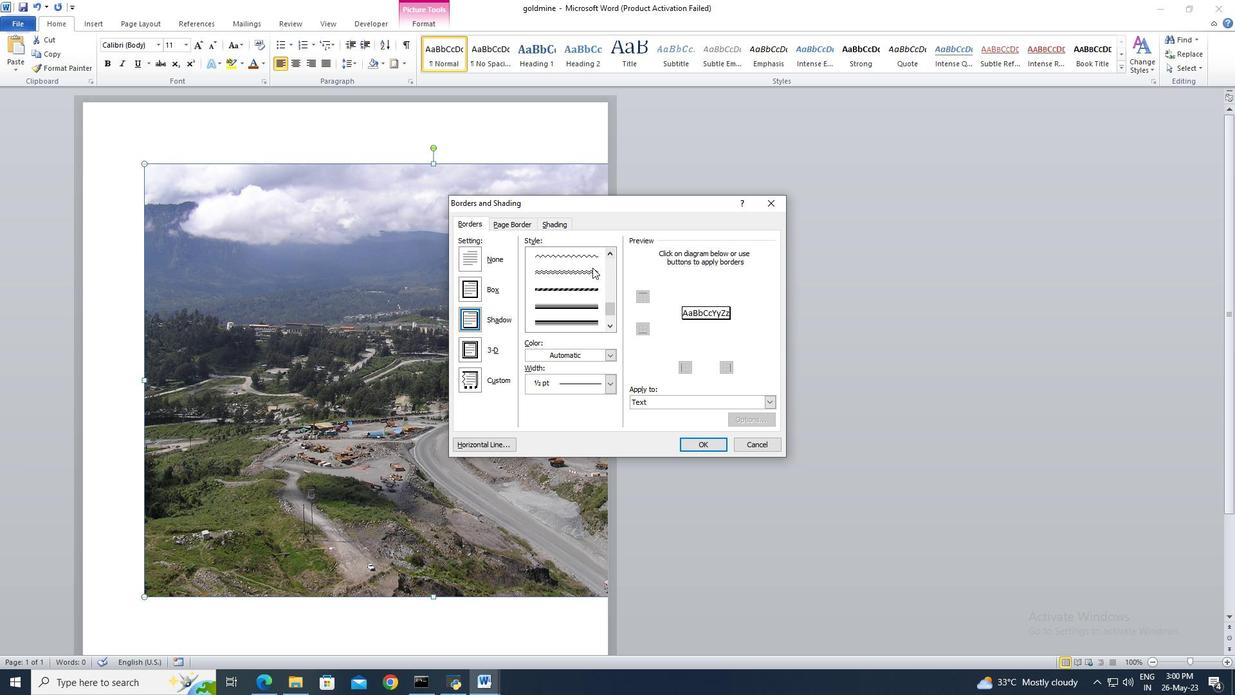 
Action: Mouse pressed left at (588, 267)
Screenshot: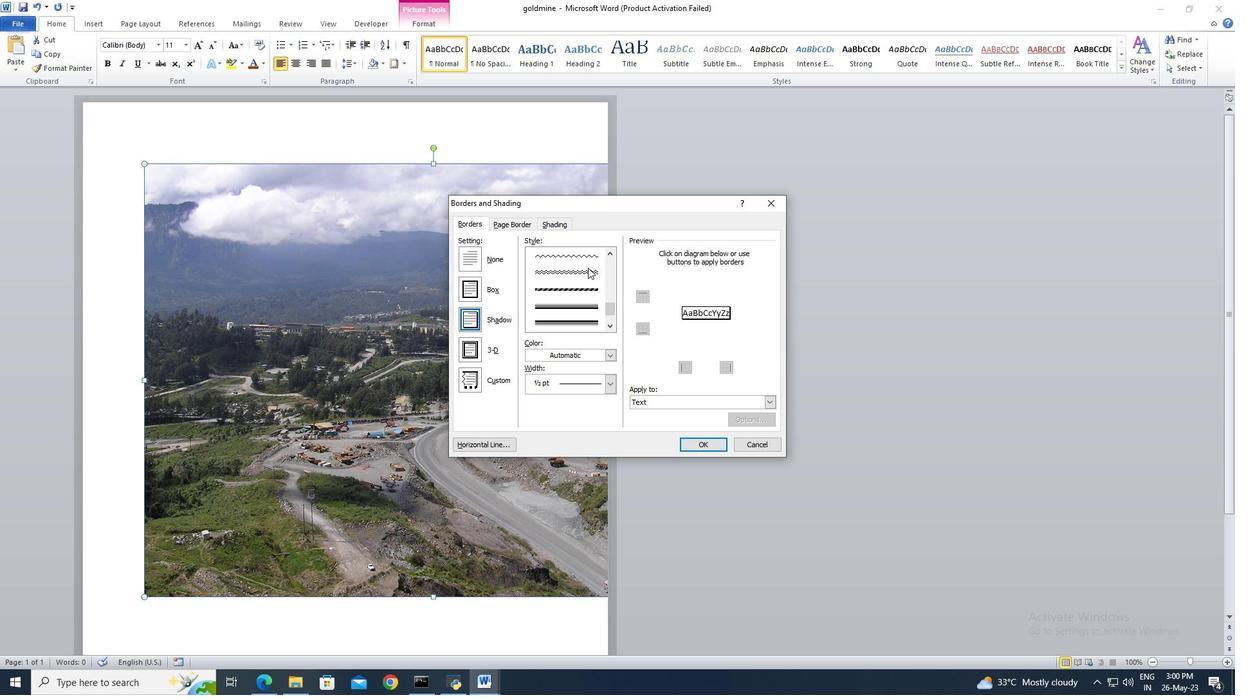 
Action: Mouse moved to (607, 352)
Screenshot: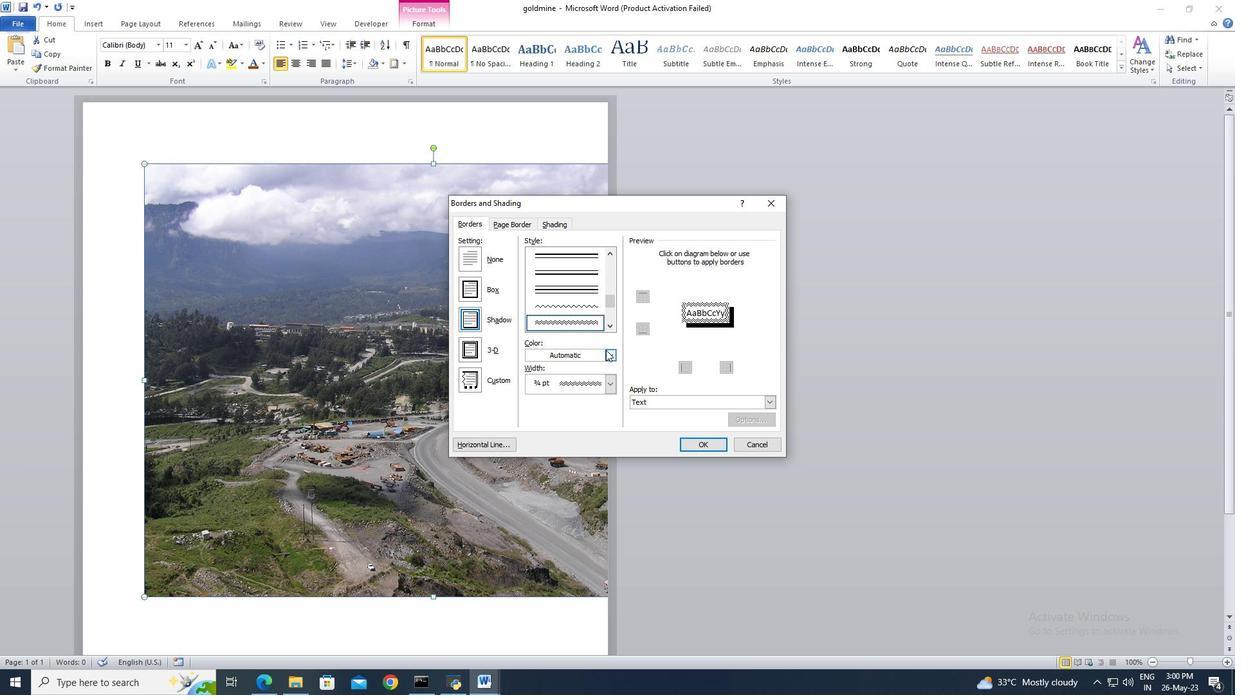 
Action: Mouse pressed left at (607, 352)
Screenshot: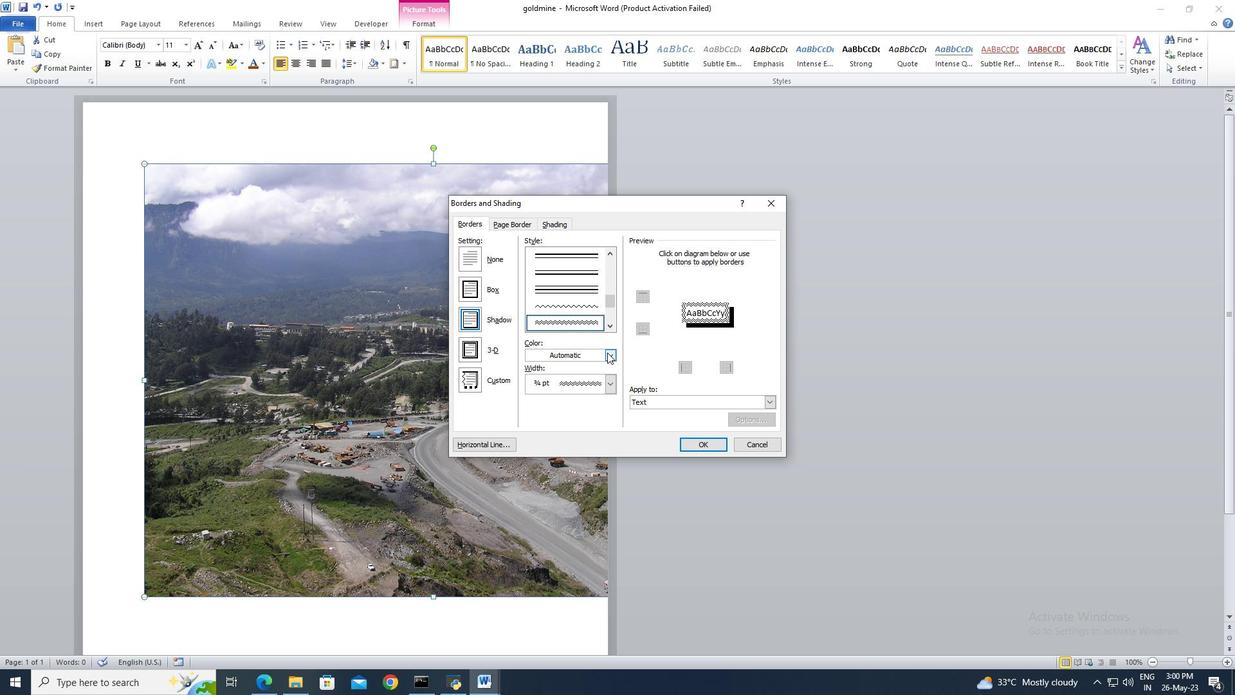 
Action: Mouse moved to (599, 500)
Screenshot: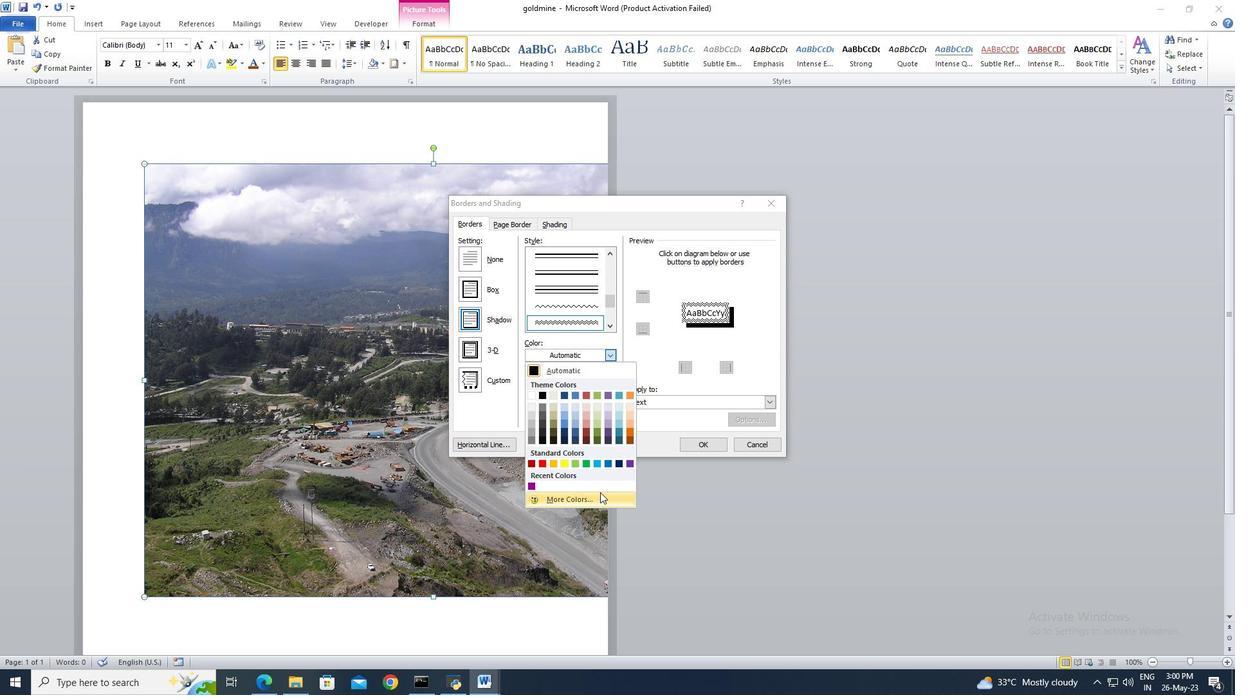 
Action: Mouse pressed left at (599, 500)
Screenshot: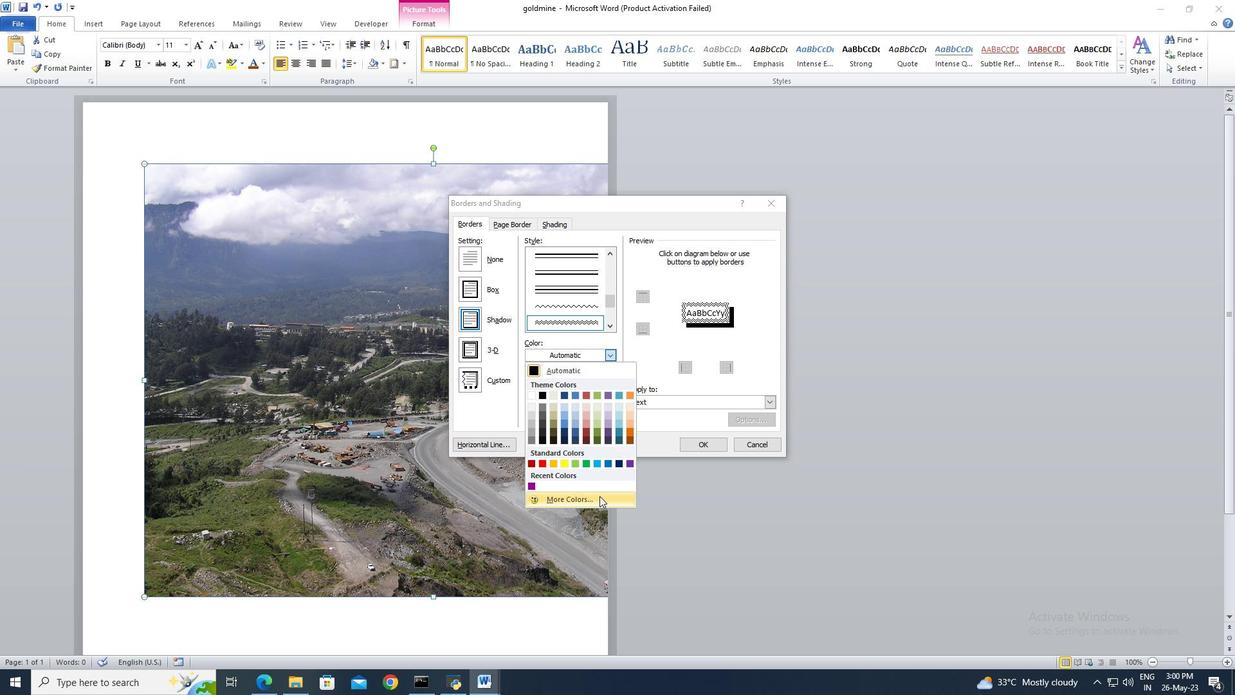 
Action: Mouse moved to (580, 245)
Screenshot: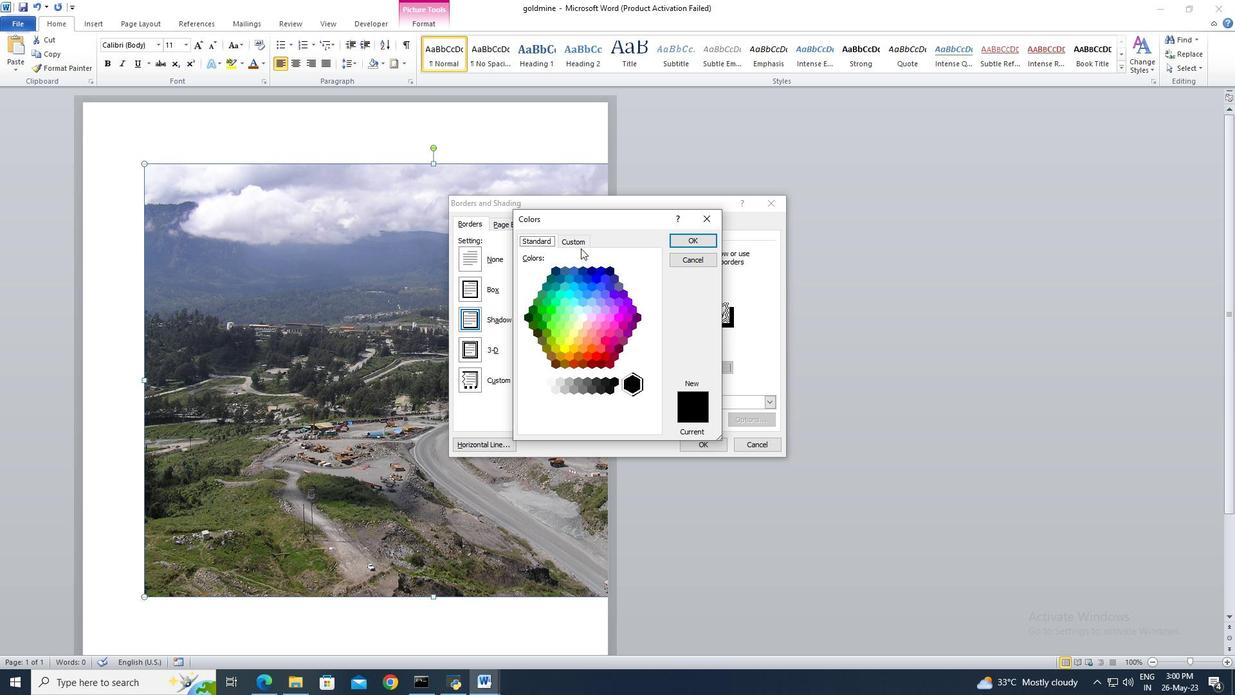 
Action: Mouse pressed left at (580, 245)
Screenshot: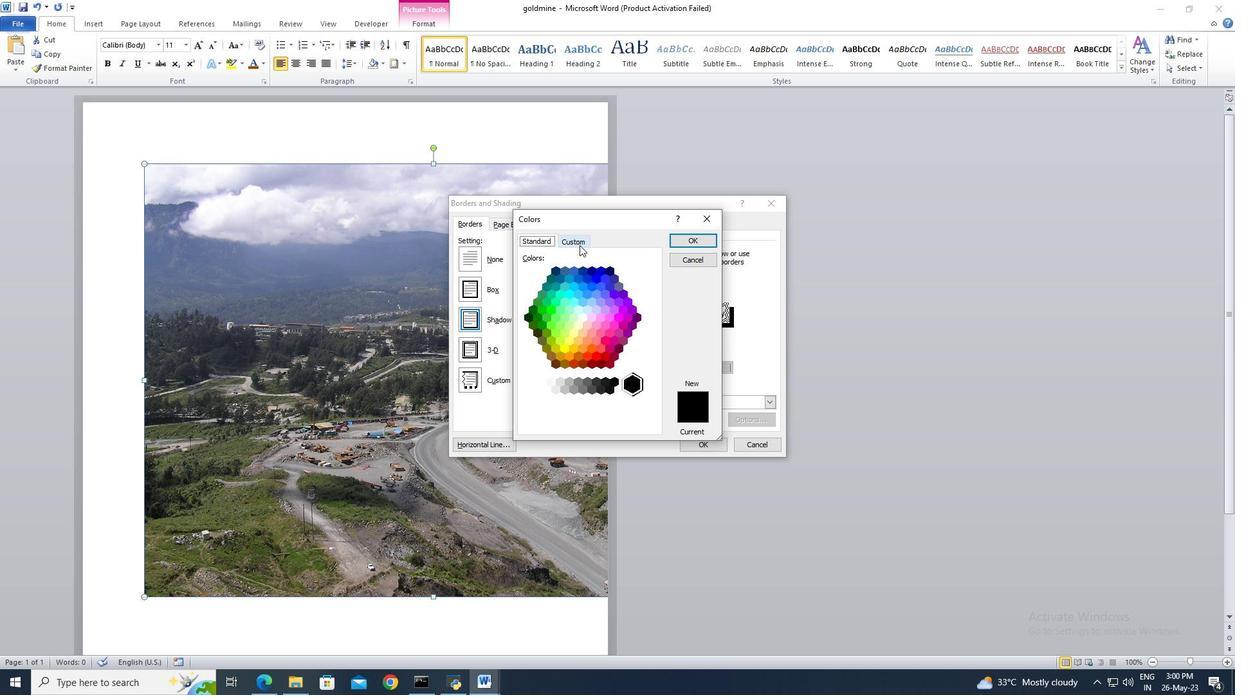 
Action: Mouse moved to (260, 684)
Screenshot: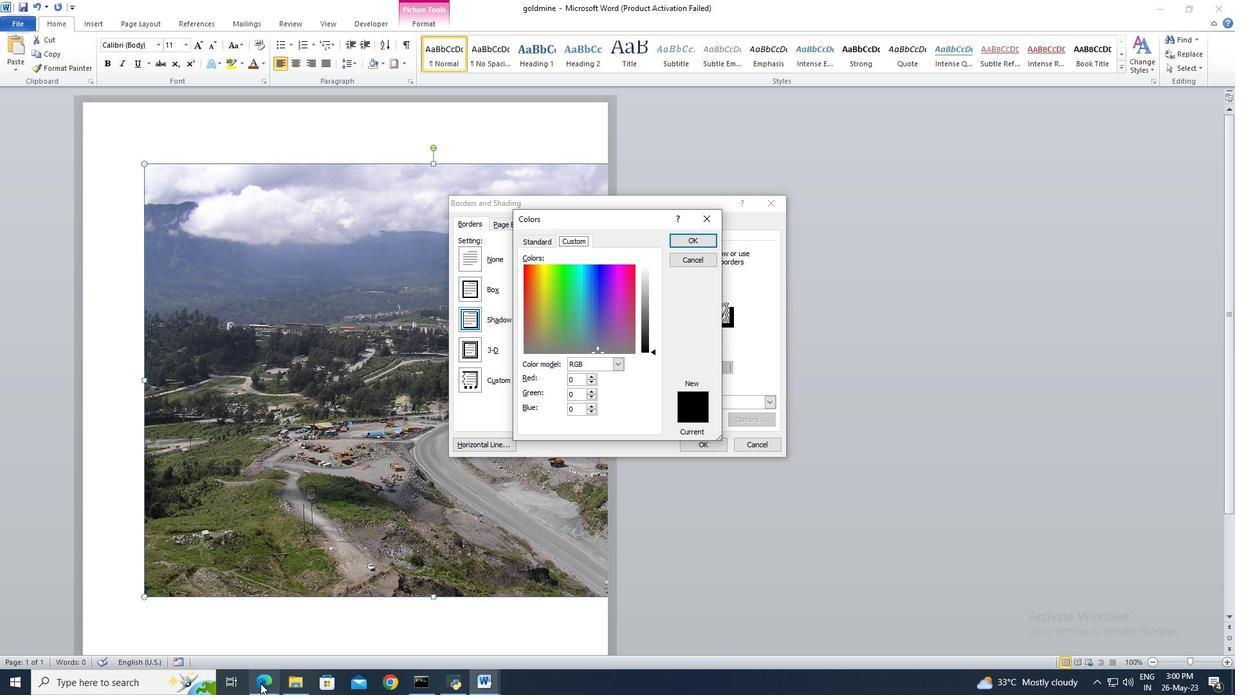 
Action: Mouse pressed left at (260, 684)
Screenshot: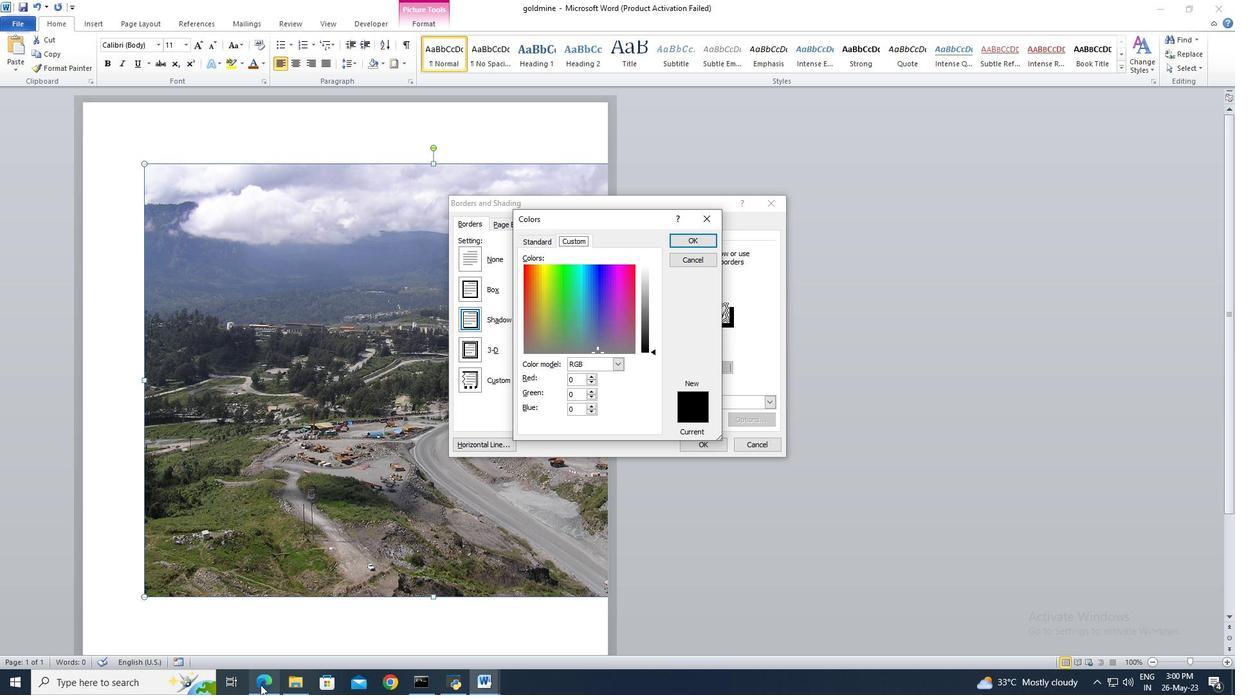 
Action: Mouse moved to (209, 66)
Screenshot: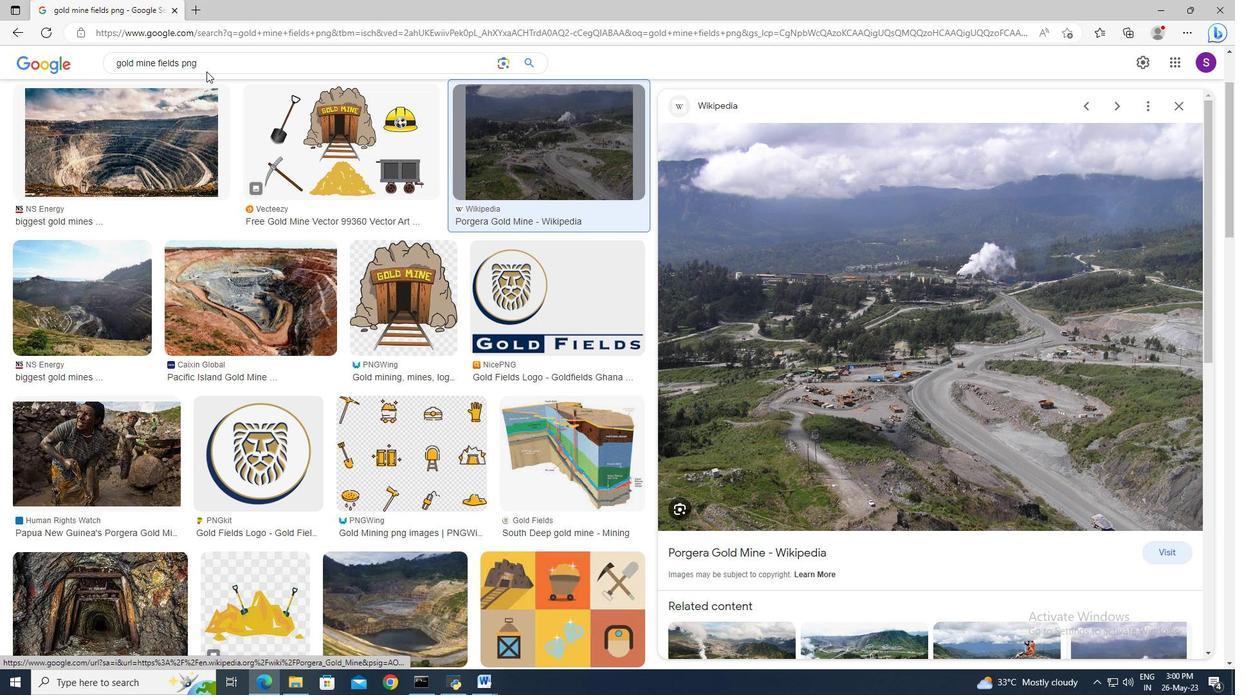 
Action: Mouse pressed left at (209, 66)
Screenshot: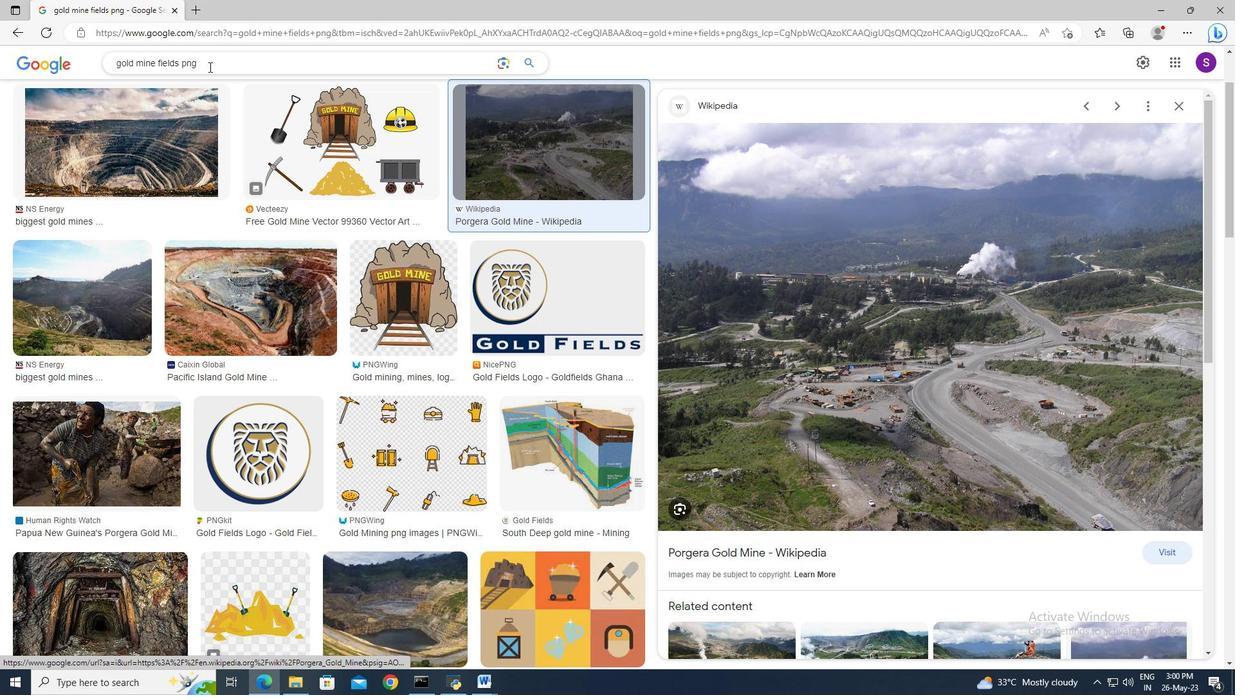 
Action: Key pressed ctrl+A<Key.backspace>tan<Key.space>color<Key.space>rgb<Key.enter>
Screenshot: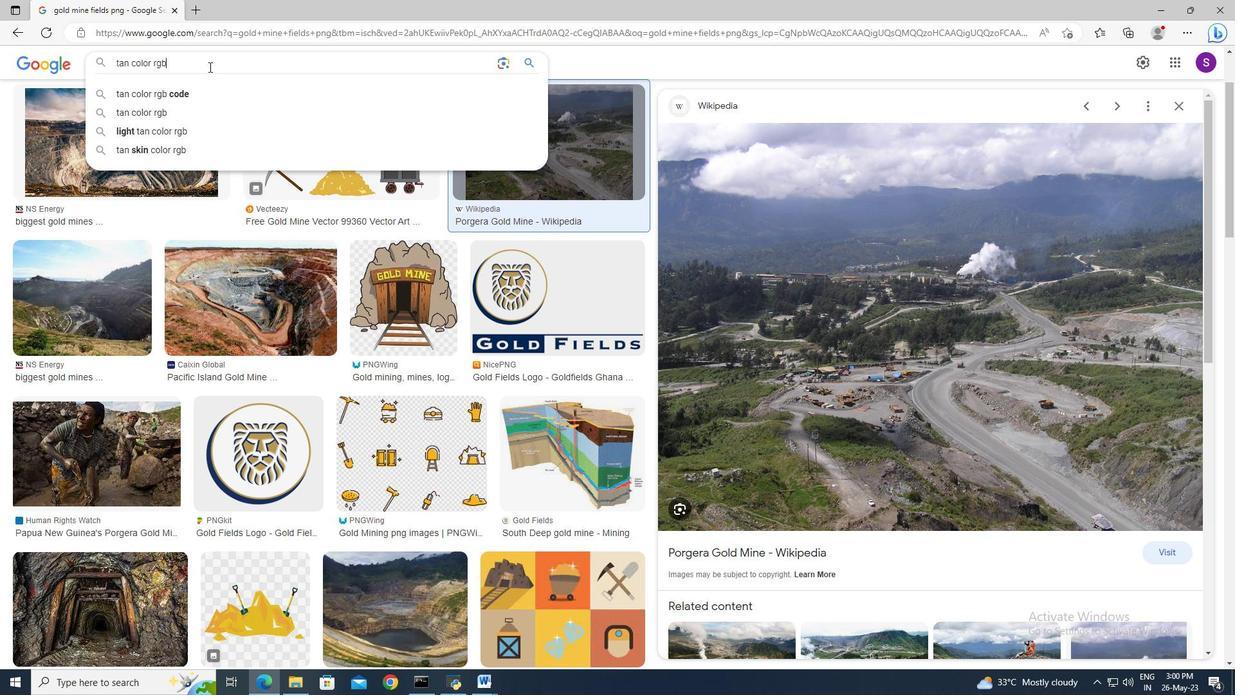 
Action: Mouse moved to (121, 122)
Screenshot: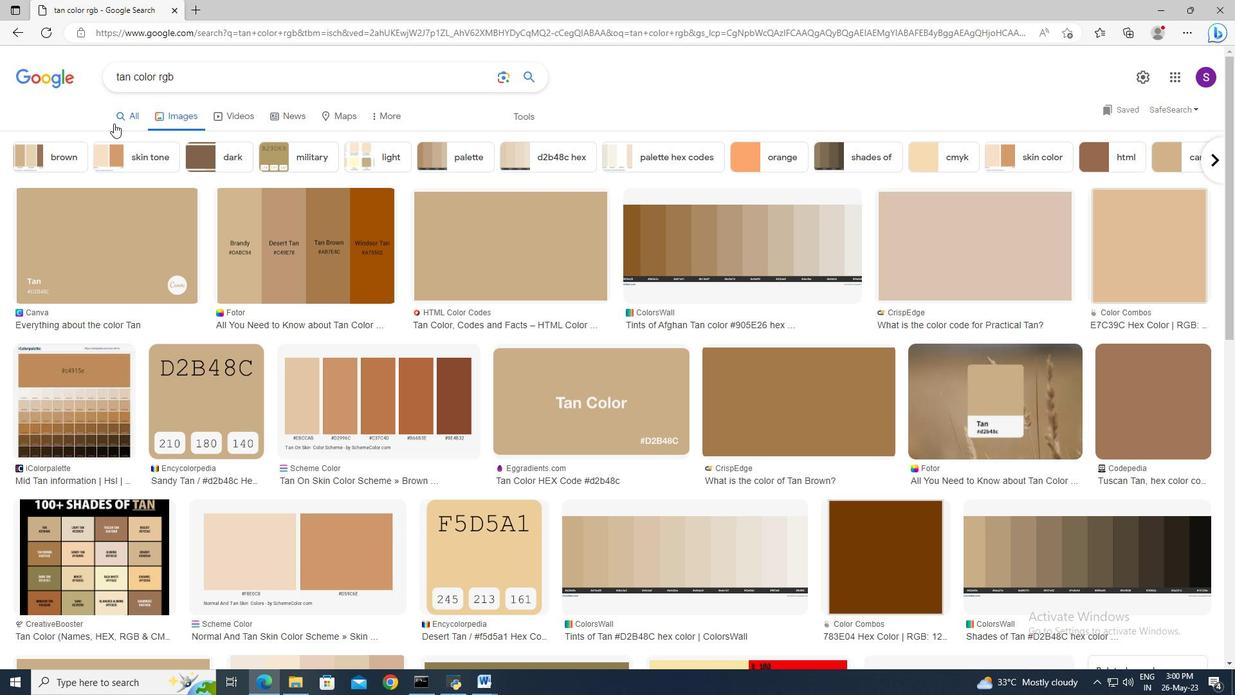 
Action: Mouse pressed left at (121, 122)
Screenshot: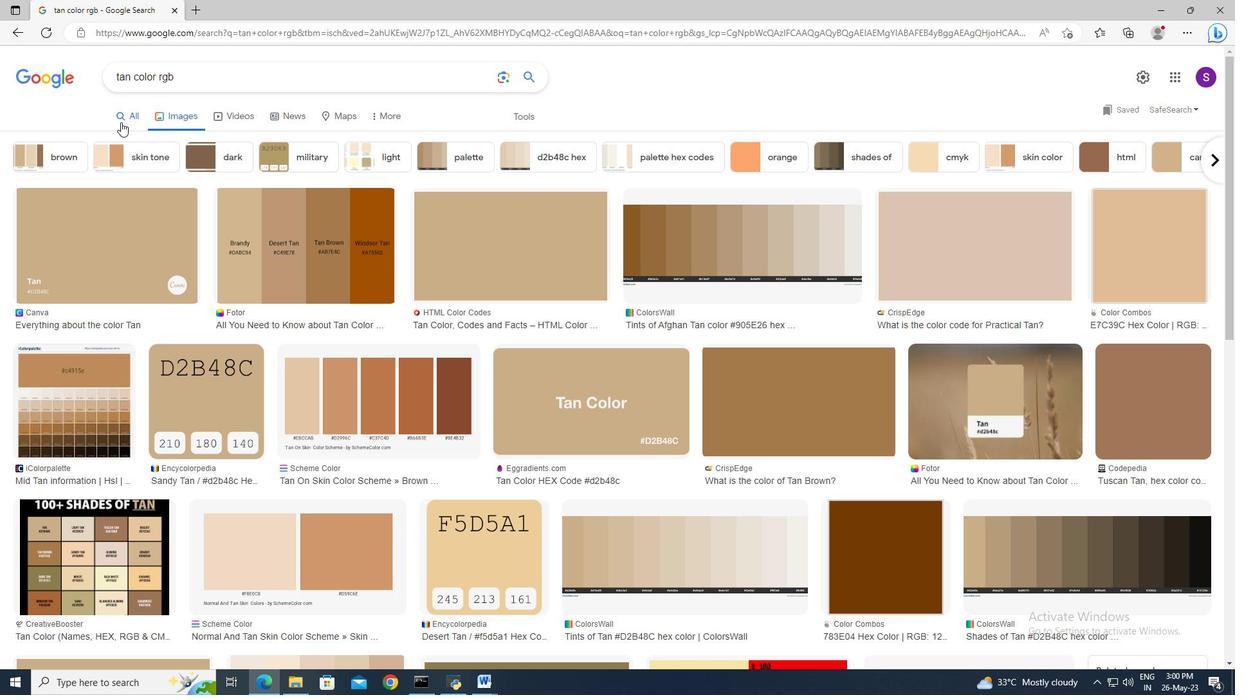 
Action: Mouse moved to (475, 171)
Screenshot: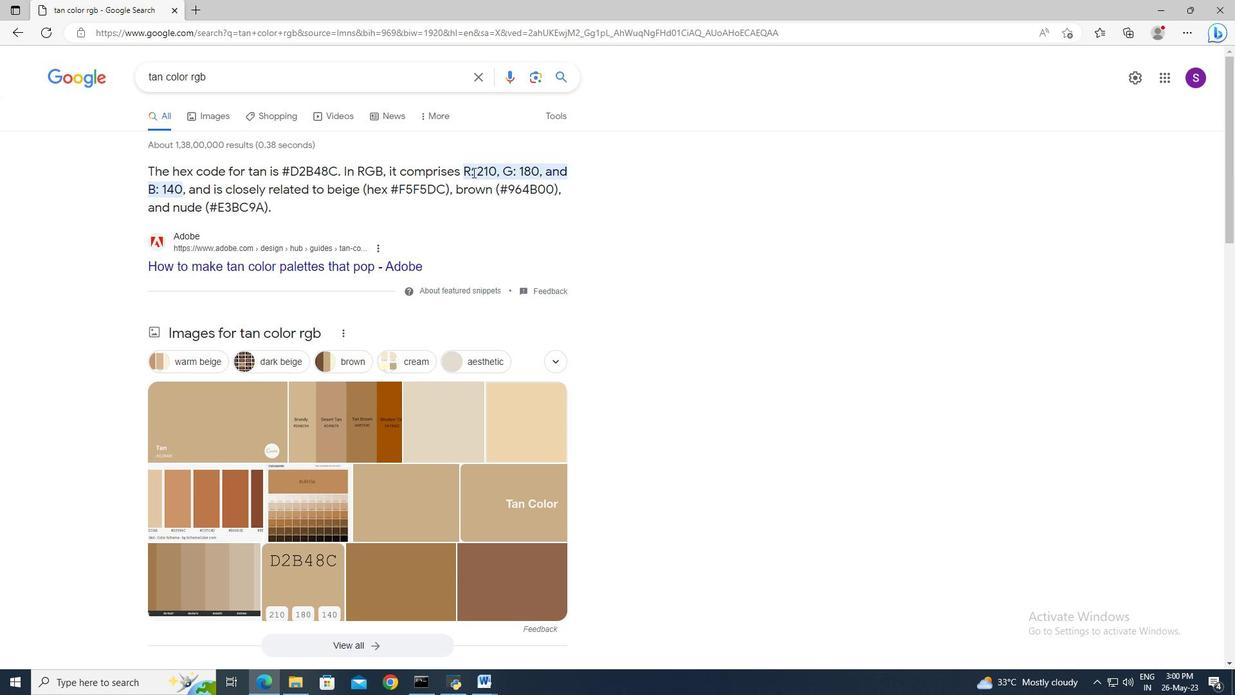 
Action: Mouse pressed left at (475, 171)
Screenshot: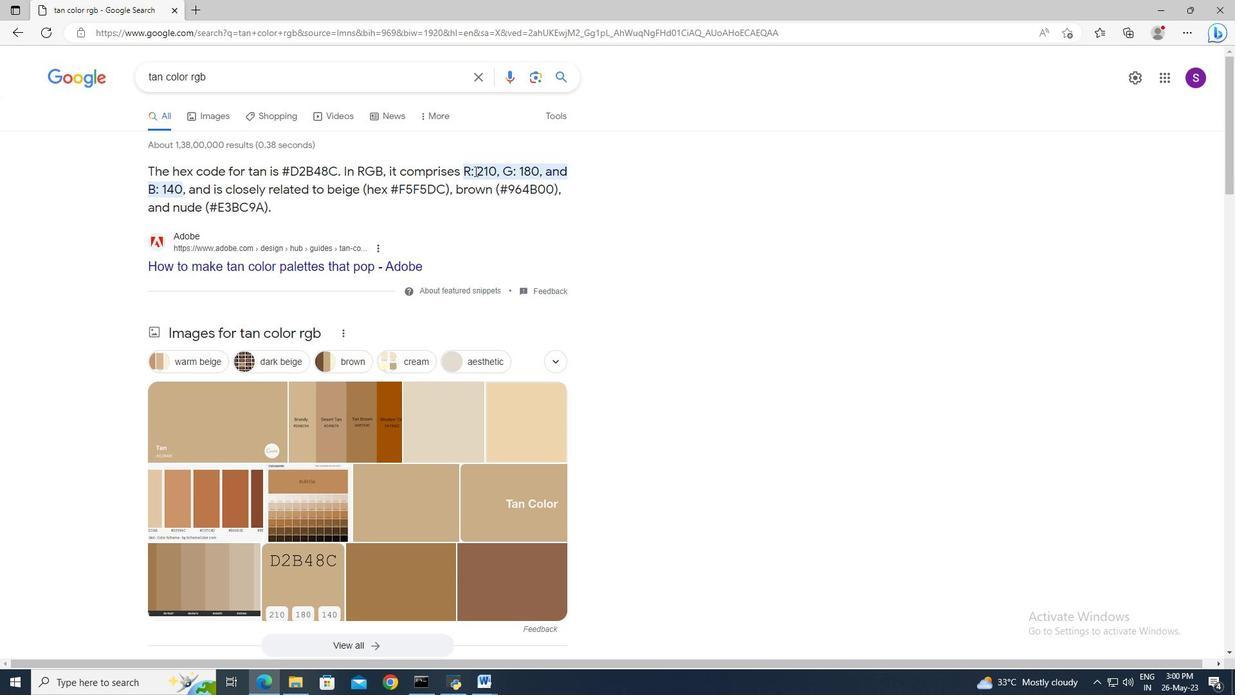 
Action: Mouse pressed left at (475, 171)
Screenshot: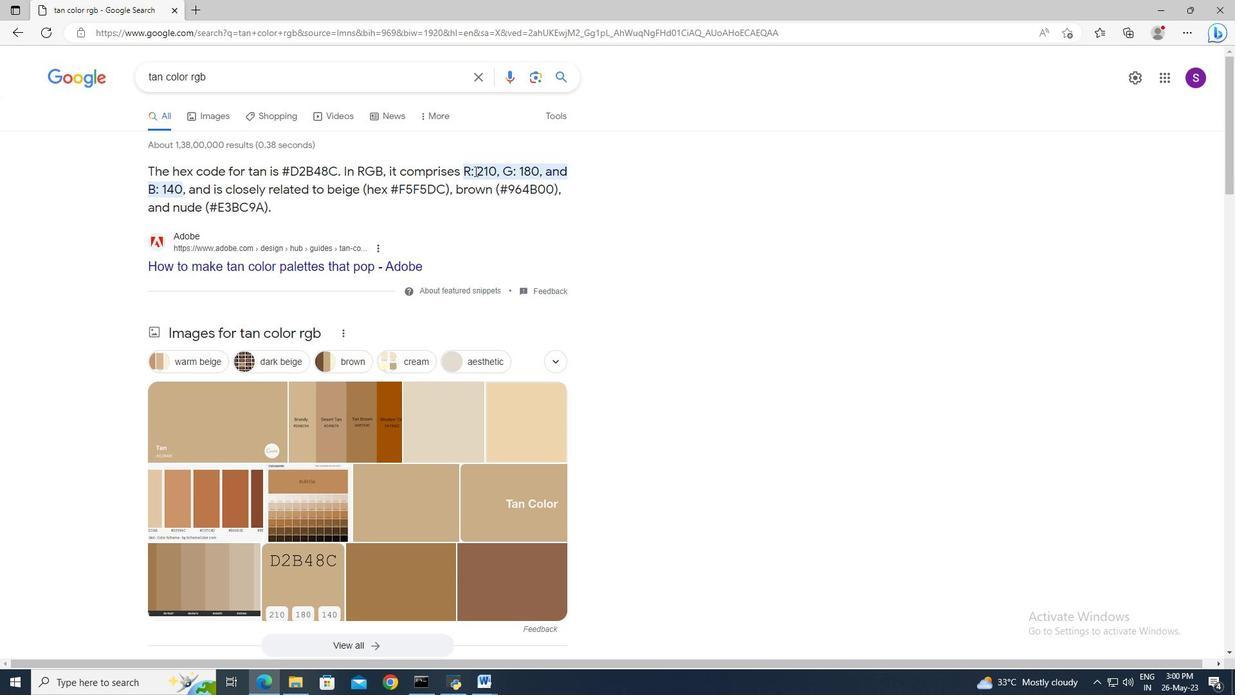 
Action: Mouse moved to (481, 171)
Screenshot: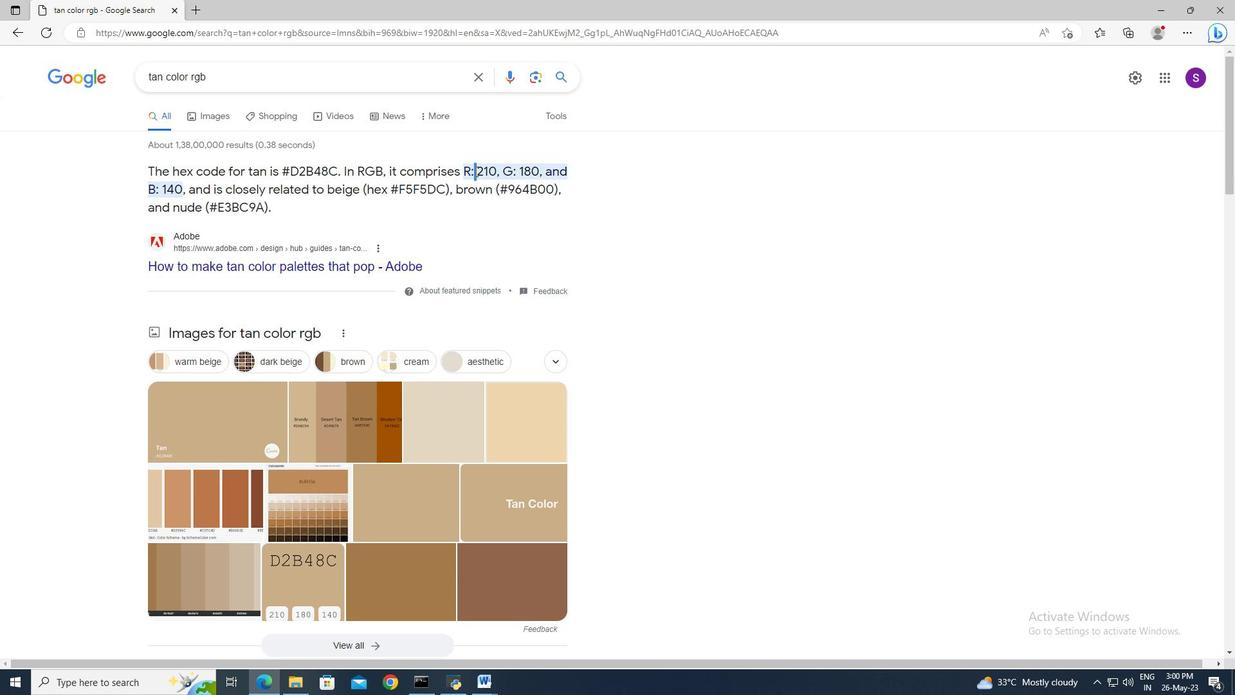 
Action: Mouse pressed left at (481, 171)
Screenshot: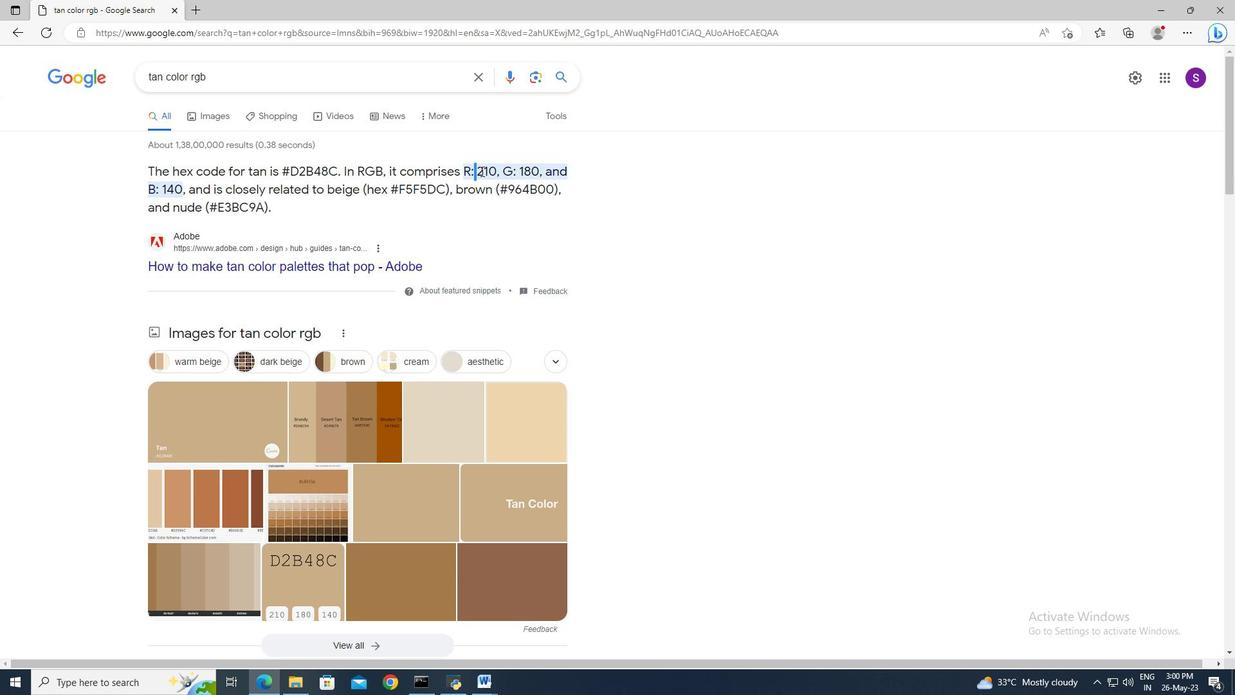 
Action: Mouse pressed left at (481, 171)
Screenshot: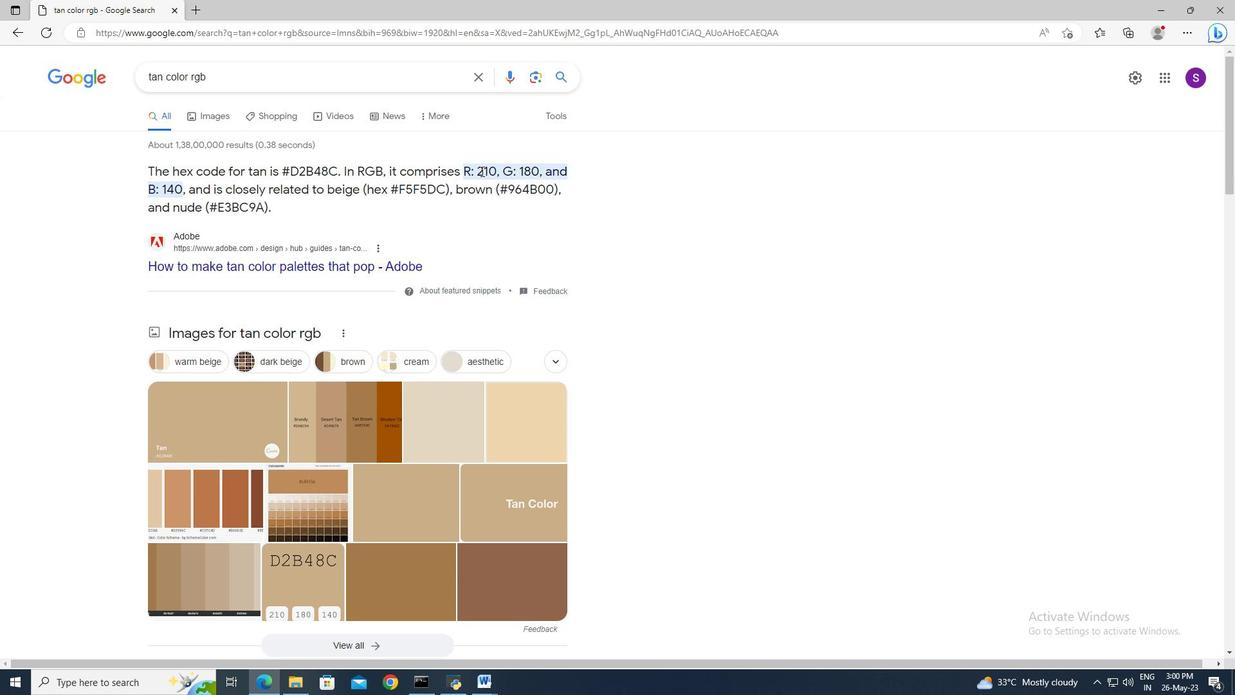 
Action: Key pressed ctrl+C
Screenshot: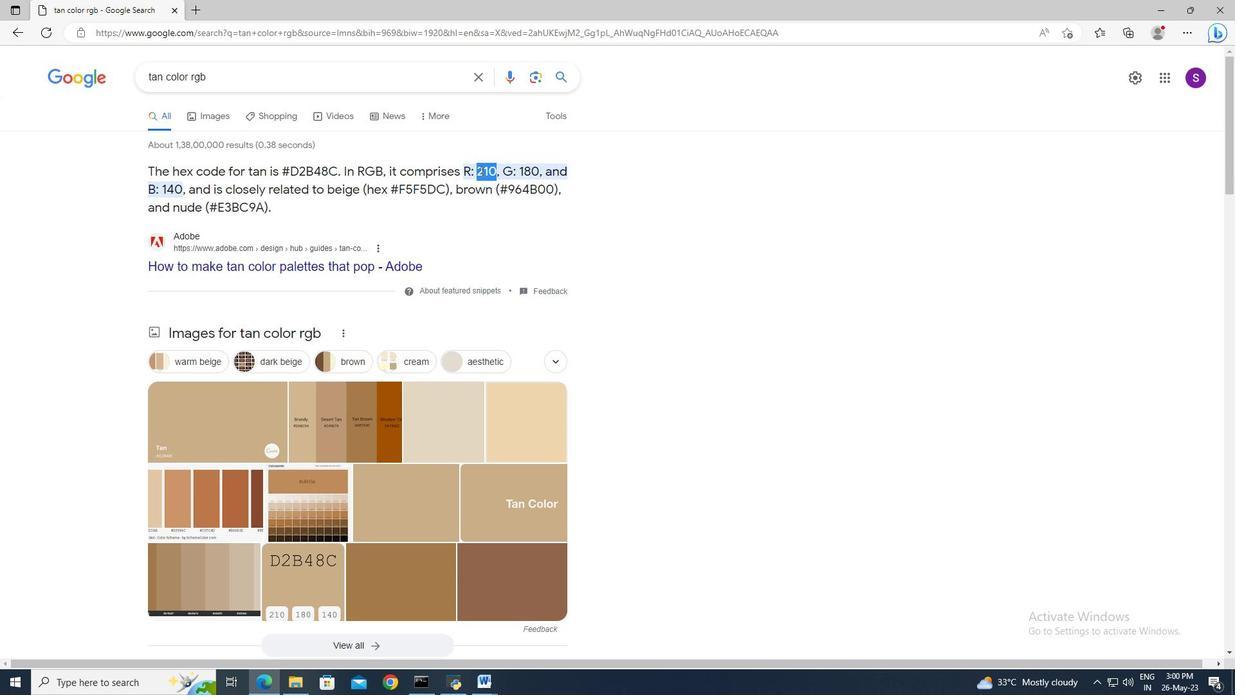 
Action: Mouse moved to (262, 683)
Screenshot: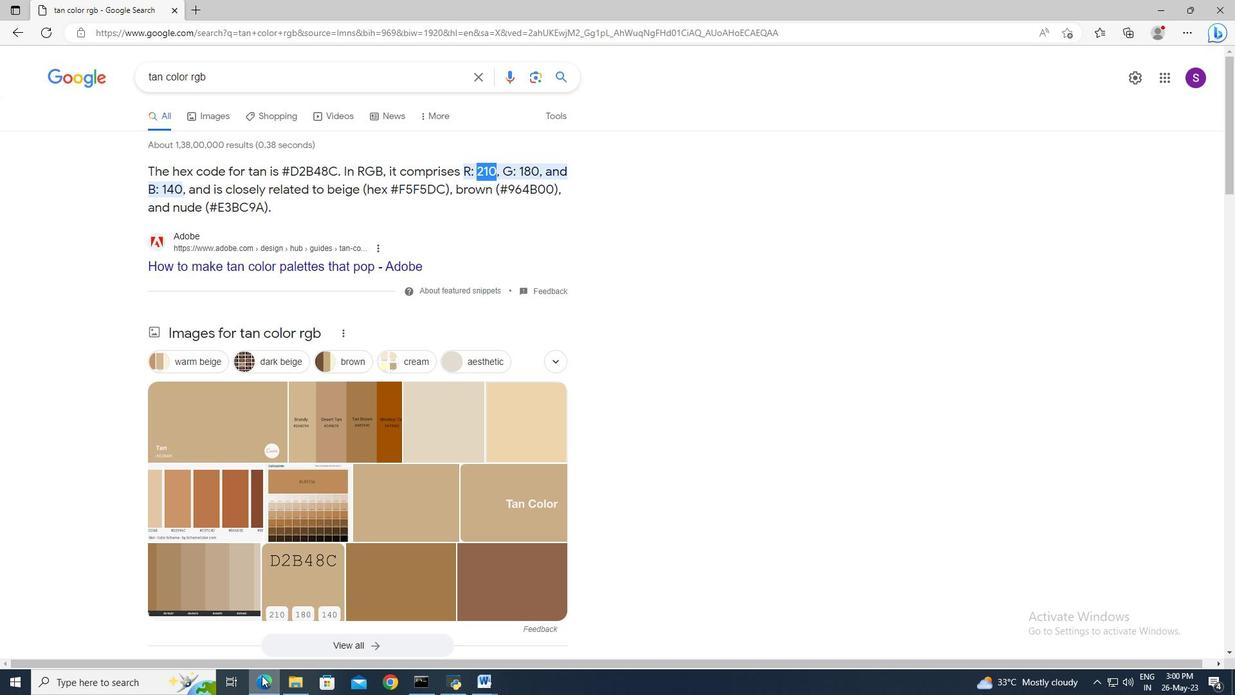 
Action: Mouse pressed left at (262, 683)
Screenshot: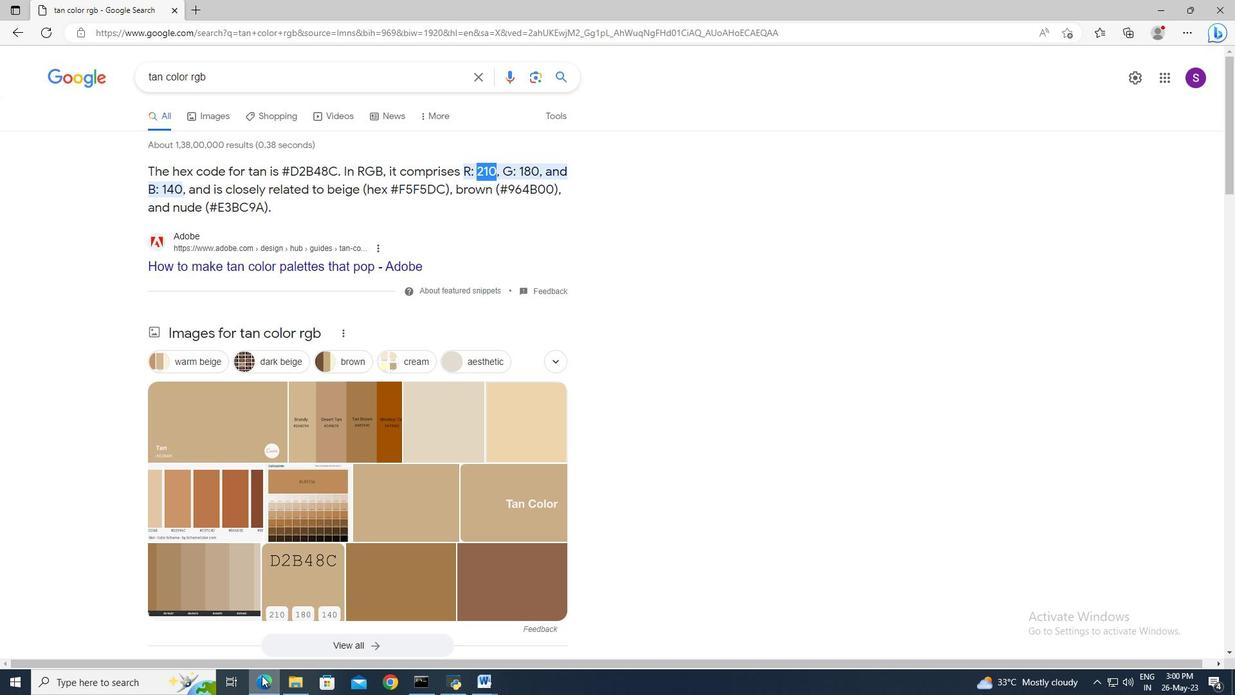 
Action: Mouse moved to (576, 381)
Screenshot: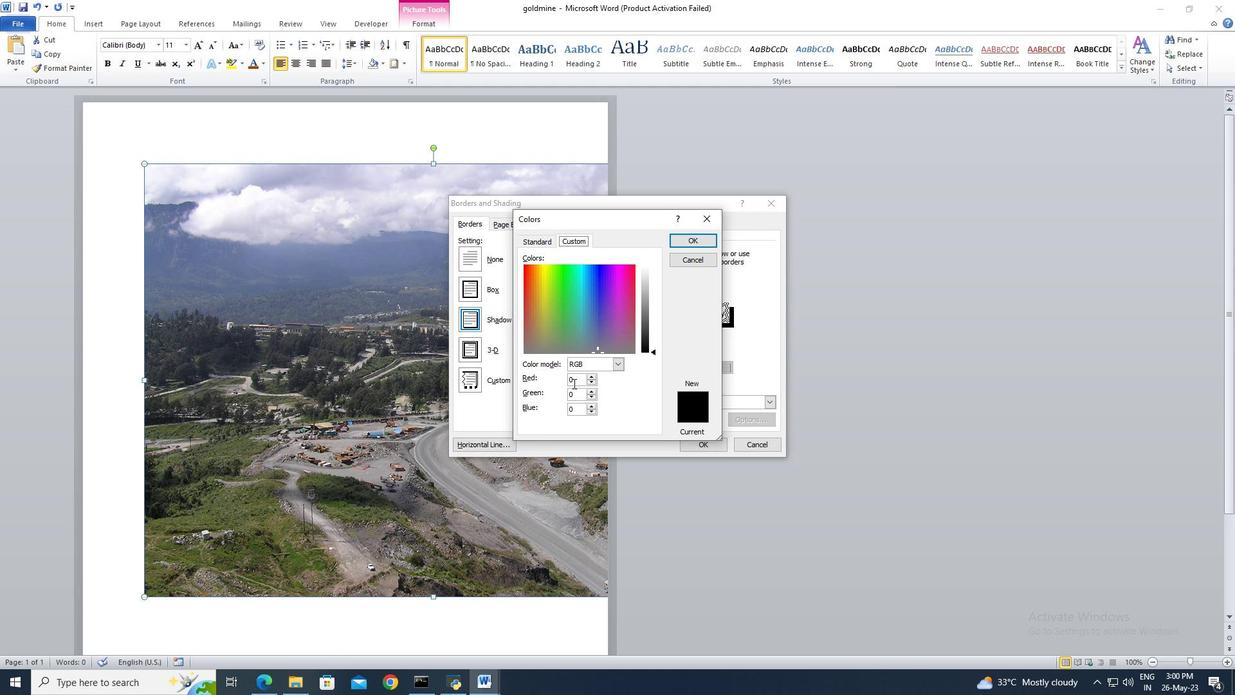 
Action: Mouse pressed left at (576, 381)
Screenshot: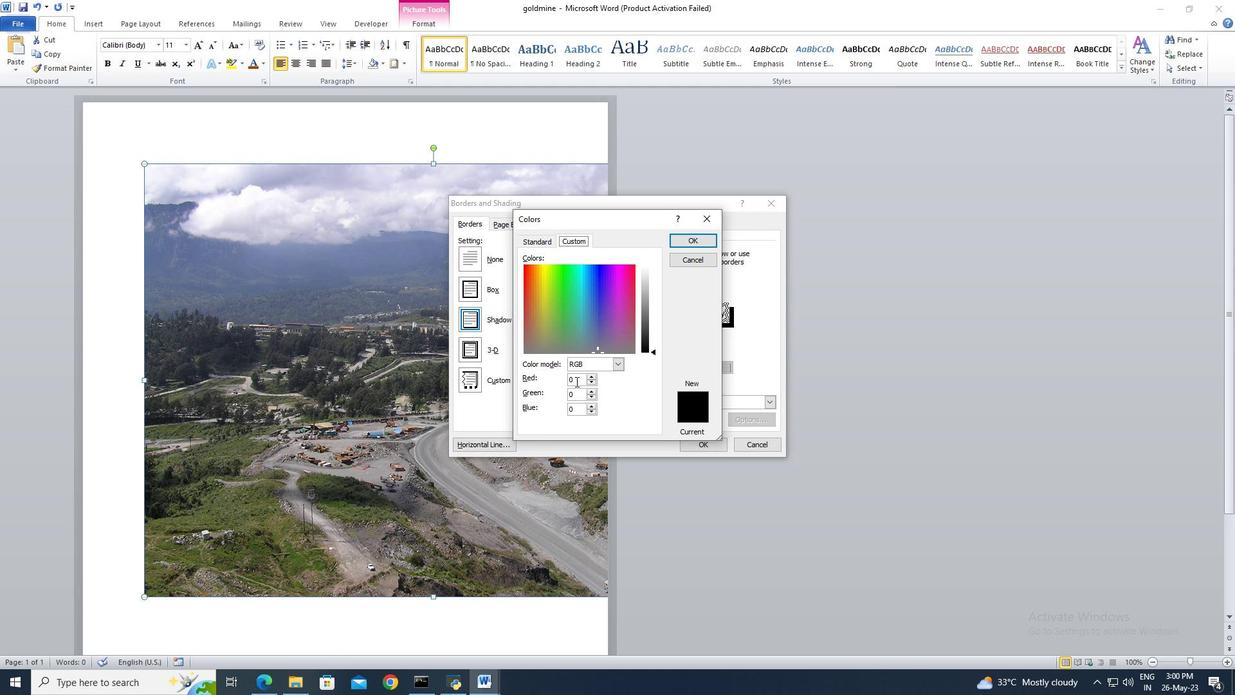 
Action: Mouse moved to (576, 381)
Screenshot: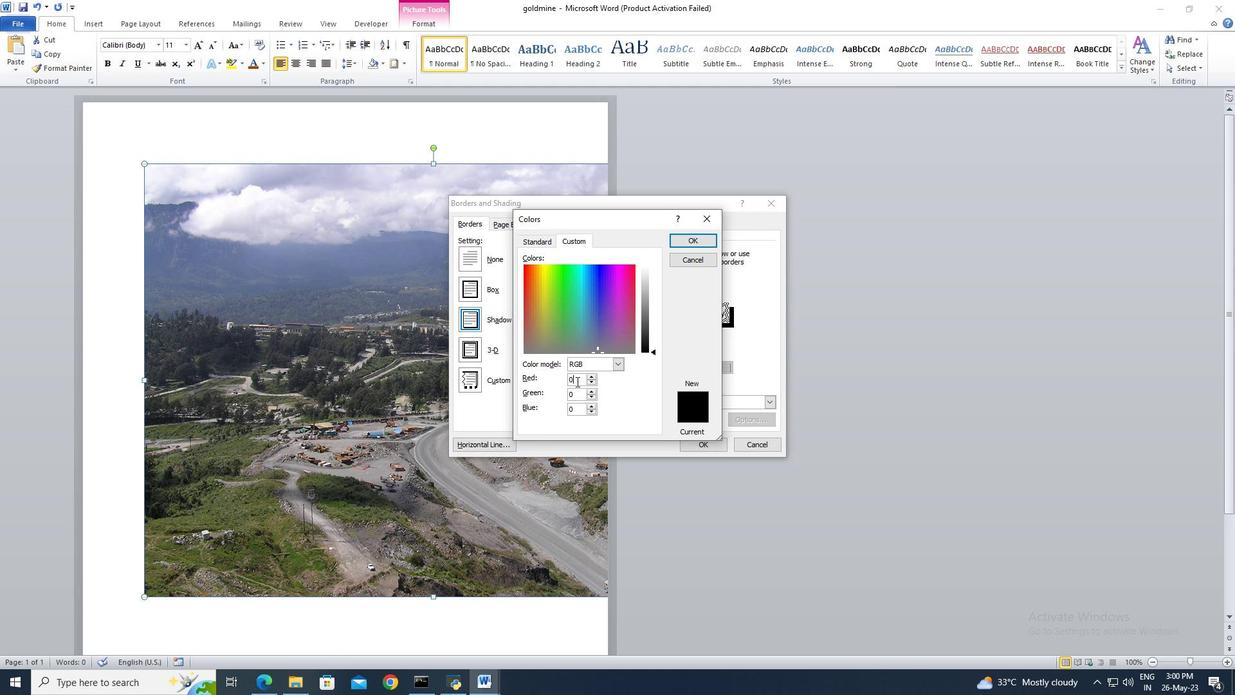 
Action: Key pressed <Key.backspace>ctrl+V<Key.tab>
Screenshot: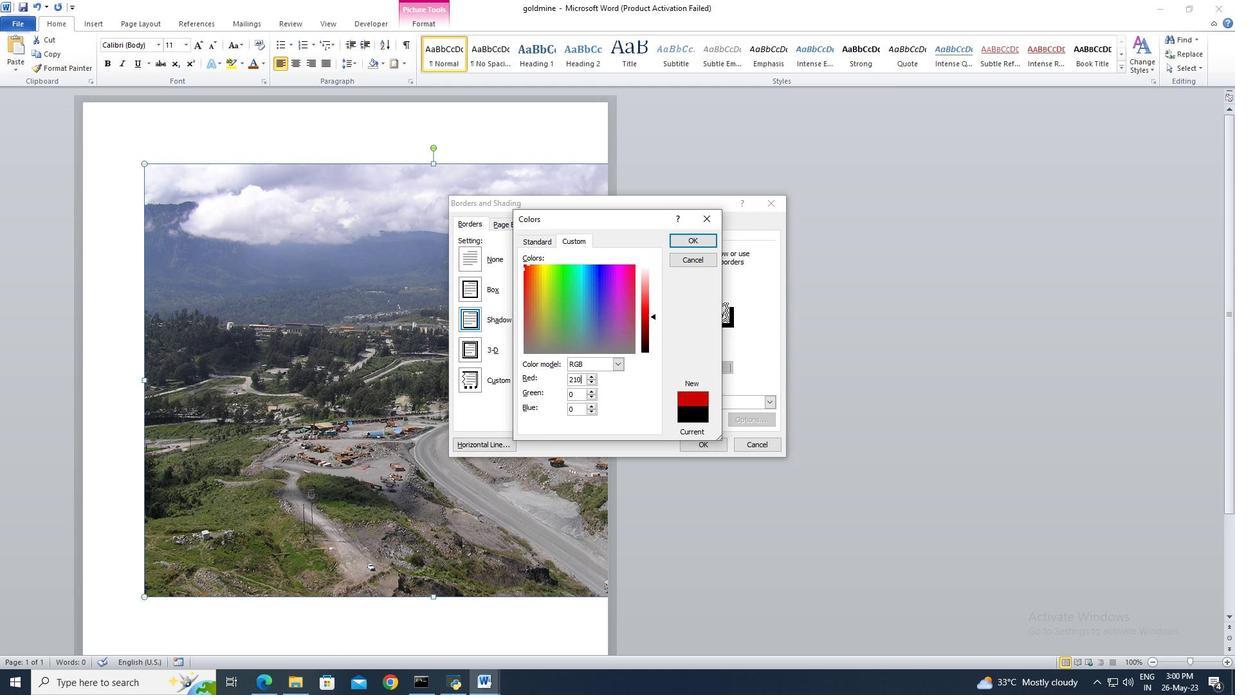 
Action: Mouse moved to (277, 684)
Screenshot: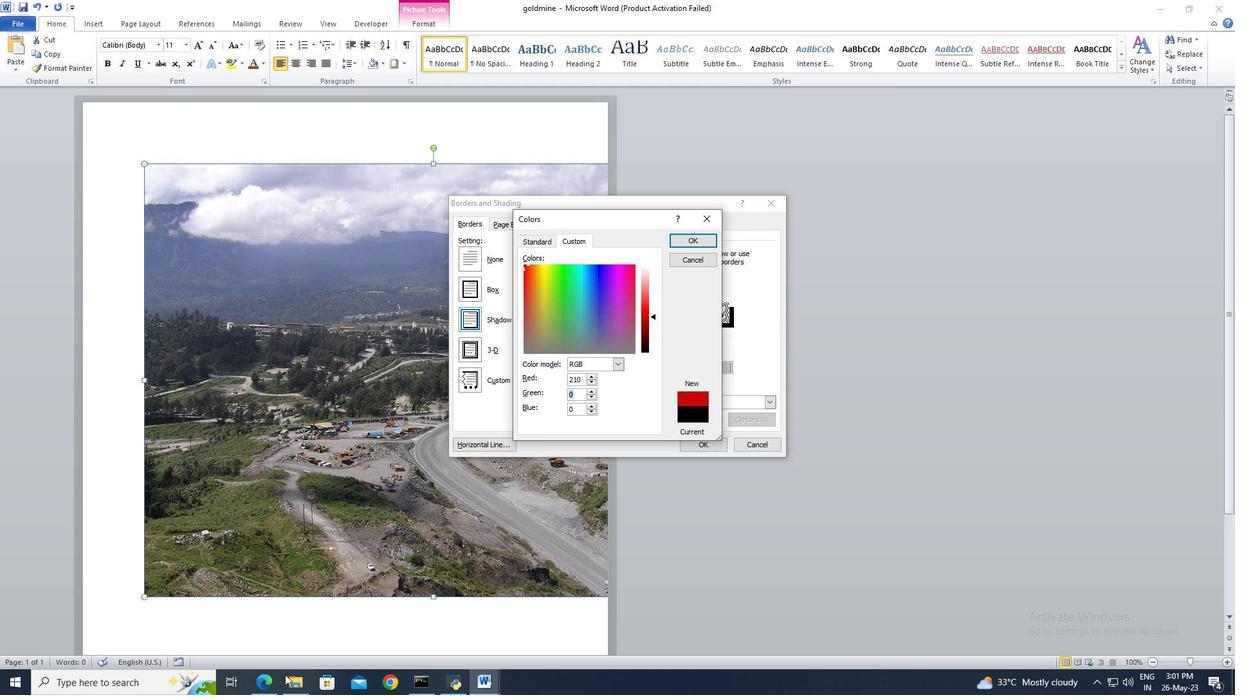 
Action: Mouse pressed left at (277, 684)
Screenshot: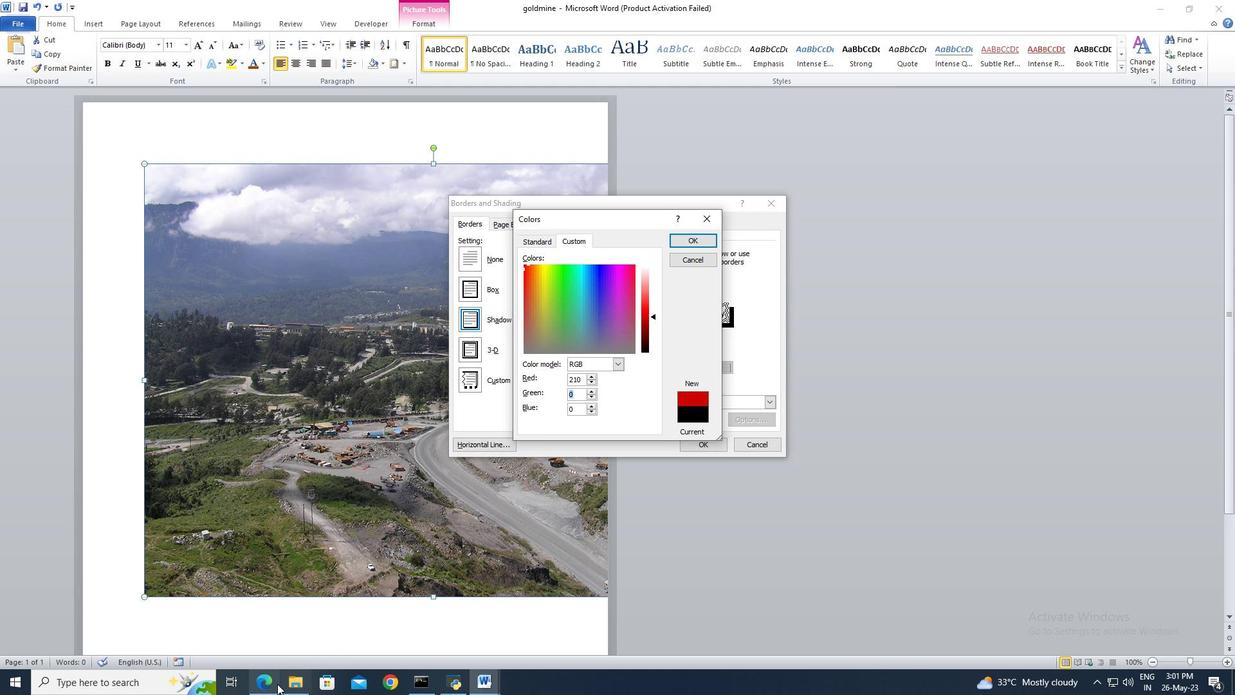 
Action: Mouse moved to (525, 176)
Screenshot: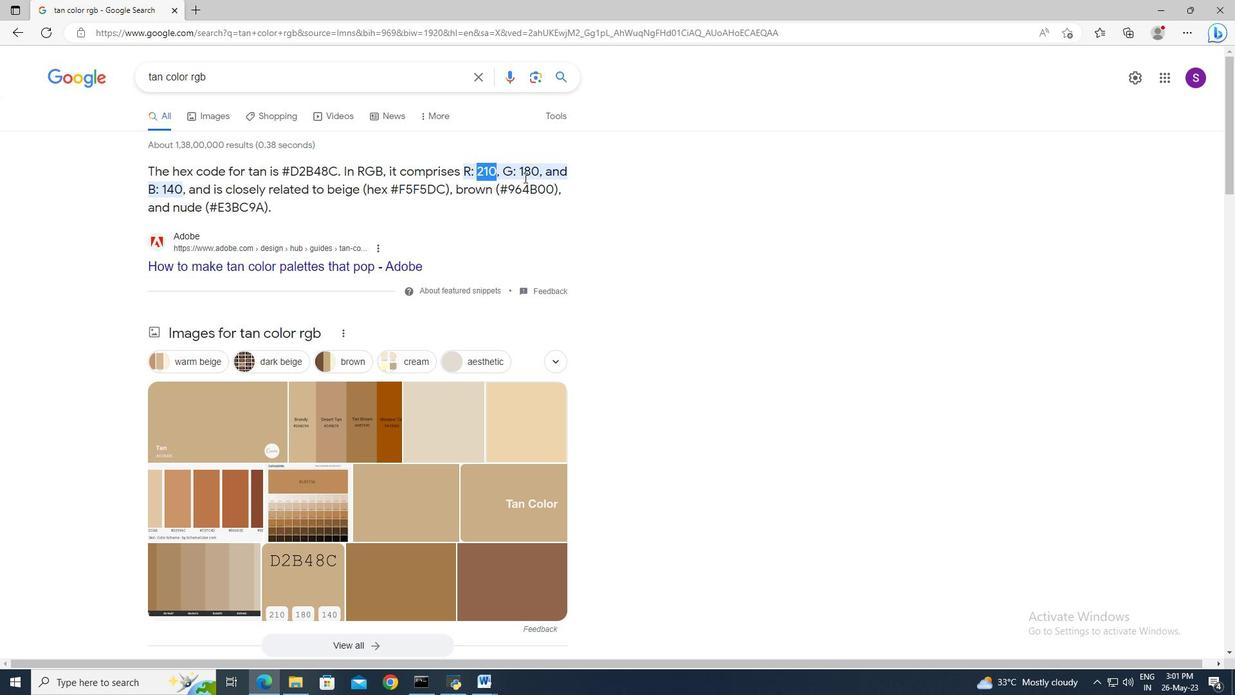 
Action: Mouse pressed left at (525, 176)
Screenshot: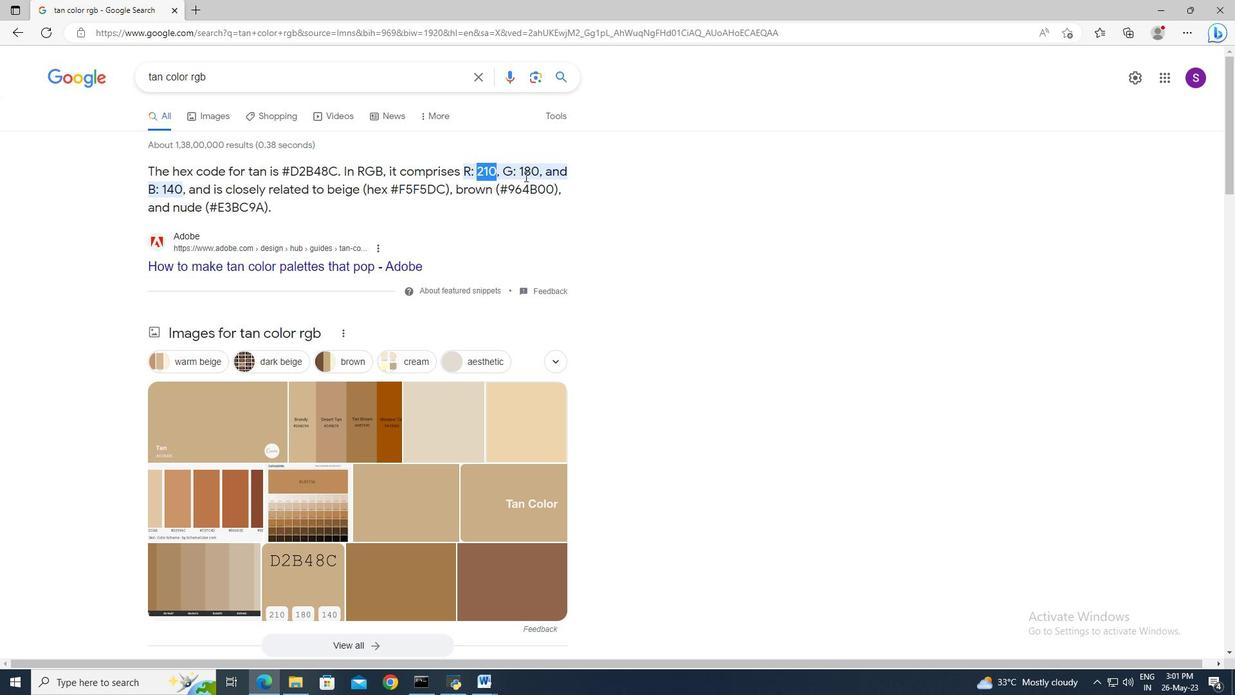 
Action: Mouse pressed left at (525, 176)
Screenshot: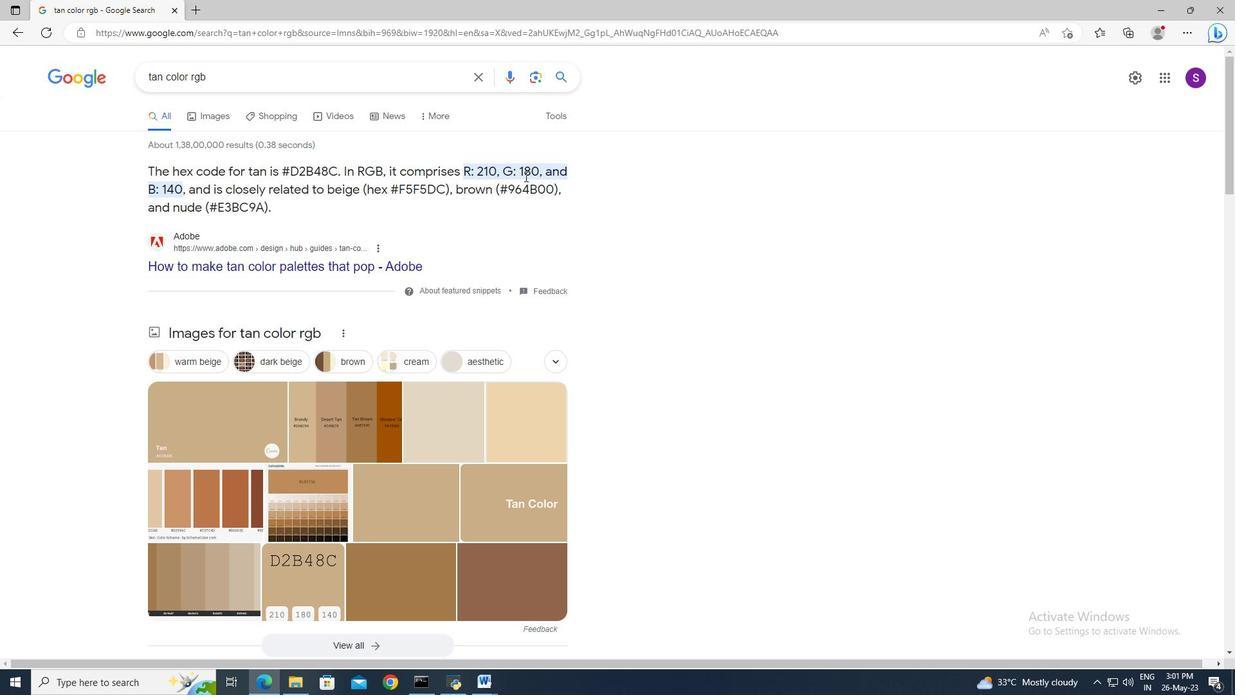 
Action: Key pressed ctrl+C
Screenshot: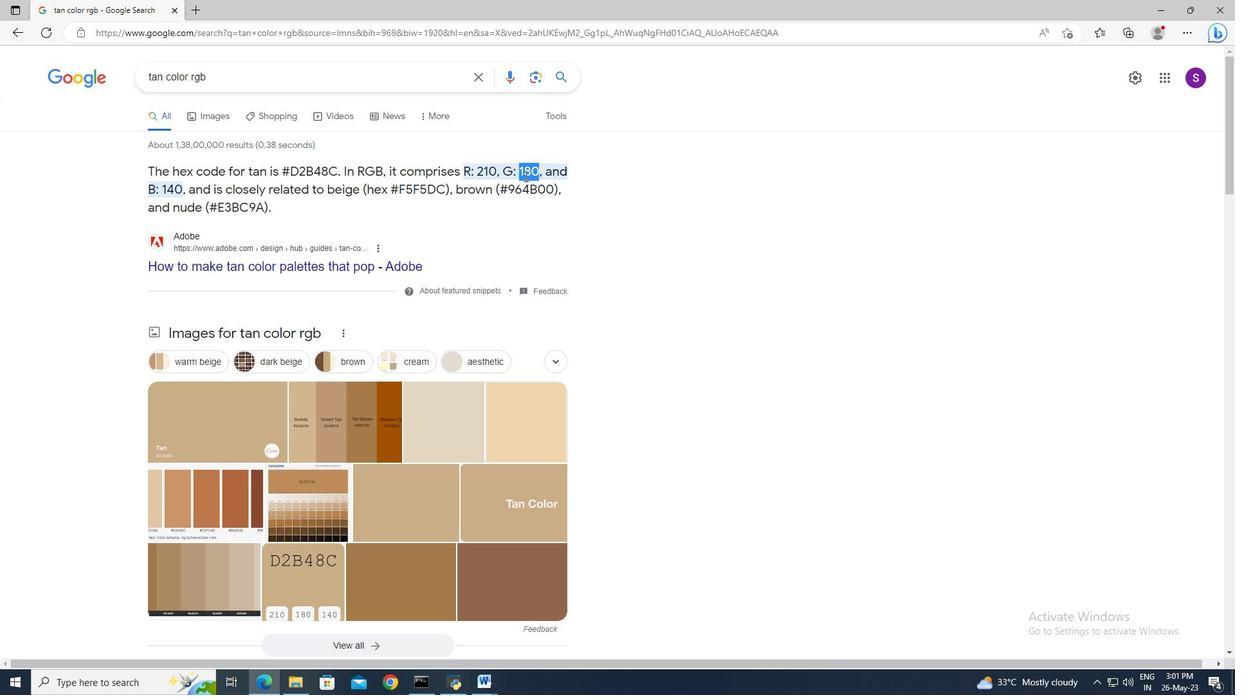
Action: Mouse moved to (267, 679)
Screenshot: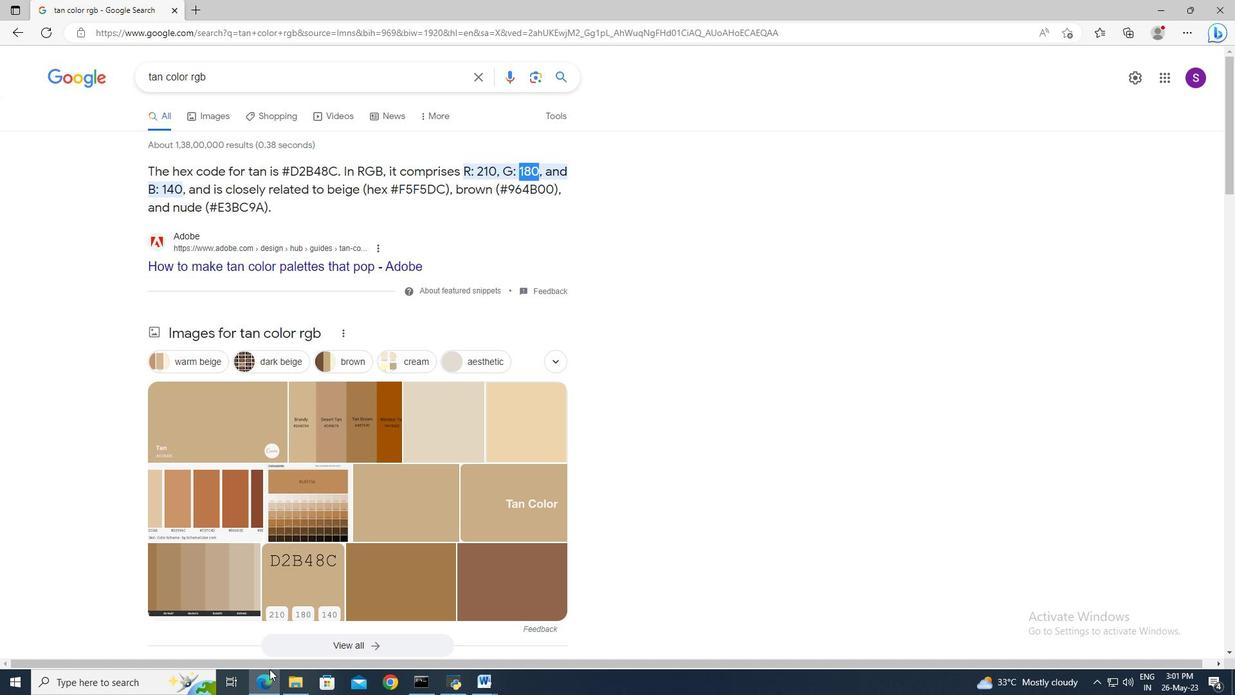 
Action: Mouse pressed left at (267, 679)
Screenshot: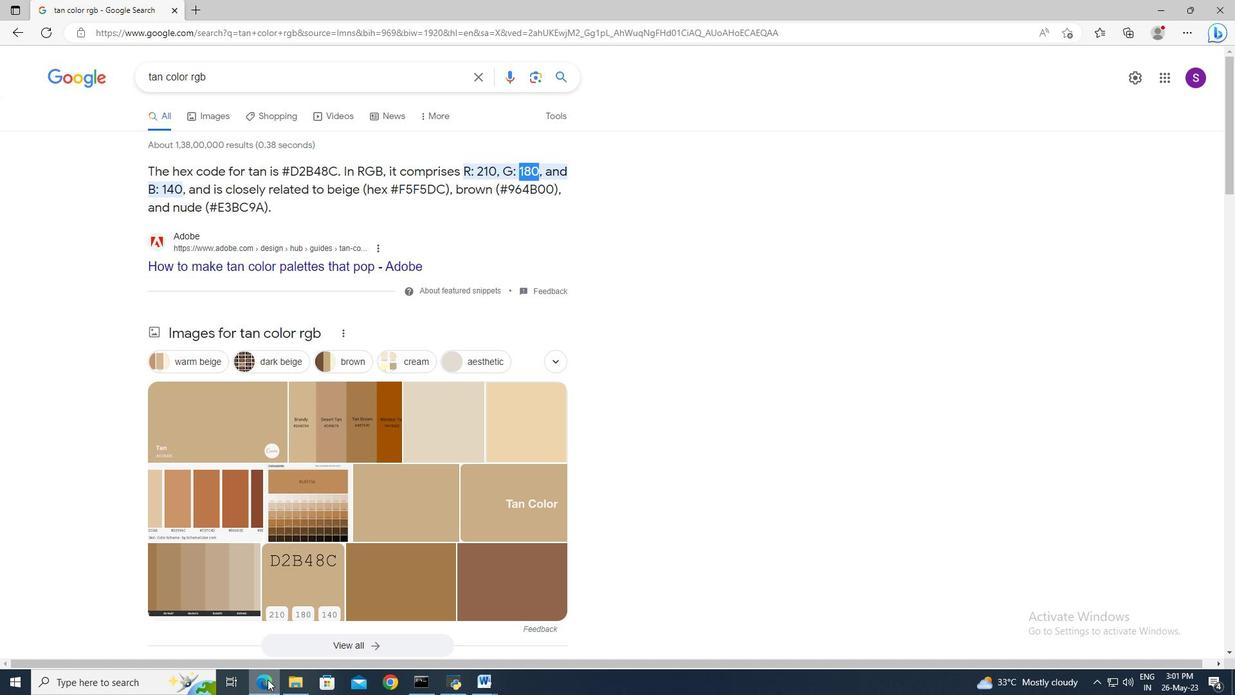 
Action: Mouse moved to (559, 448)
Screenshot: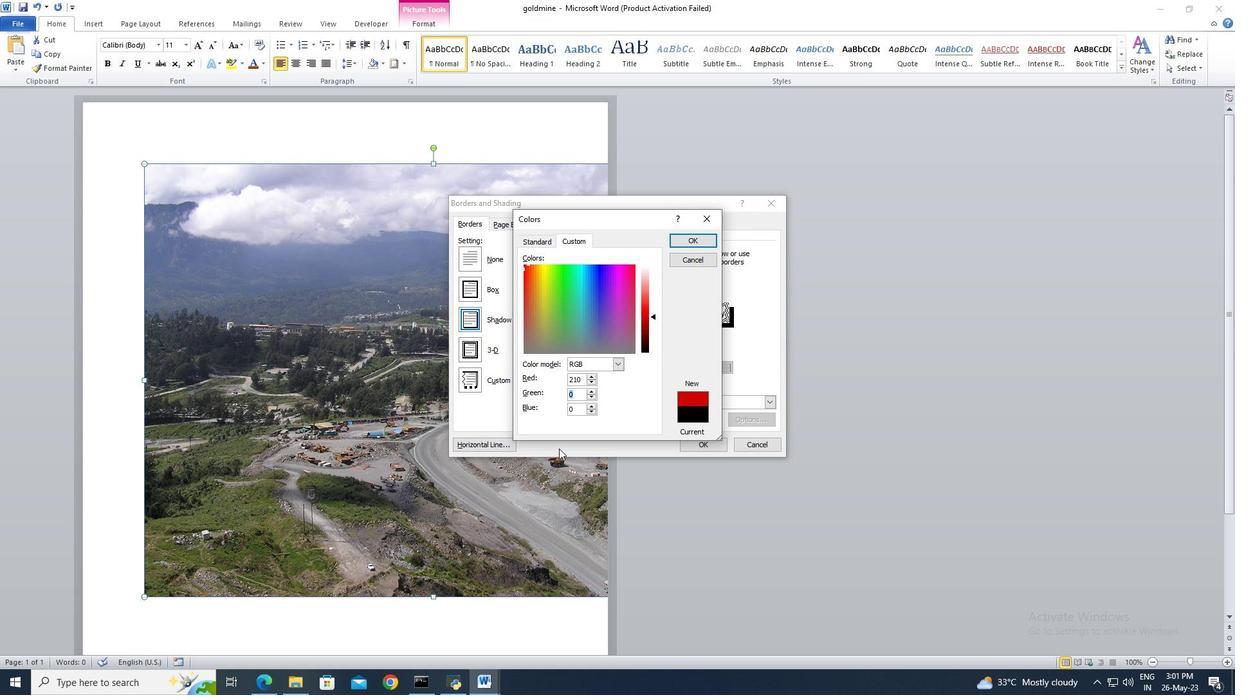 
Action: Key pressed ctrl+V<Key.tab>
Screenshot: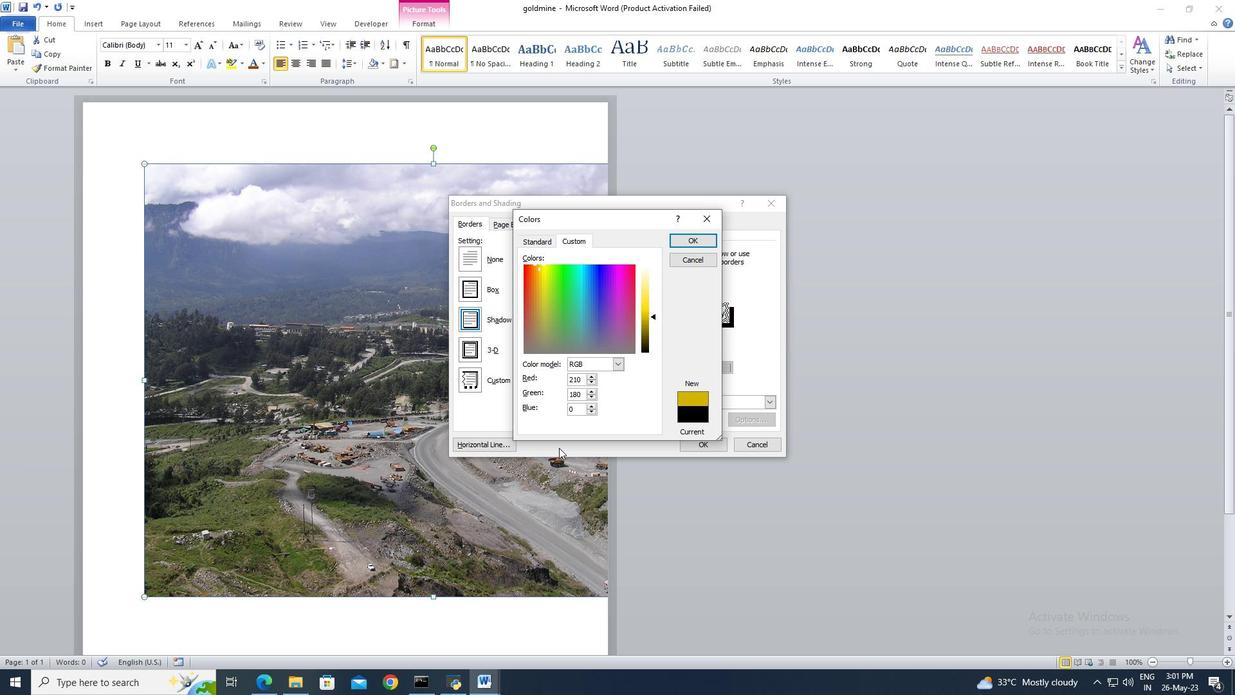 
Action: Mouse moved to (267, 688)
Screenshot: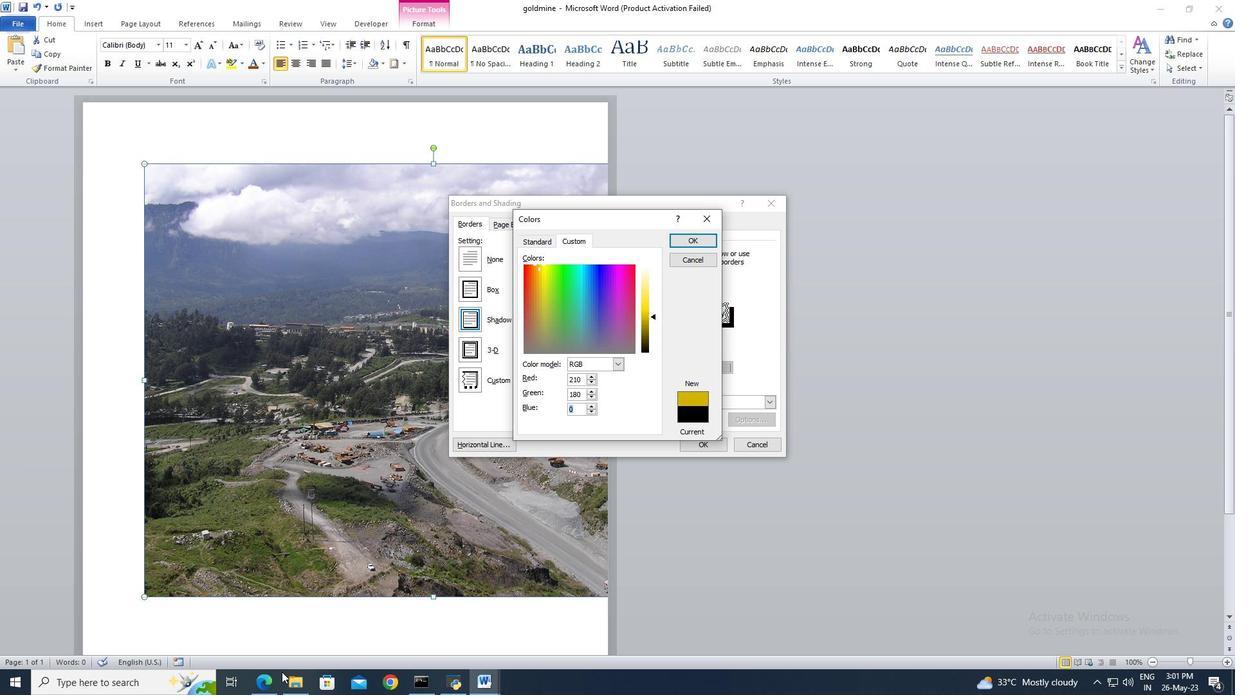 
Action: Mouse pressed left at (267, 688)
Screenshot: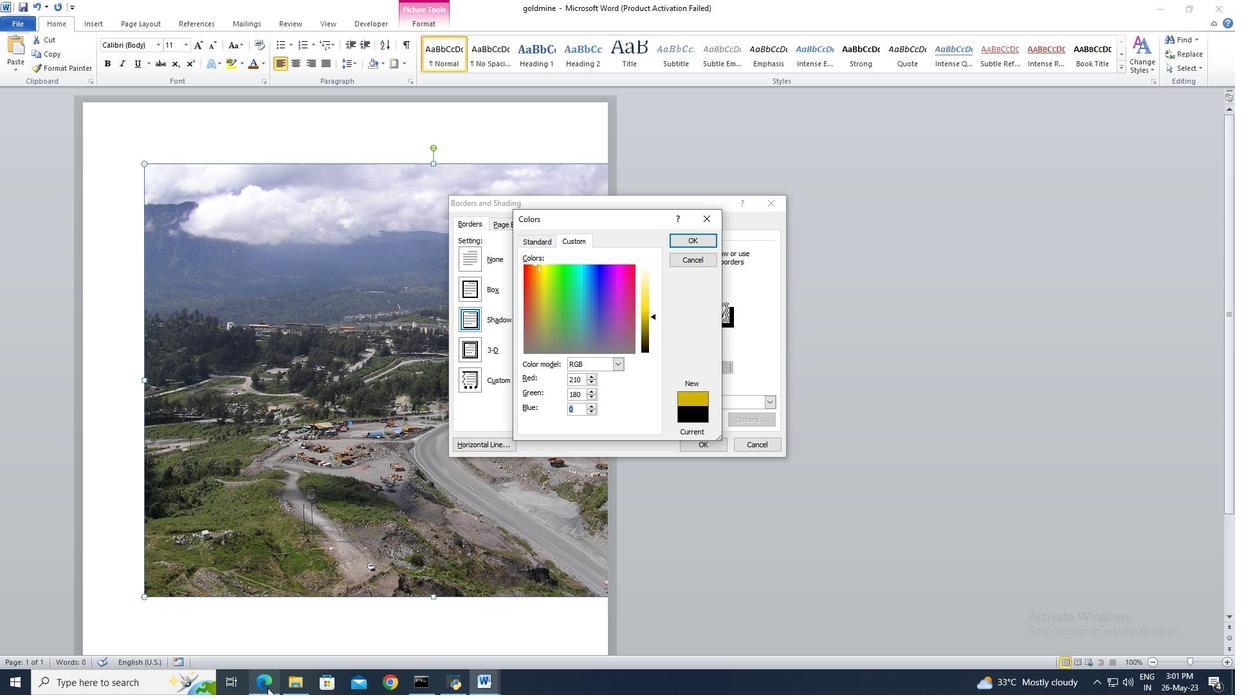 
Action: Mouse moved to (176, 195)
Screenshot: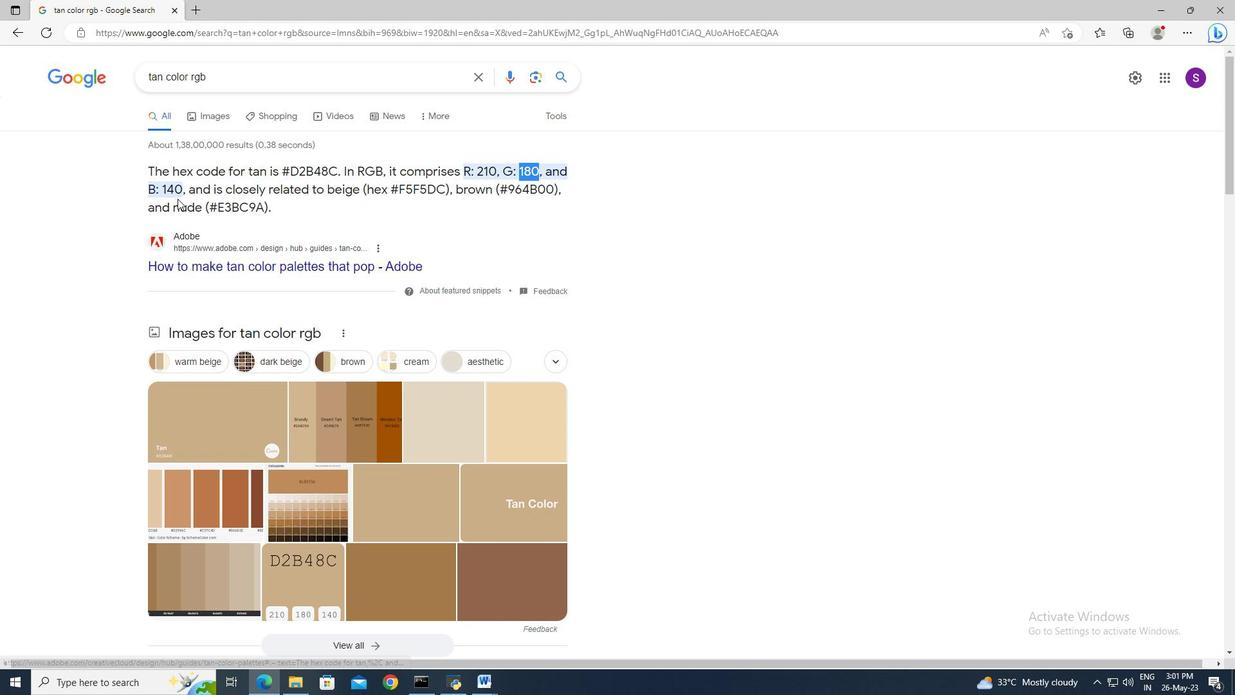 
Action: Mouse pressed left at (176, 195)
Screenshot: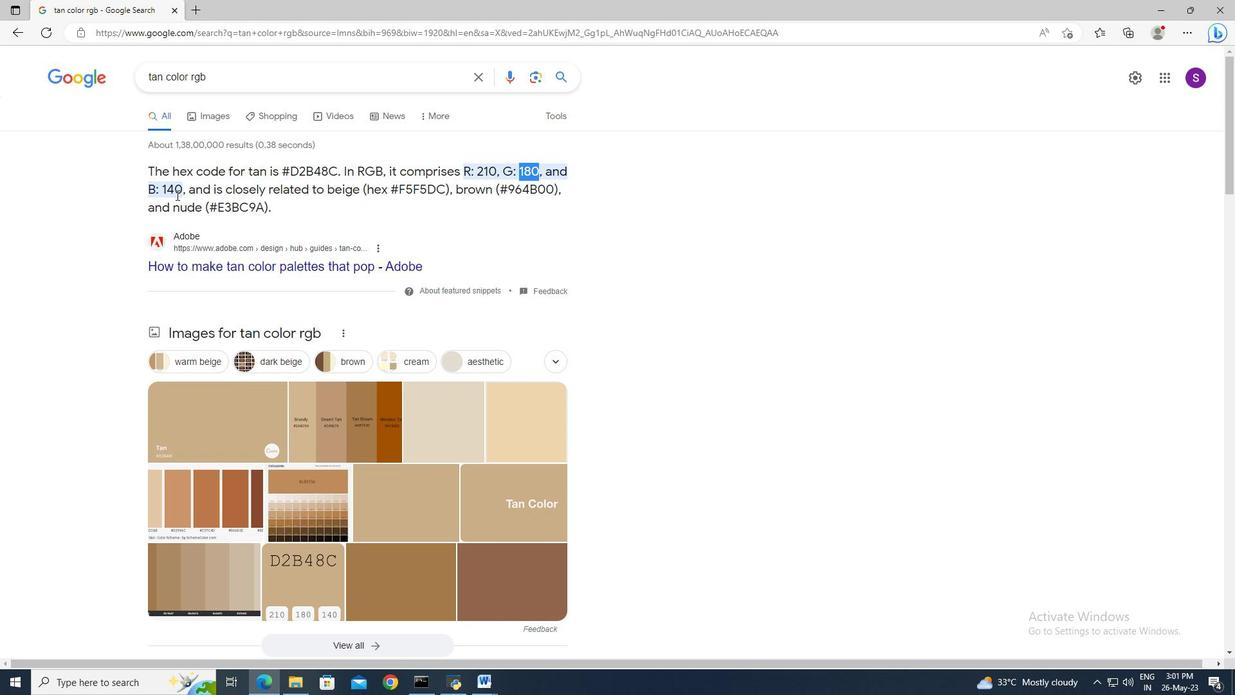 
Action: Mouse pressed left at (176, 195)
Screenshot: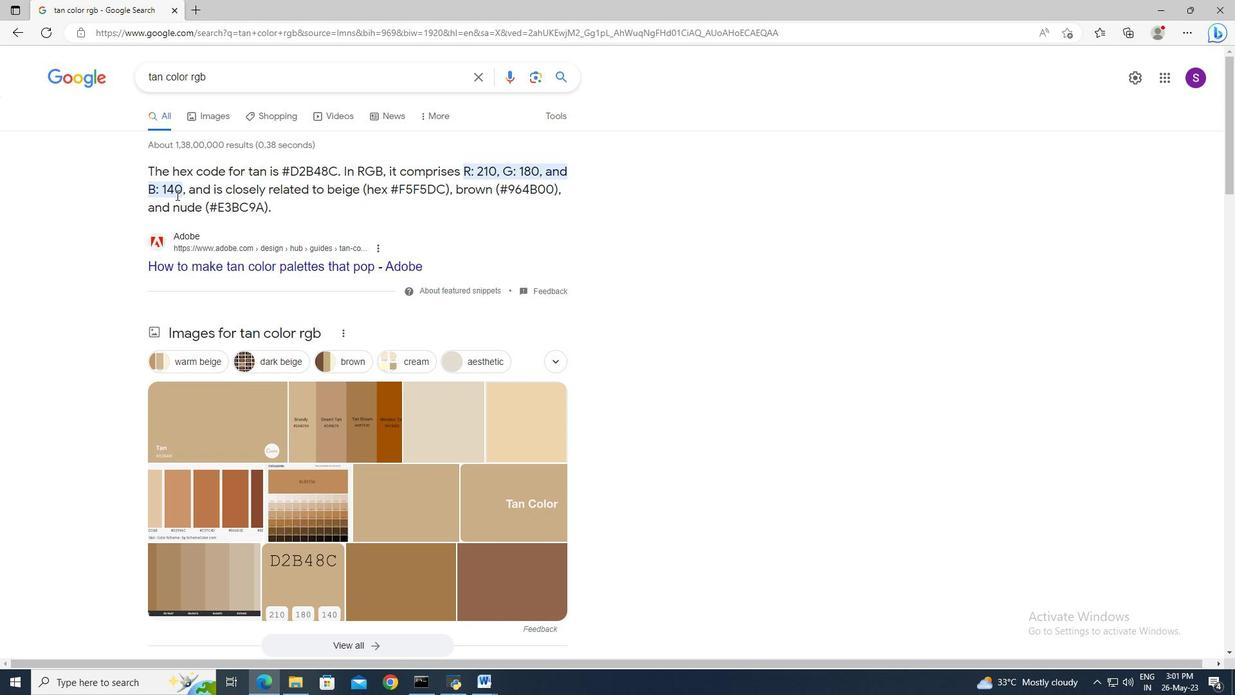 
Action: Key pressed ctrl+C
Screenshot: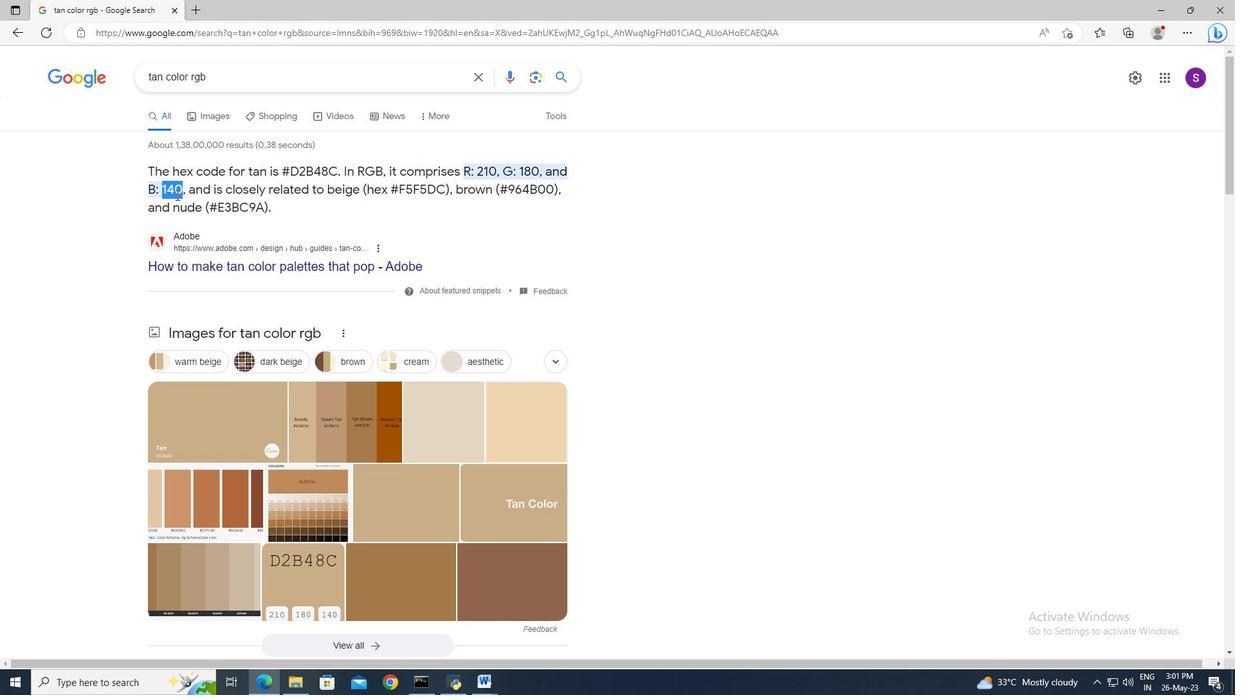 
Action: Mouse moved to (266, 688)
Screenshot: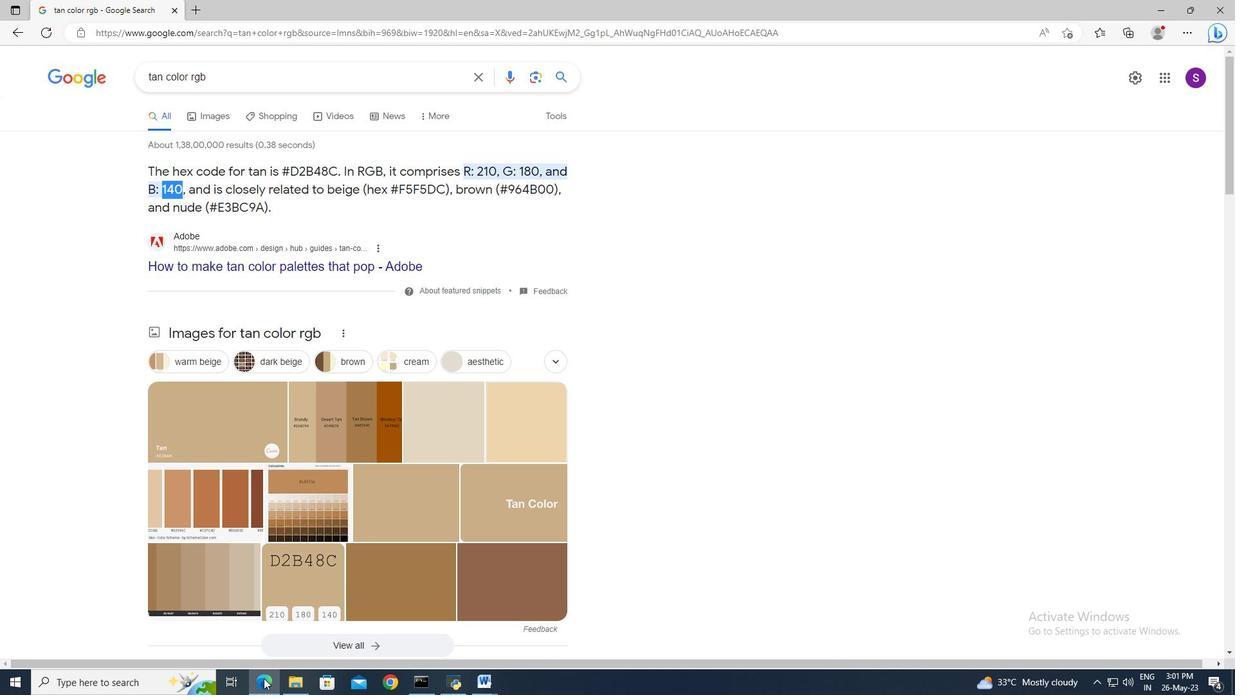 
Action: Mouse pressed left at (266, 688)
Screenshot: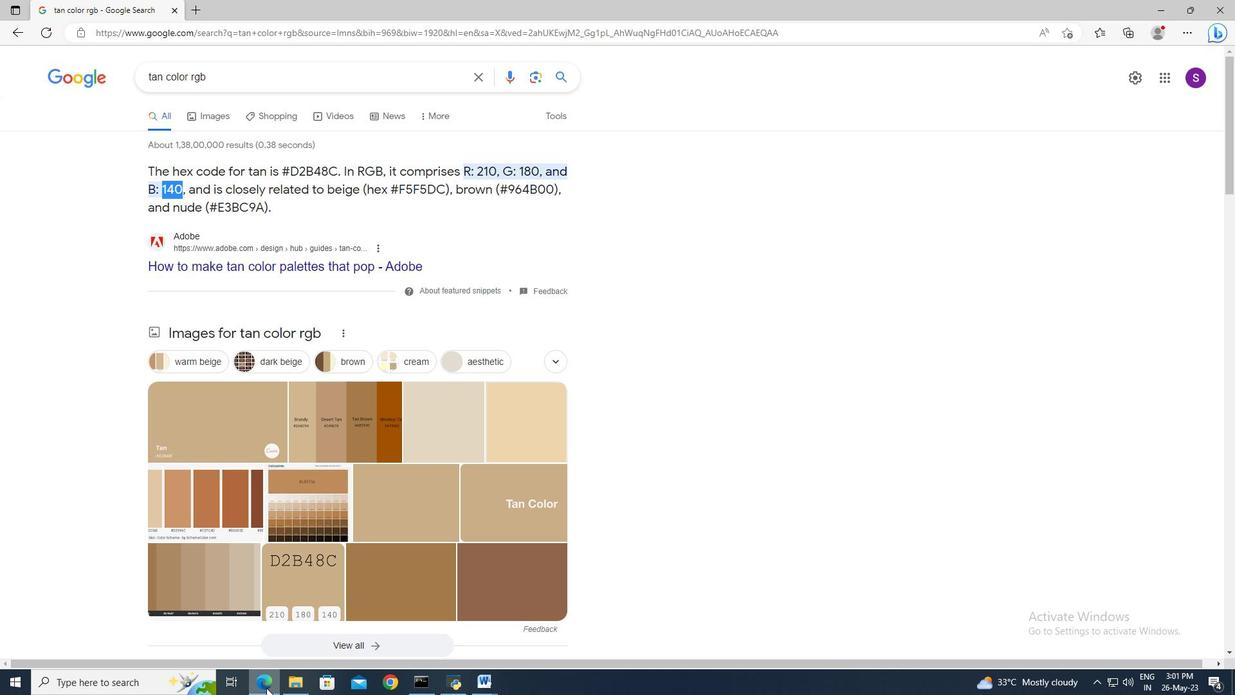 
Action: Mouse moved to (507, 460)
Screenshot: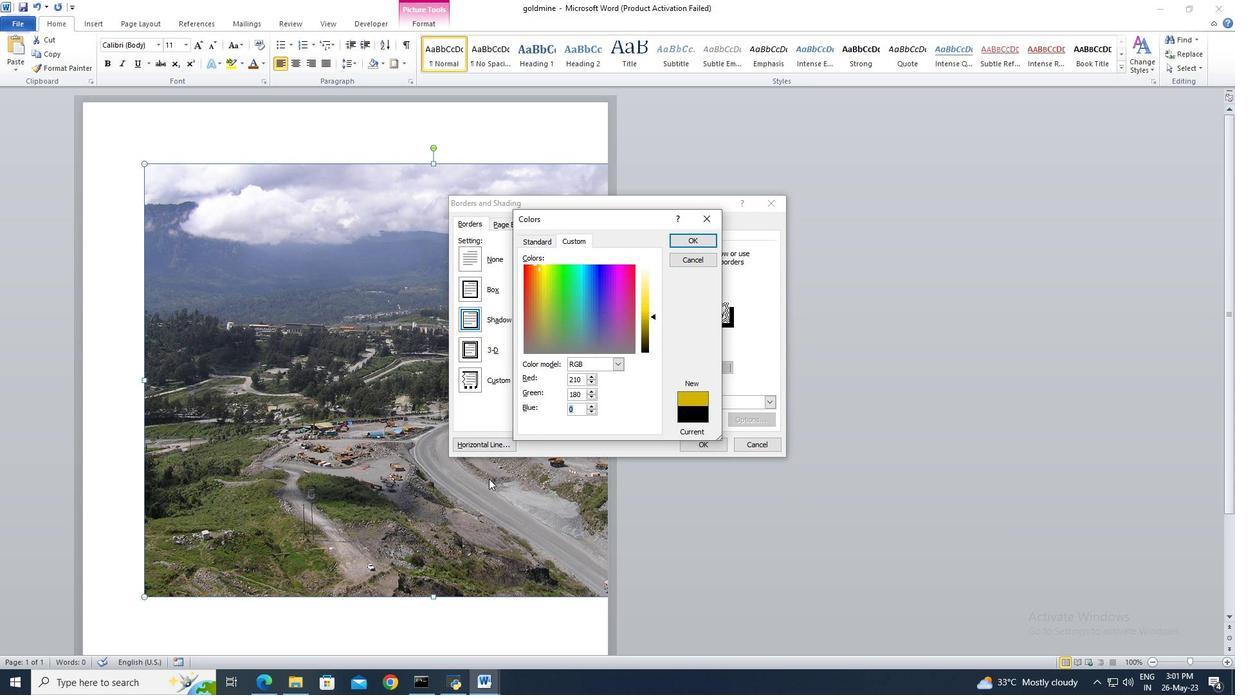 
Action: Key pressed ctrl+V
Screenshot: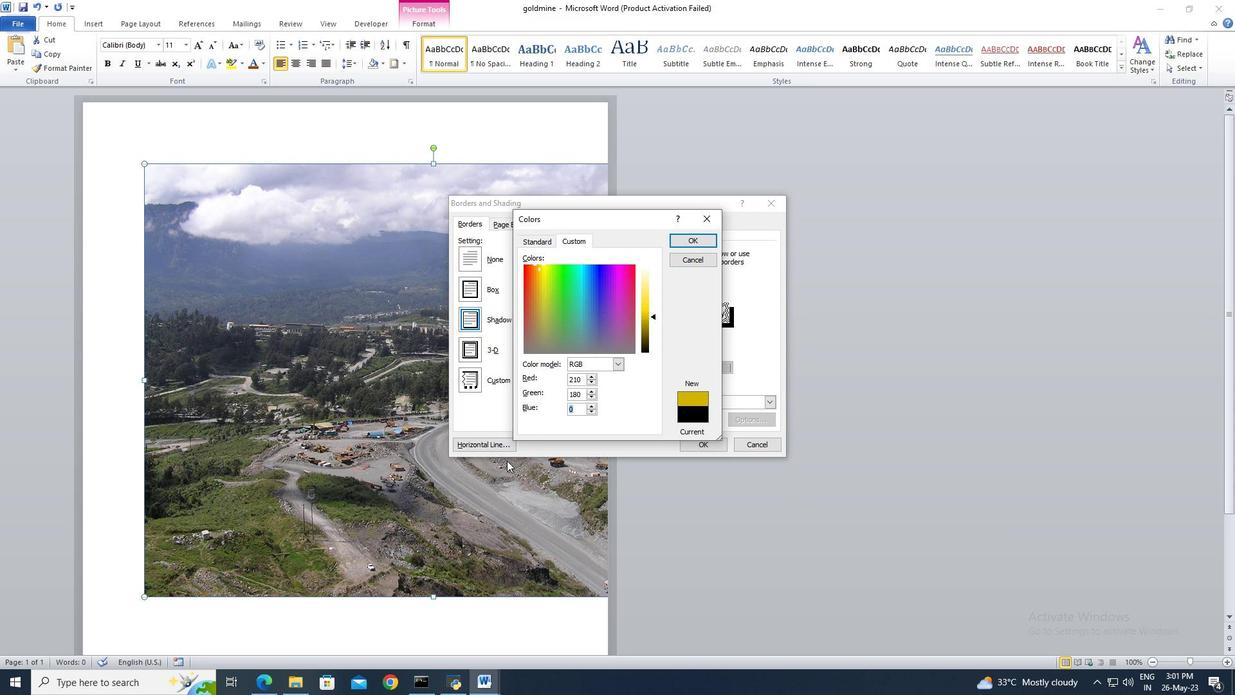 
Action: Mouse moved to (684, 243)
Screenshot: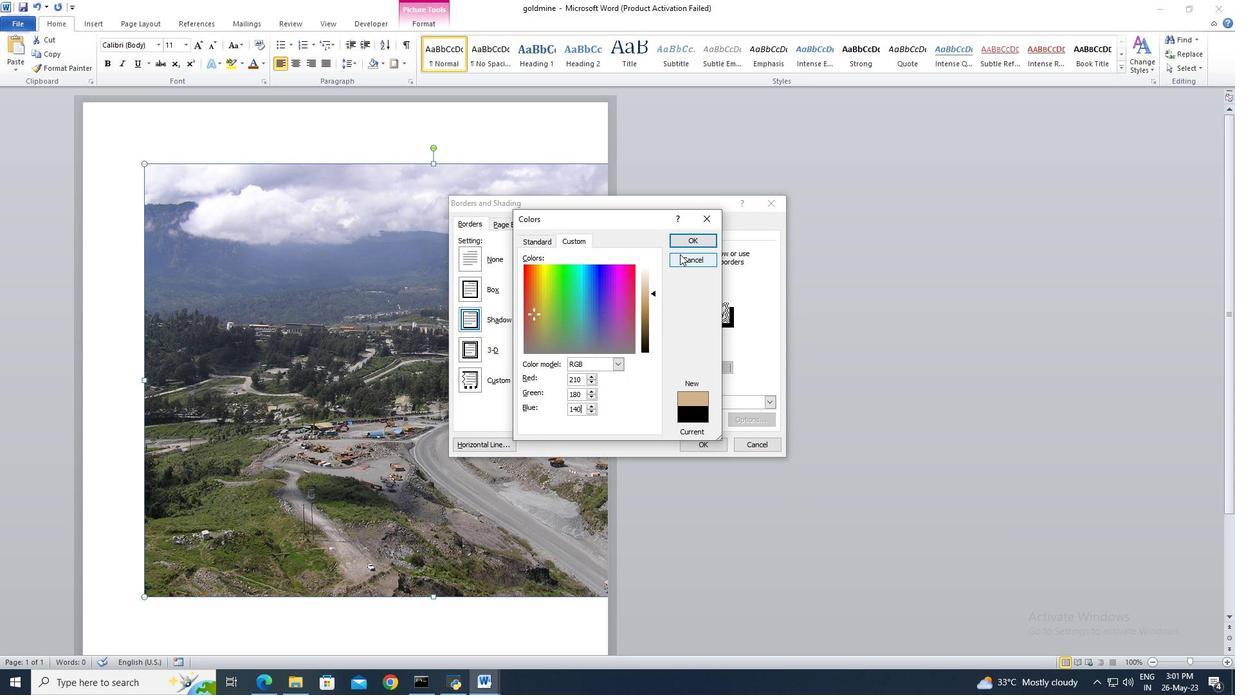 
Action: Mouse pressed left at (684, 243)
Screenshot: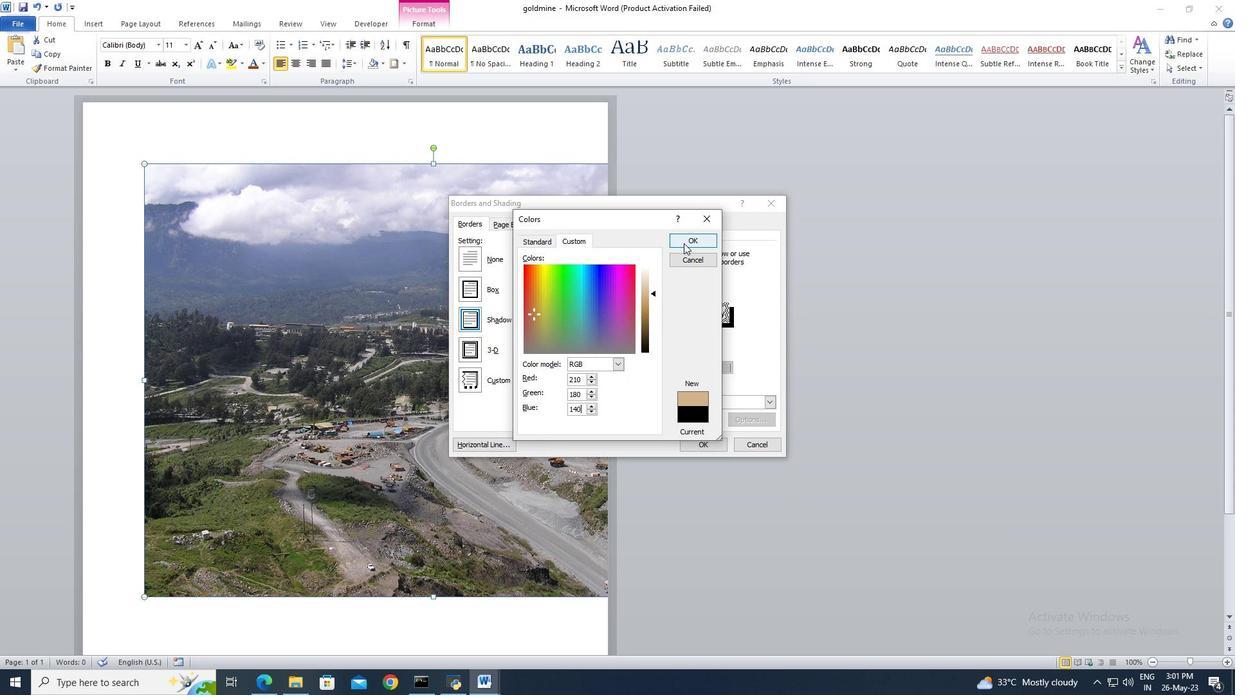 
Action: Mouse moved to (609, 384)
Screenshot: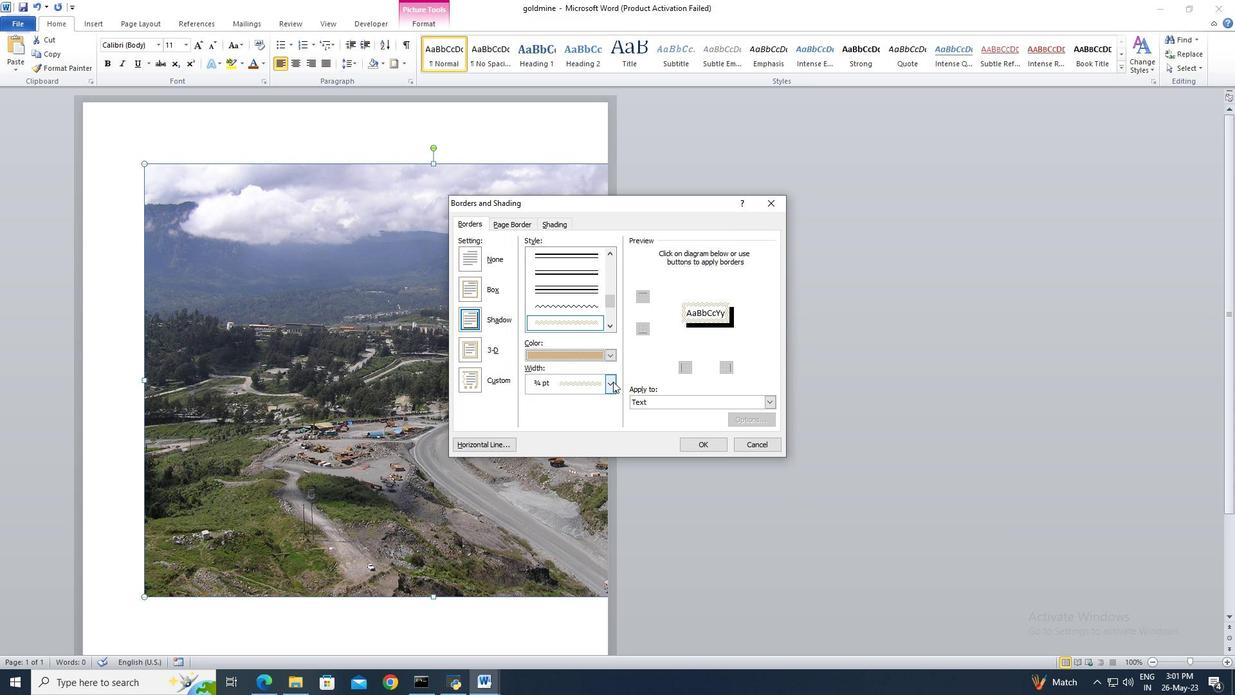 
Action: Mouse pressed left at (609, 384)
Screenshot: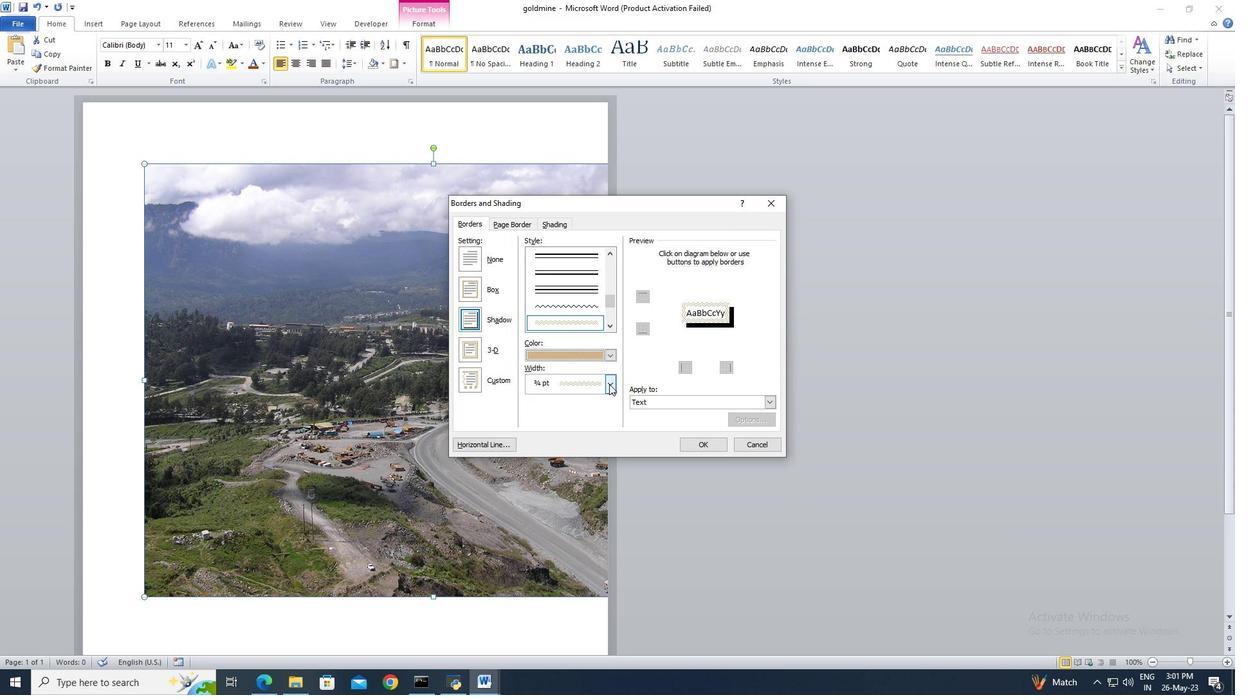 
Action: Mouse moved to (605, 399)
Screenshot: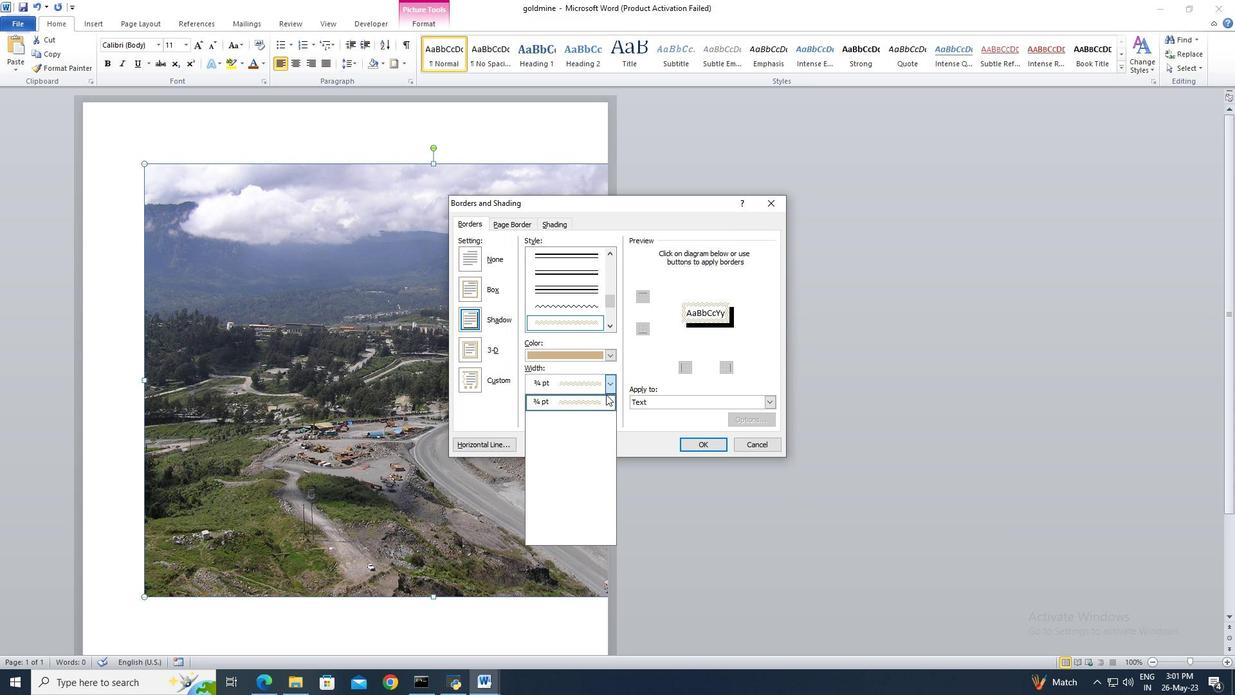 
Action: Mouse pressed left at (605, 399)
Screenshot: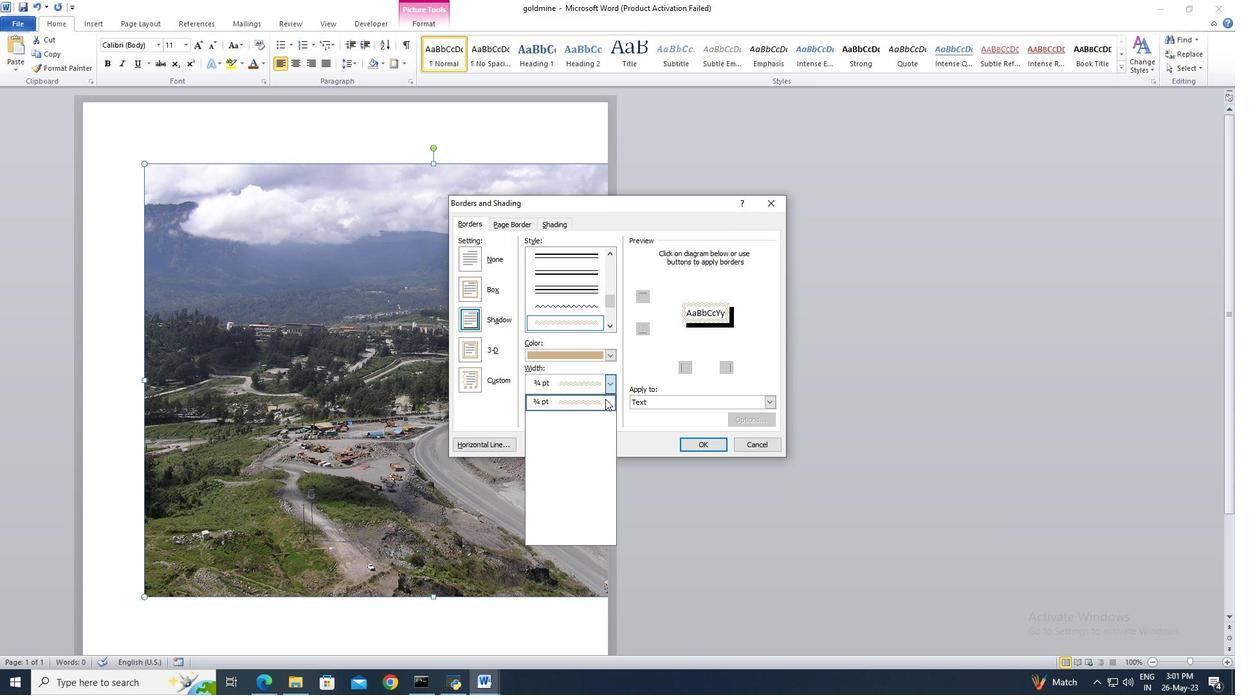 
Action: Mouse moved to (689, 445)
Screenshot: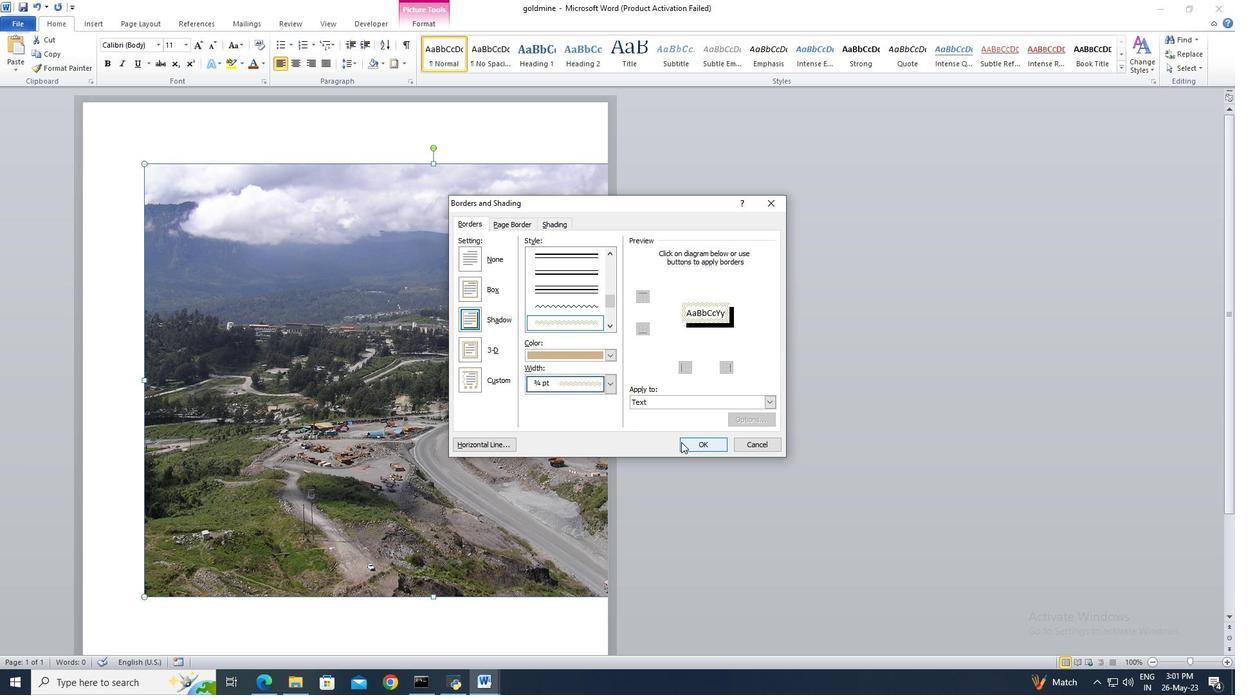 
Action: Mouse pressed left at (689, 445)
Screenshot: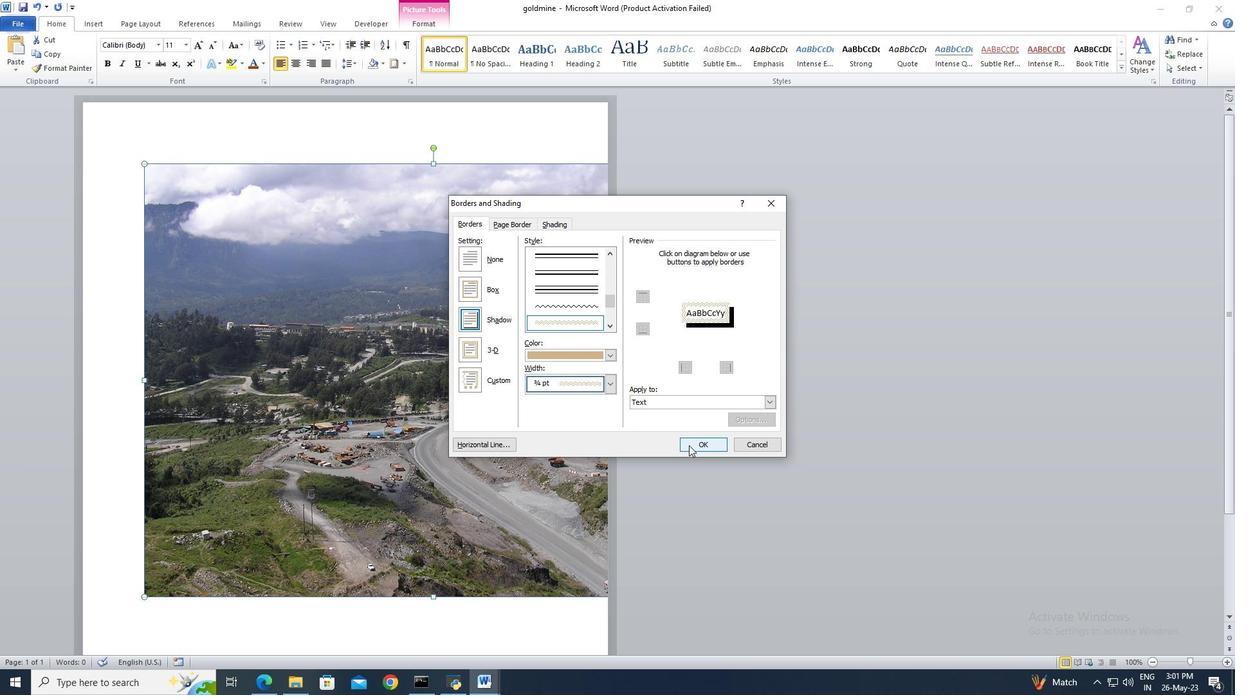 
